 Task: Find connections with filter location Hailun with filter topic #realestateinvesting with filter profile language French with filter current company Bhanzu with filter school Kakatiya Institute of Technology & Science, Yerragattu Hillocks, Bheemaram, Hasanparthy, Warangal with filter industry IT System Installation and Disposal with filter service category Bankruptcy Law with filter keywords title Mason
Action: Mouse moved to (658, 85)
Screenshot: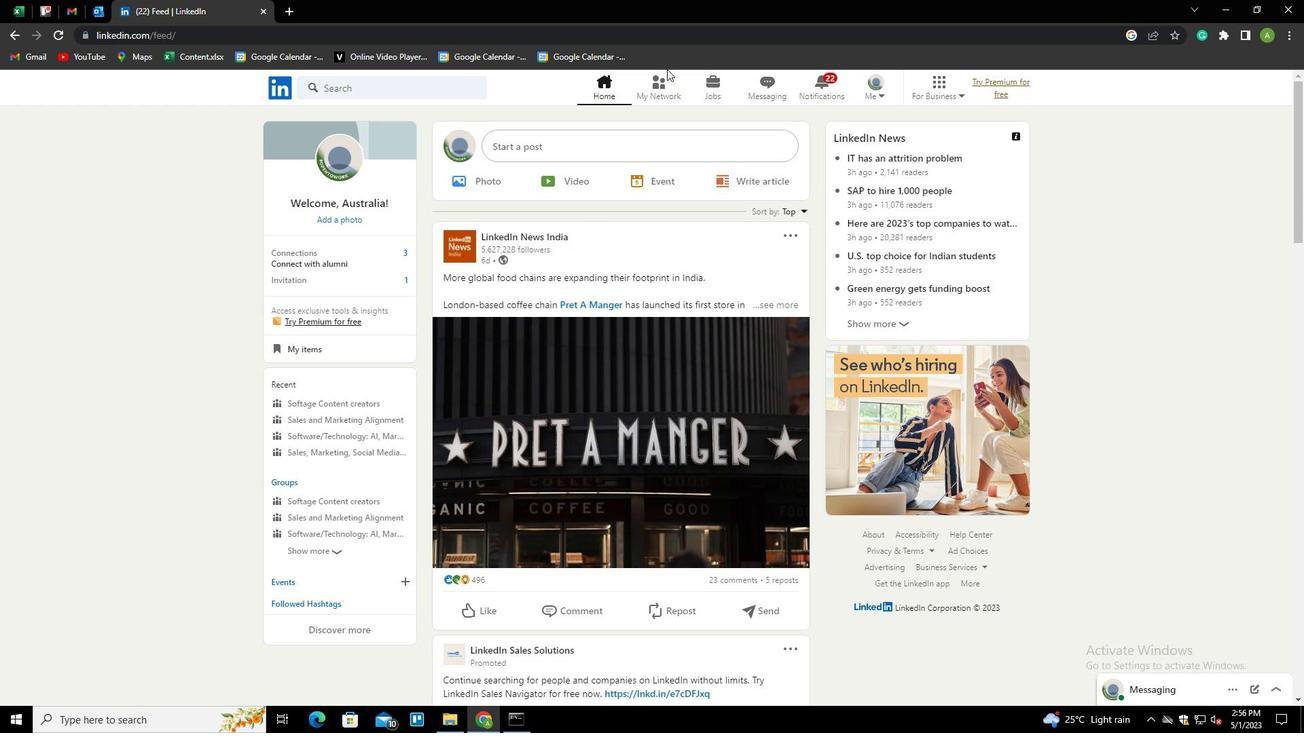 
Action: Mouse pressed left at (658, 85)
Screenshot: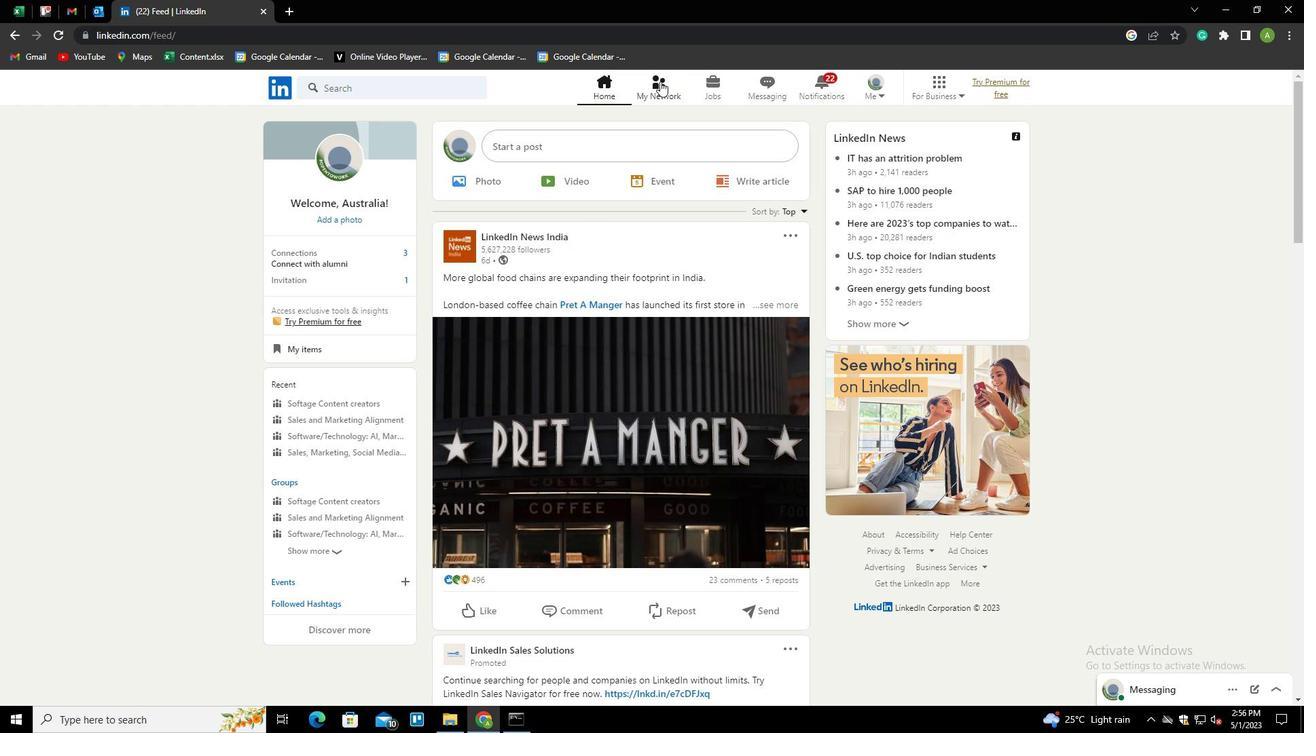 
Action: Mouse moved to (332, 164)
Screenshot: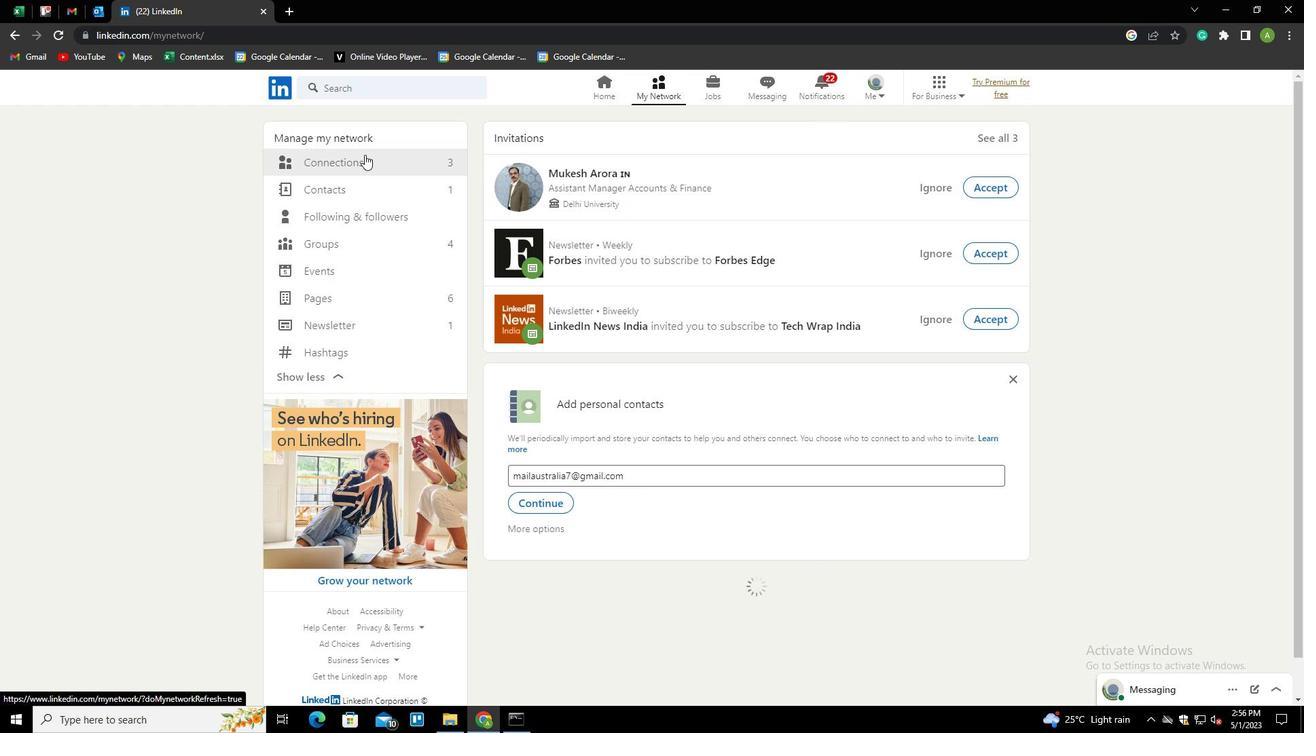 
Action: Mouse pressed left at (332, 164)
Screenshot: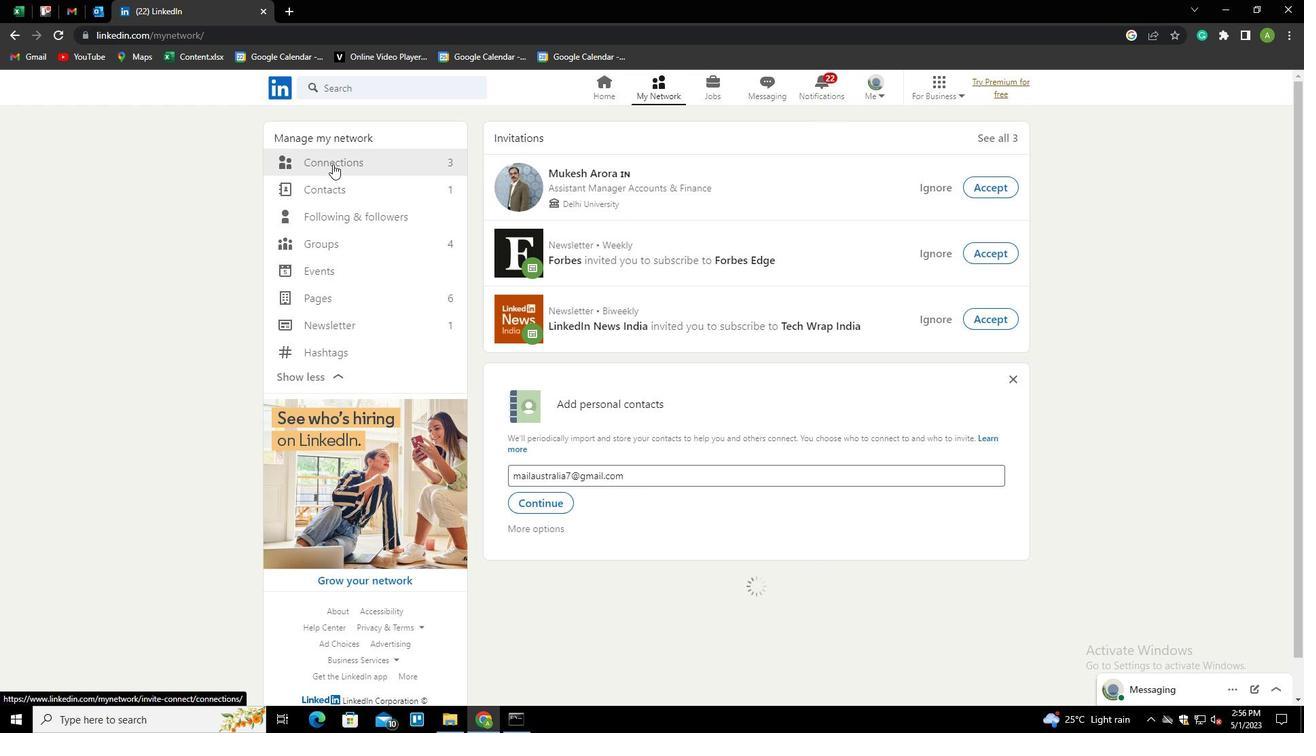 
Action: Mouse moved to (760, 165)
Screenshot: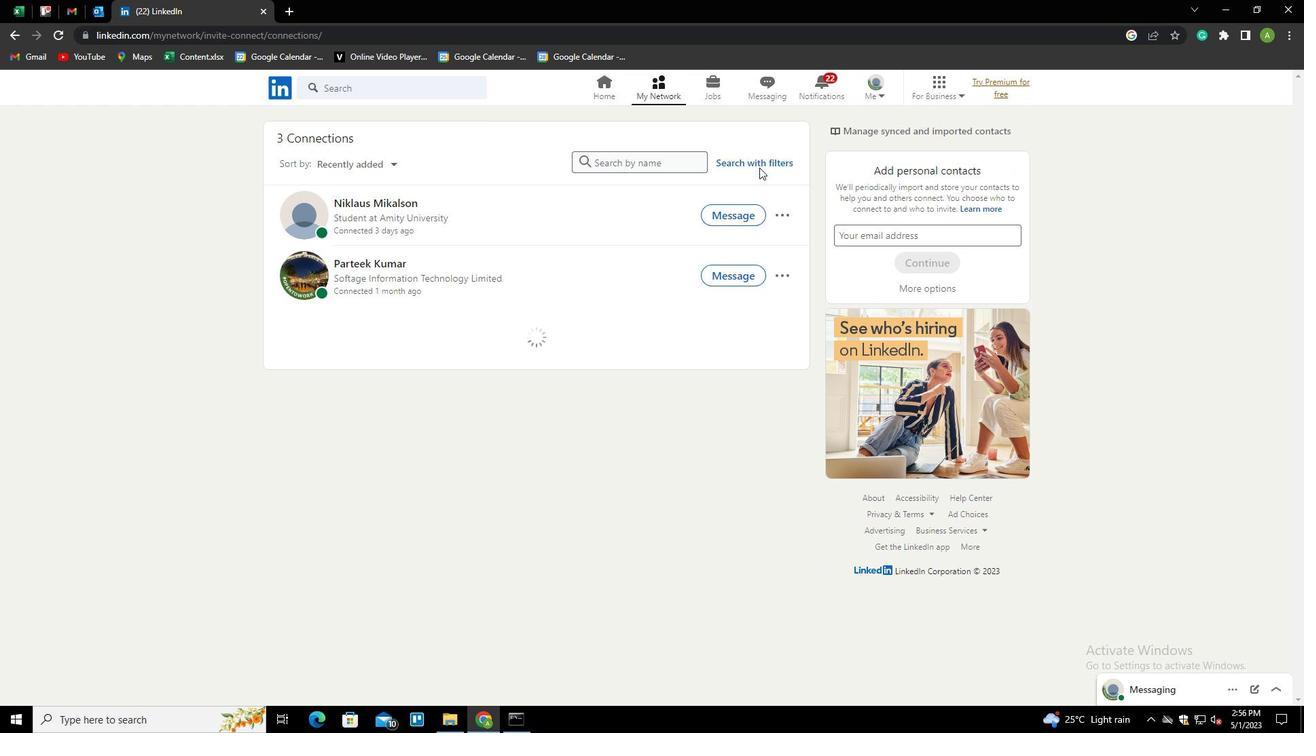 
Action: Mouse pressed left at (760, 165)
Screenshot: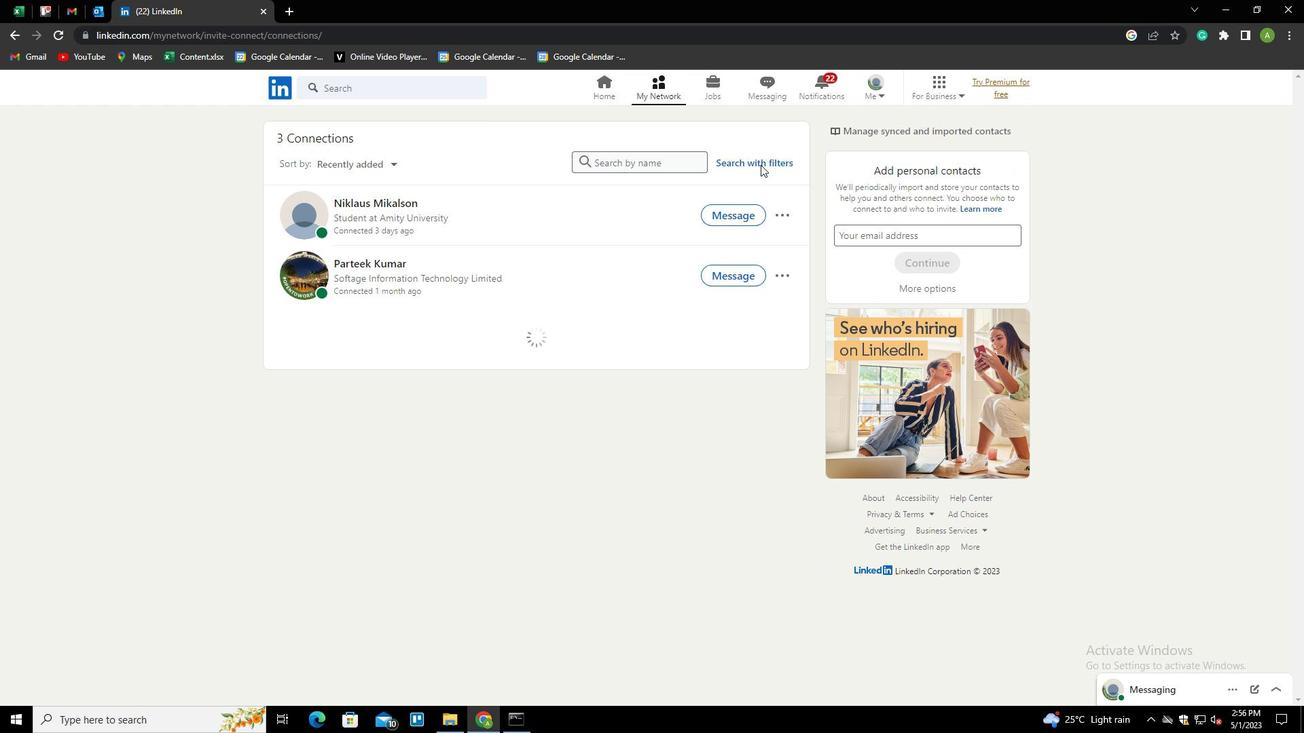 
Action: Mouse moved to (699, 118)
Screenshot: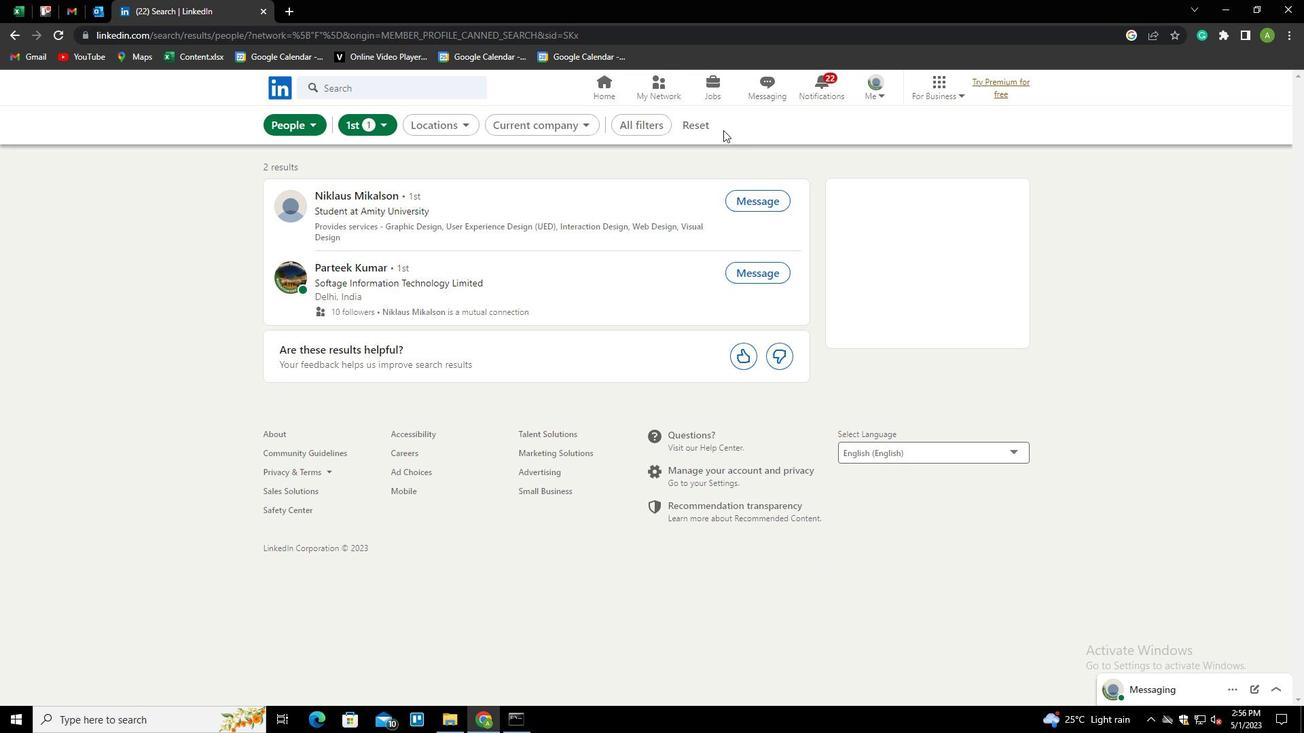 
Action: Mouse pressed left at (699, 118)
Screenshot: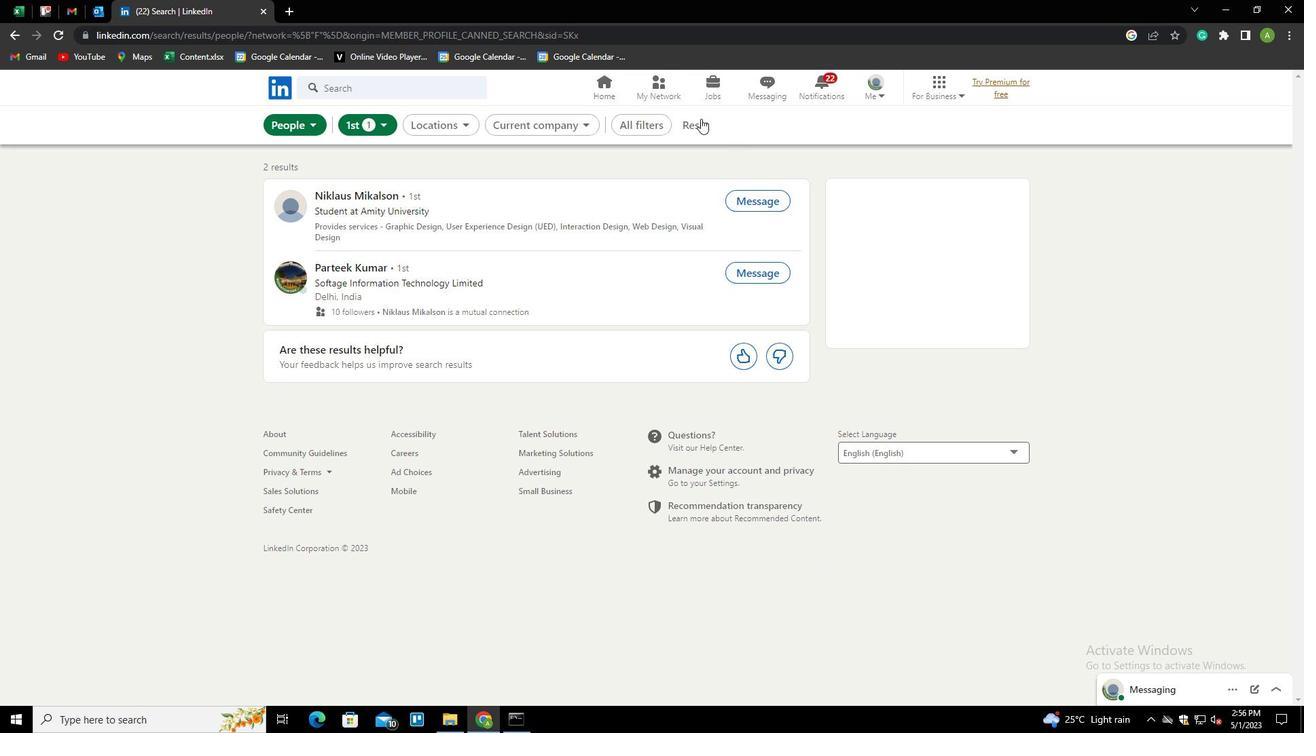 
Action: Mouse moved to (686, 122)
Screenshot: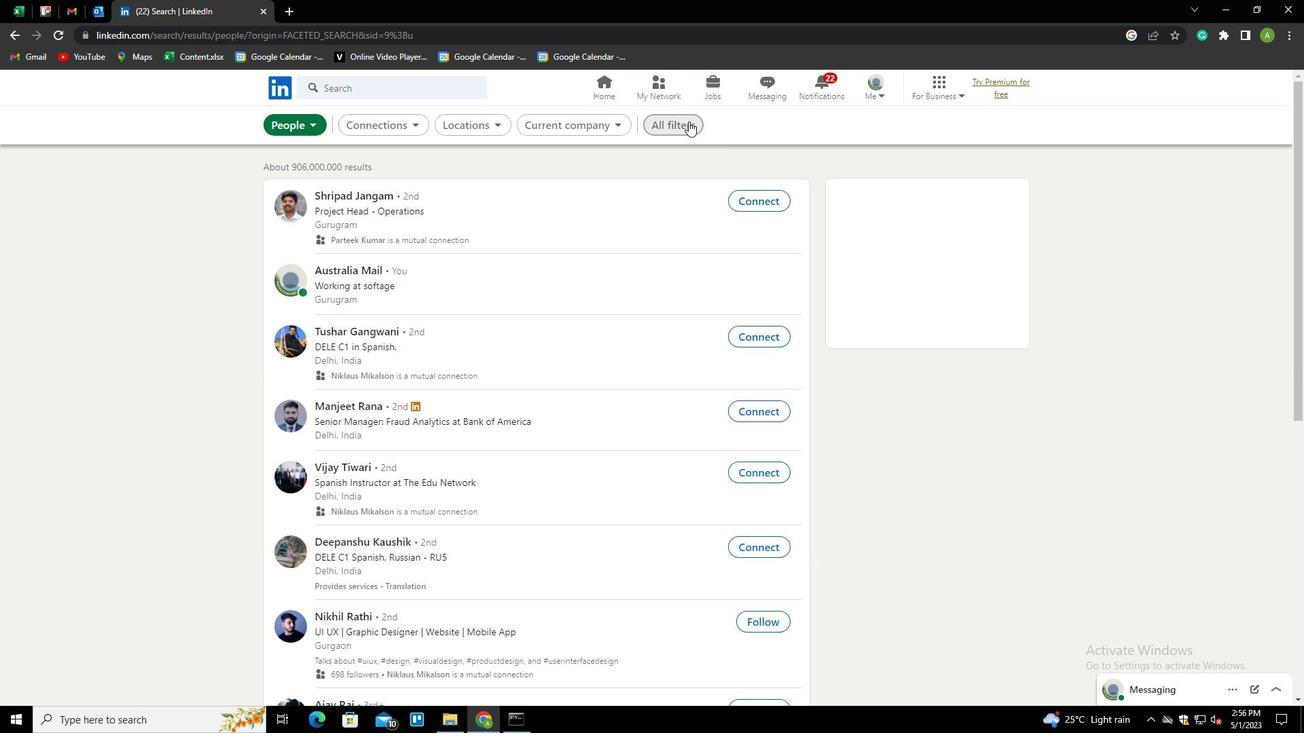 
Action: Mouse pressed left at (686, 122)
Screenshot: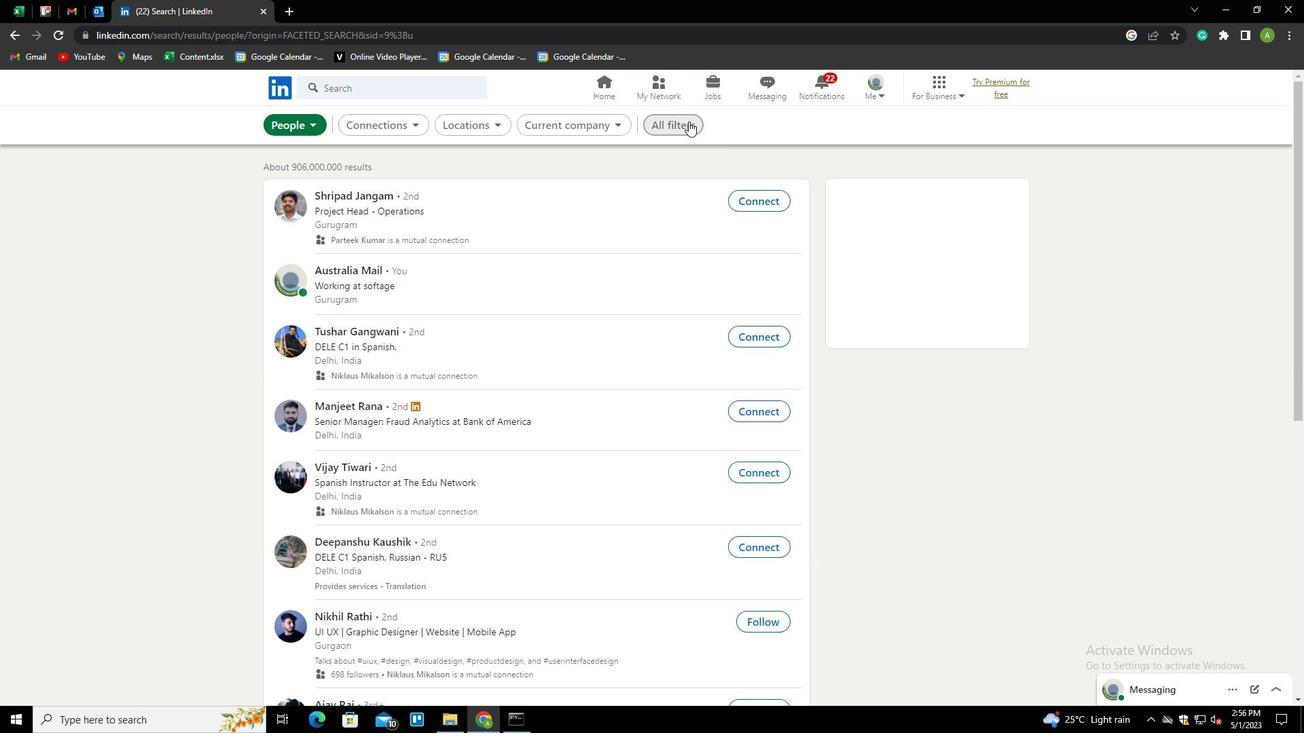 
Action: Mouse moved to (1252, 461)
Screenshot: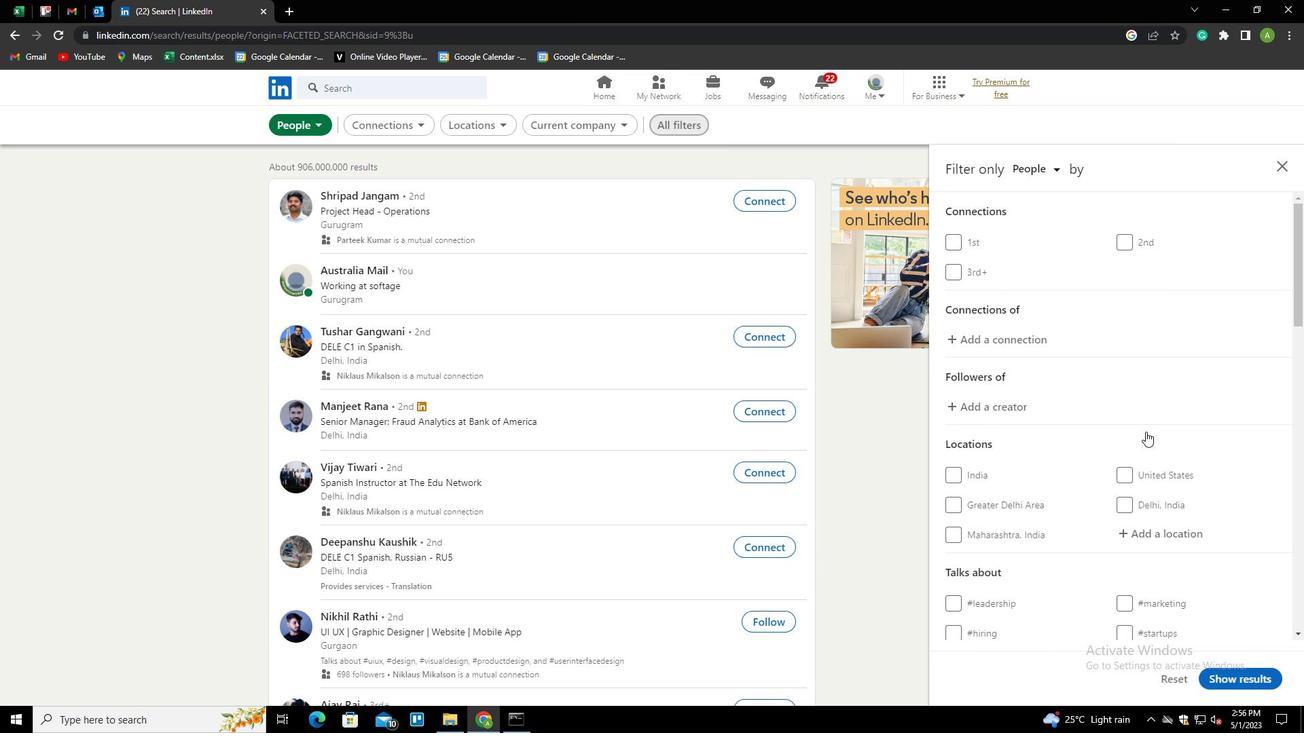 
Action: Mouse scrolled (1252, 461) with delta (0, 0)
Screenshot: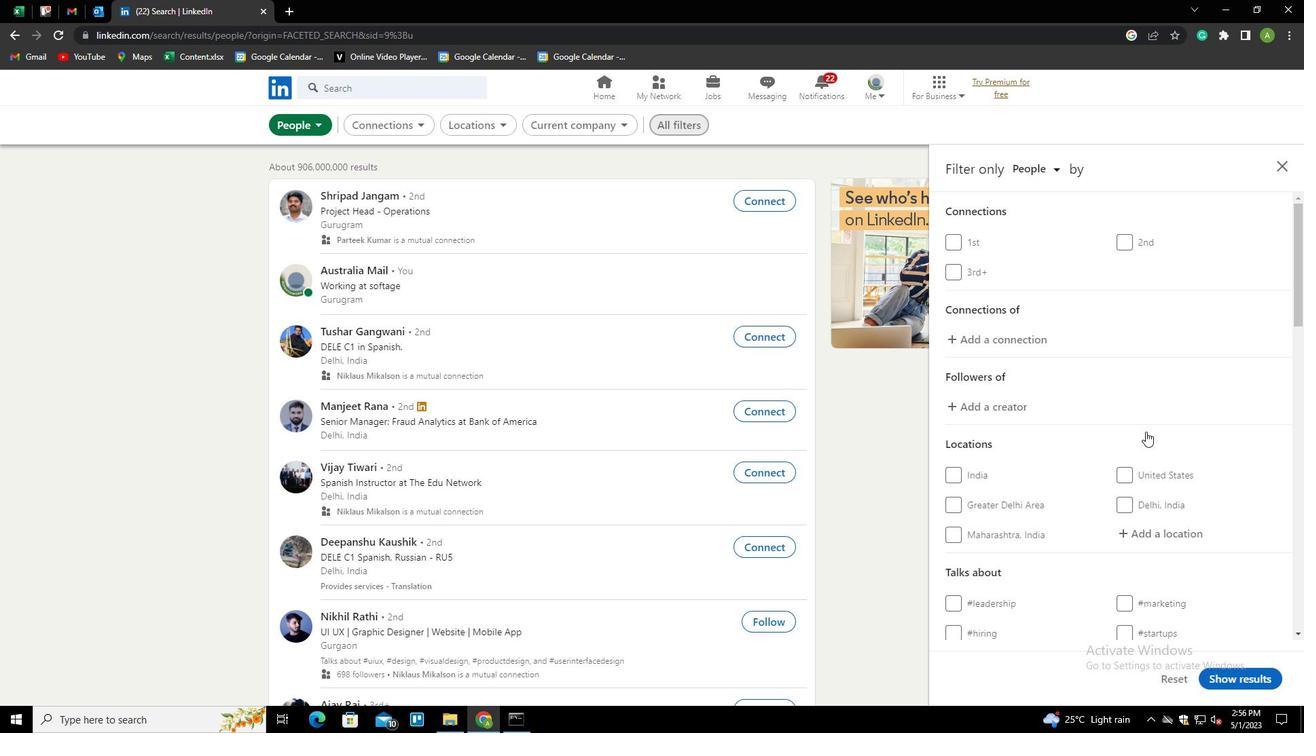 
Action: Mouse scrolled (1252, 461) with delta (0, 0)
Screenshot: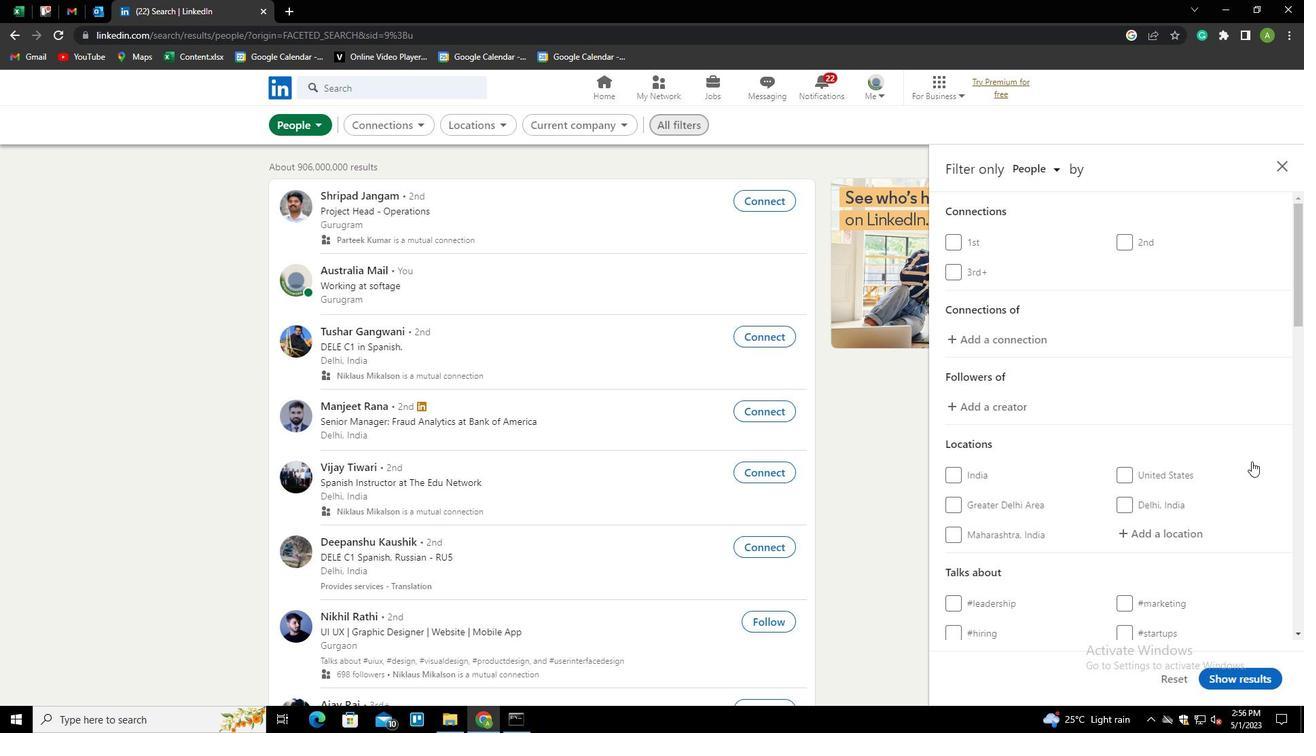 
Action: Mouse moved to (1135, 398)
Screenshot: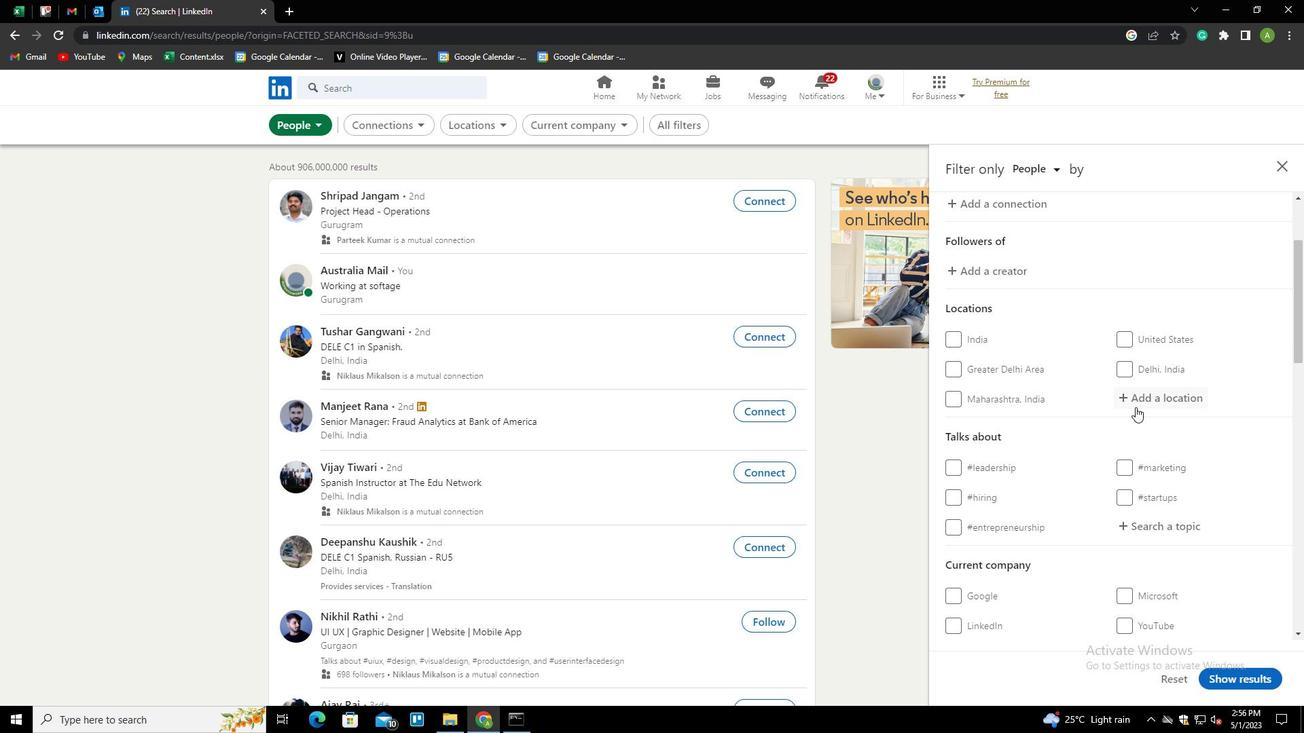 
Action: Mouse pressed left at (1135, 398)
Screenshot: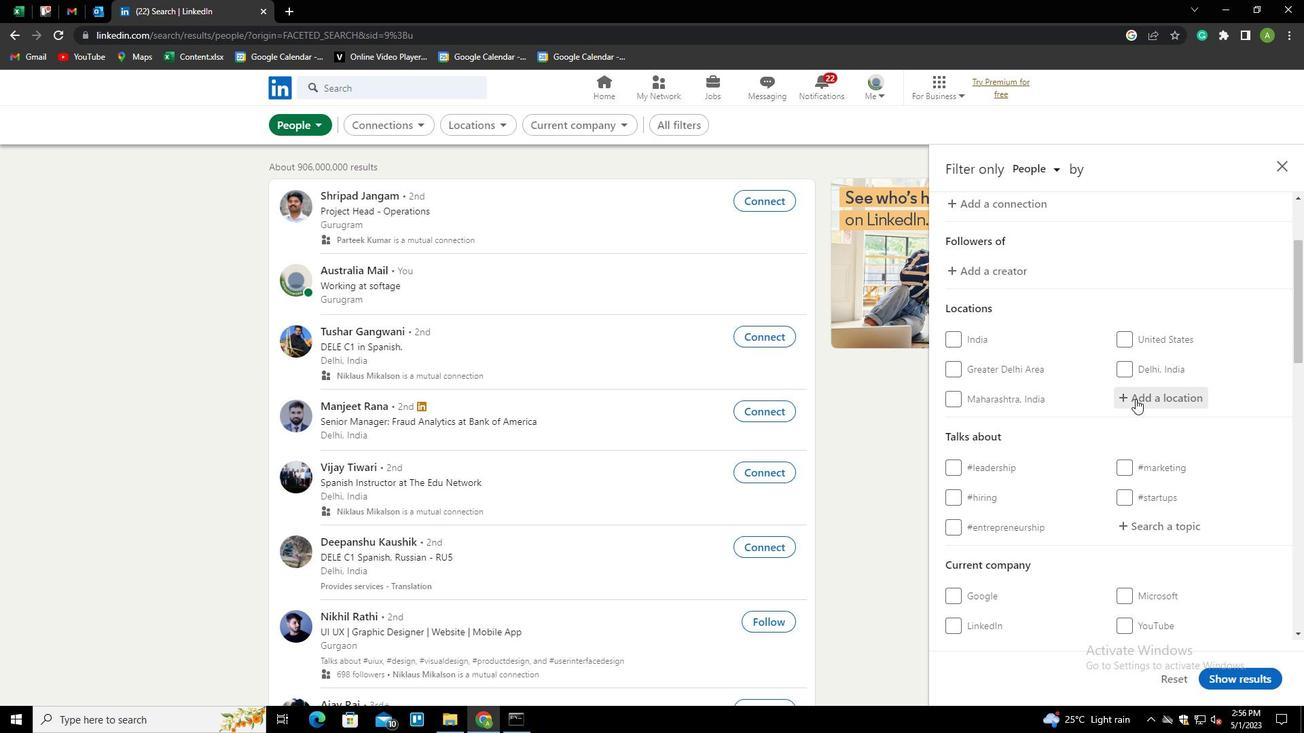 
Action: Mouse moved to (1146, 399)
Screenshot: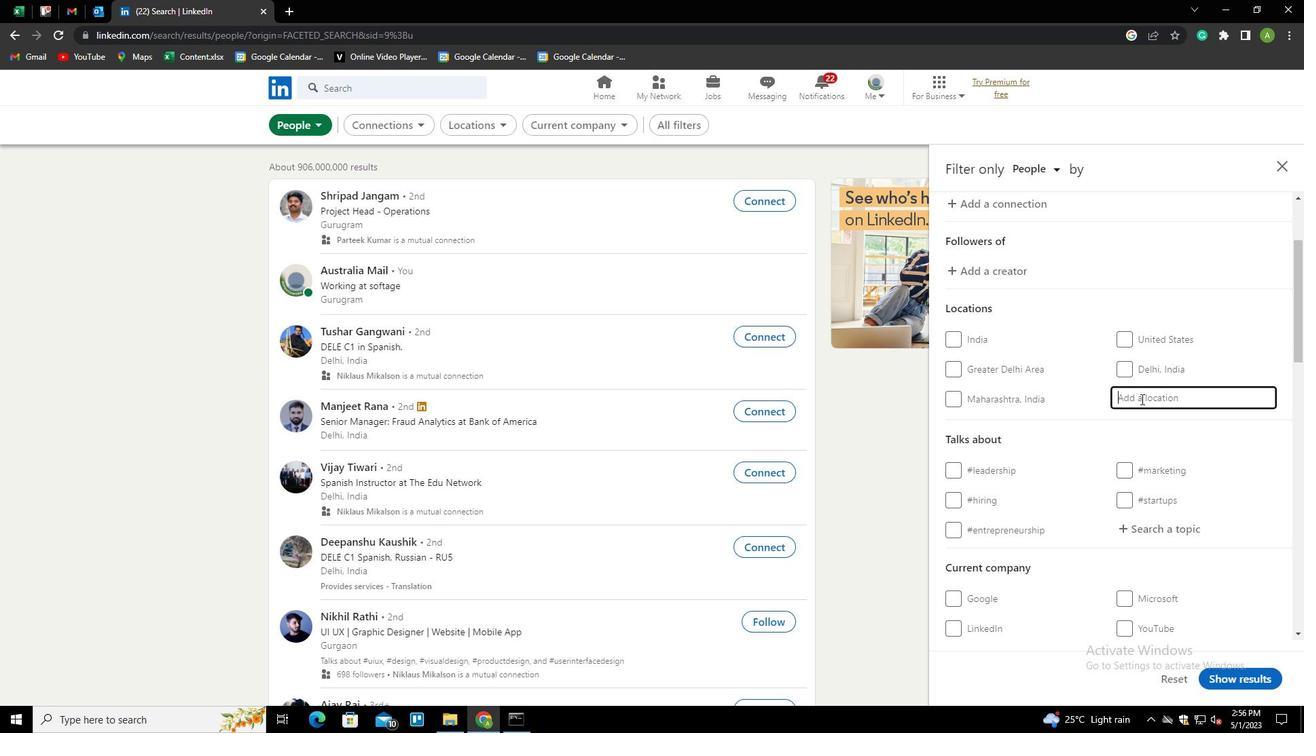 
Action: Mouse pressed left at (1146, 399)
Screenshot: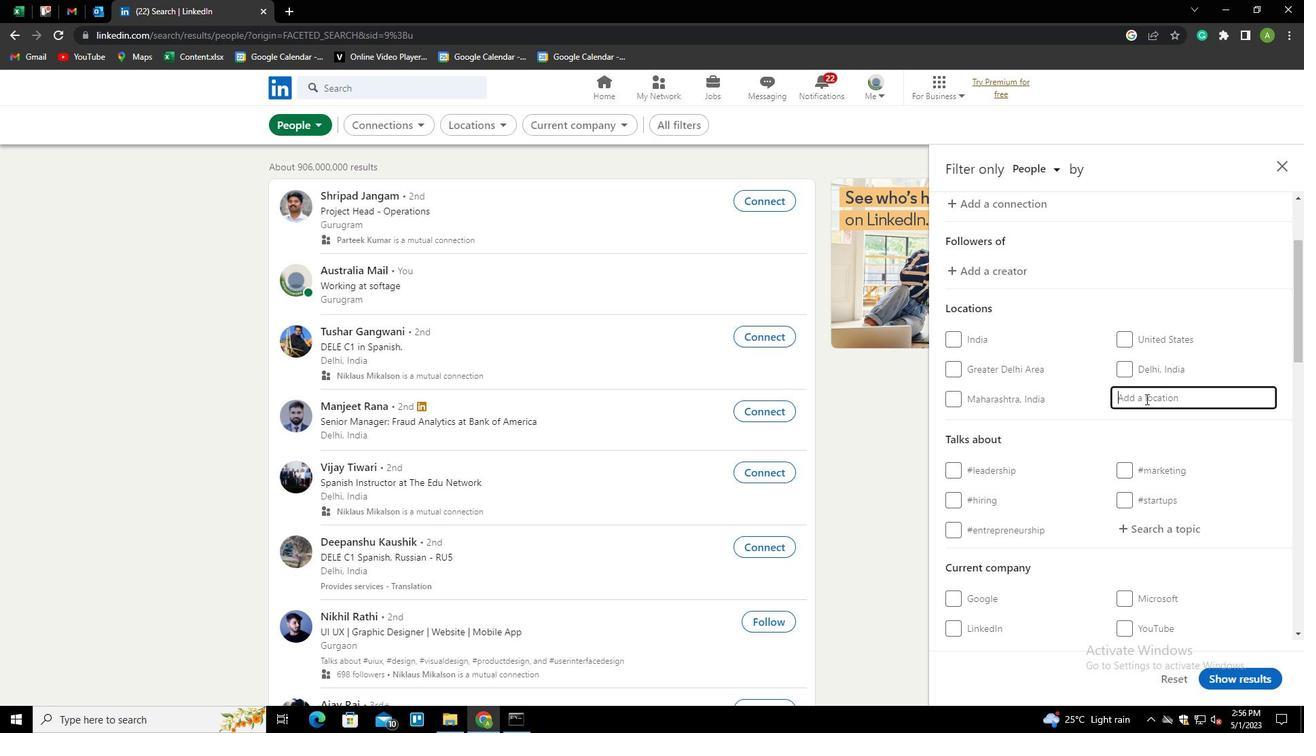 
Action: Key pressed <Key.shift>HAILUN<Key.down>
Screenshot: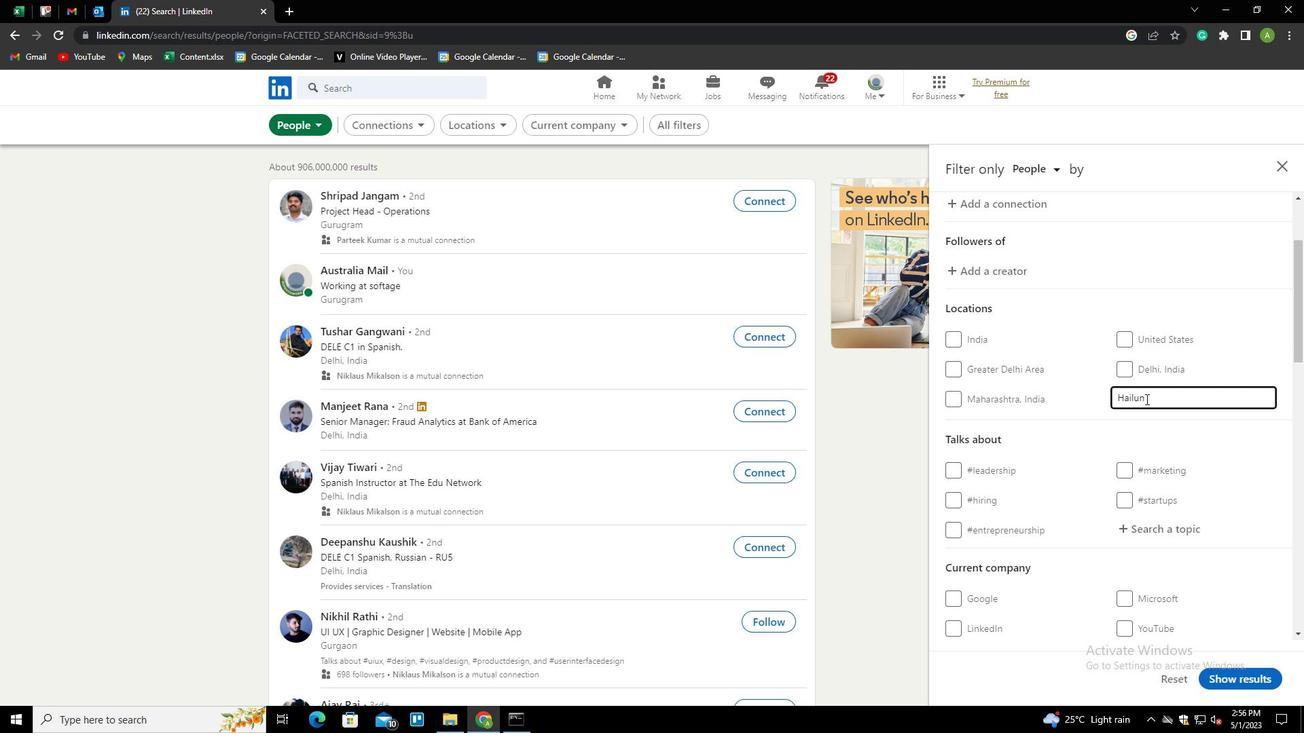 
Action: Mouse moved to (1199, 428)
Screenshot: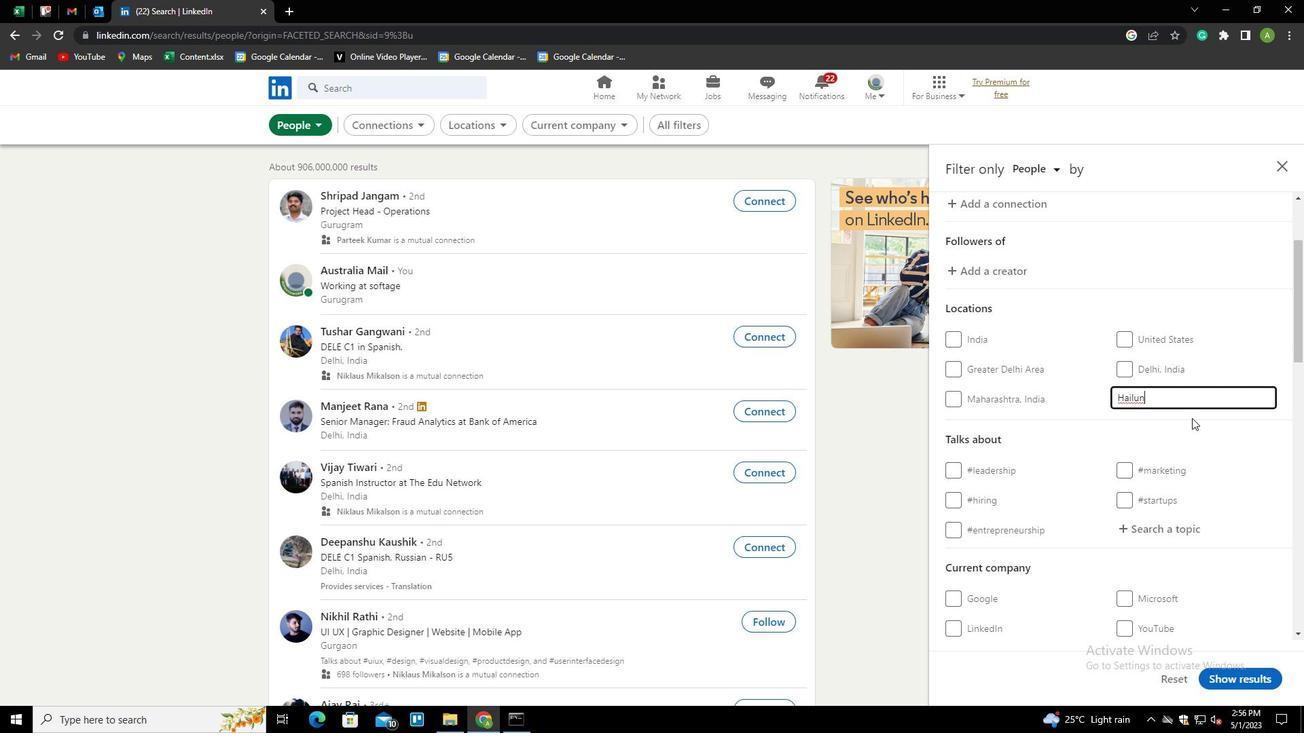 
Action: Mouse pressed left at (1199, 428)
Screenshot: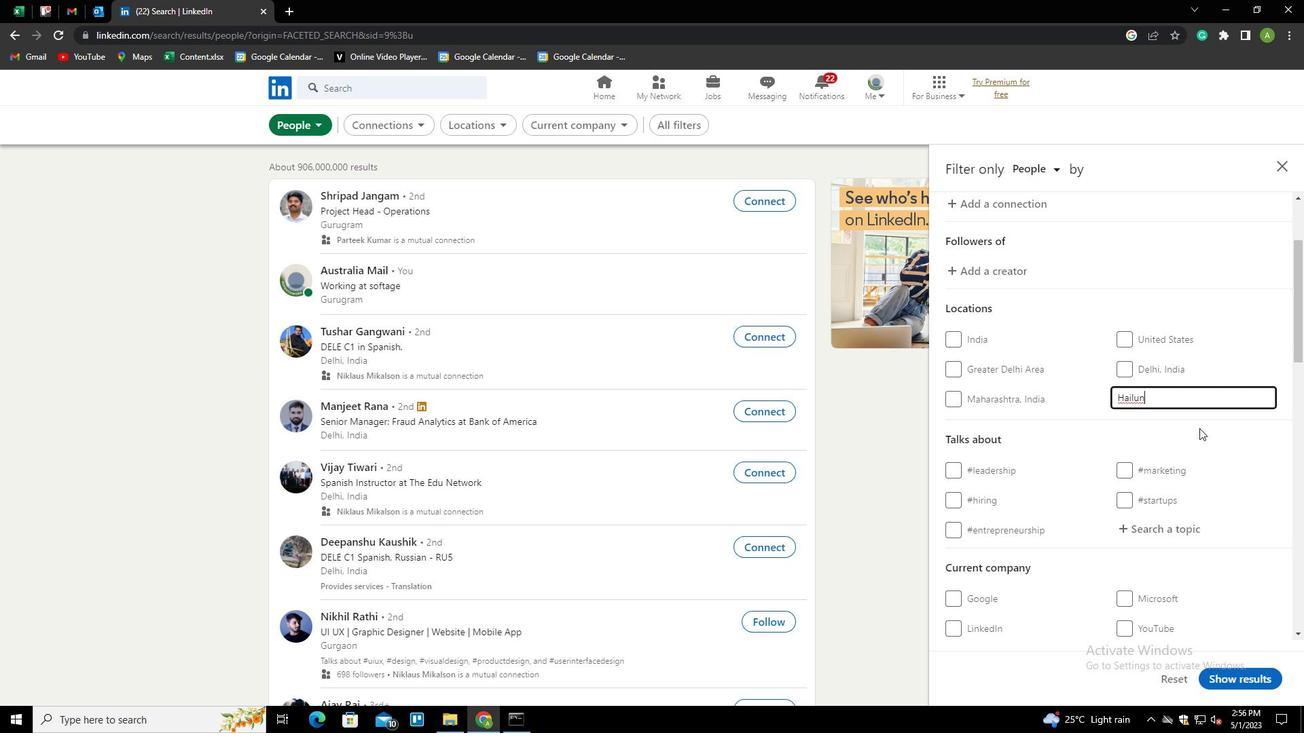 
Action: Mouse scrolled (1199, 427) with delta (0, 0)
Screenshot: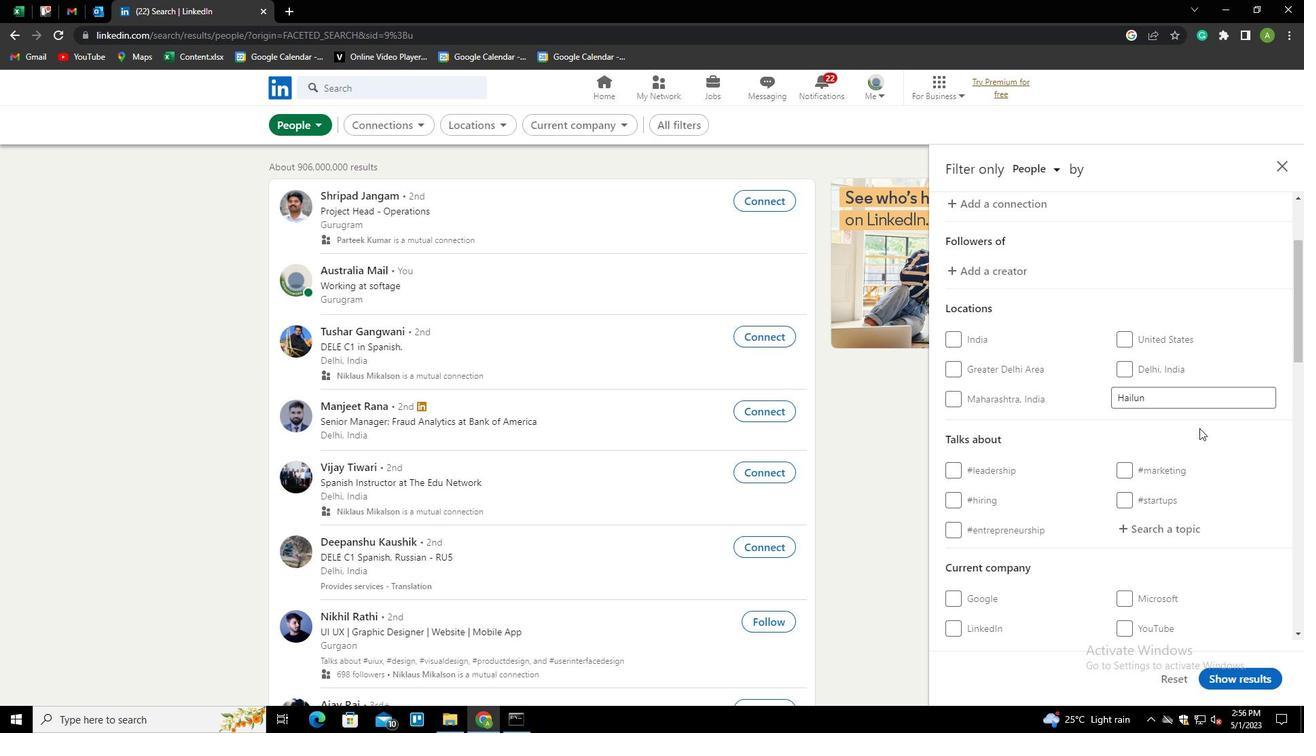 
Action: Mouse moved to (1133, 463)
Screenshot: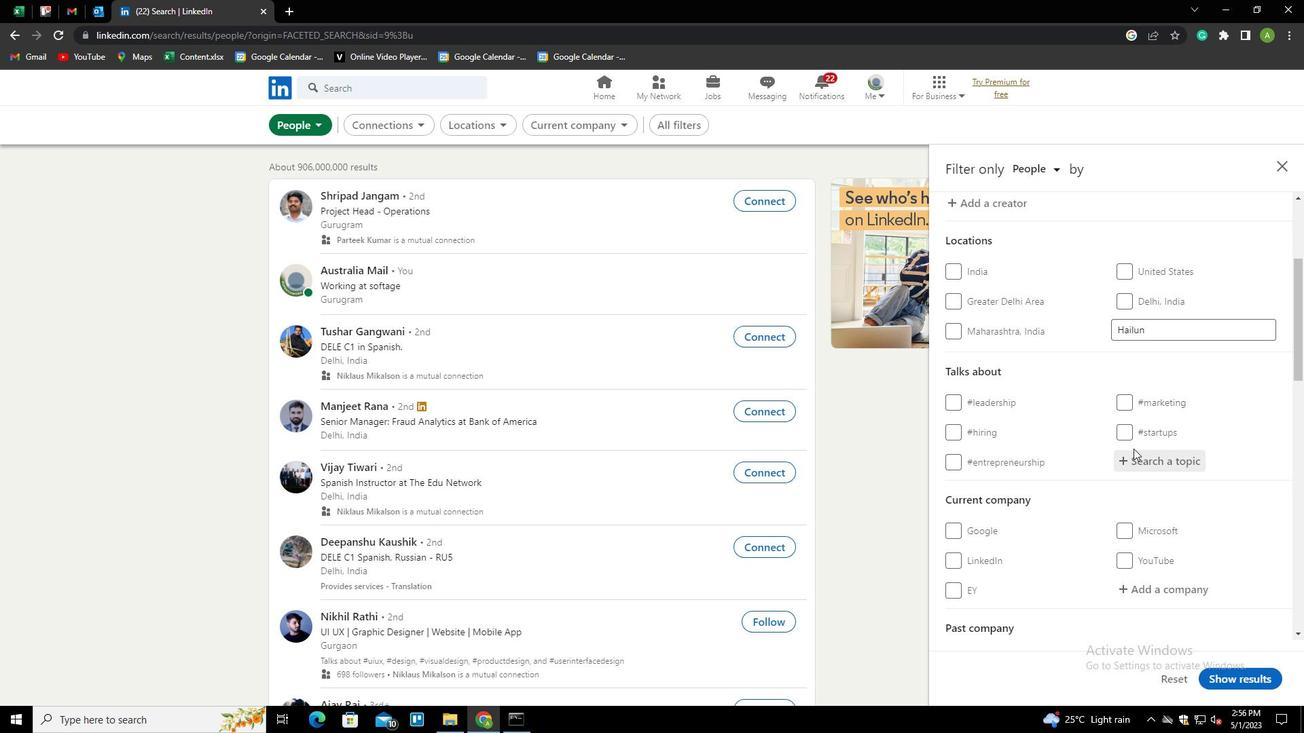 
Action: Mouse pressed left at (1133, 463)
Screenshot: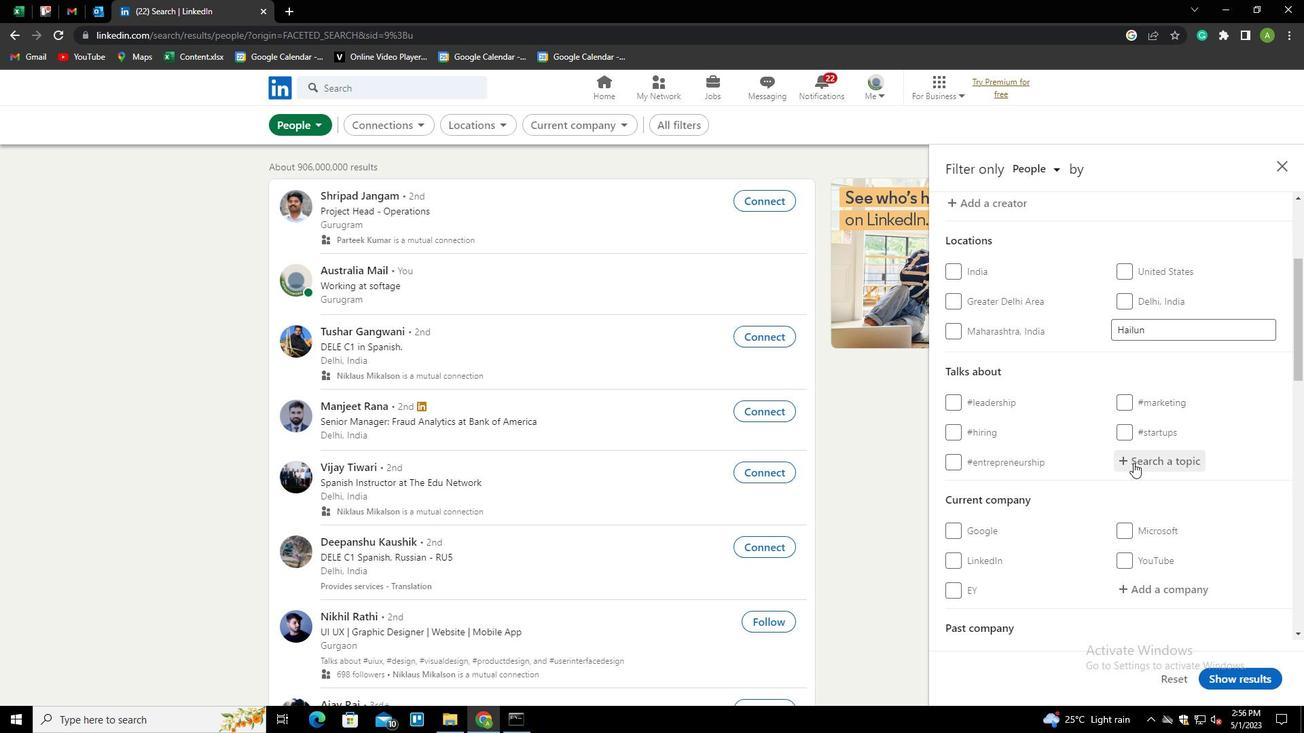 
Action: Mouse moved to (1133, 462)
Screenshot: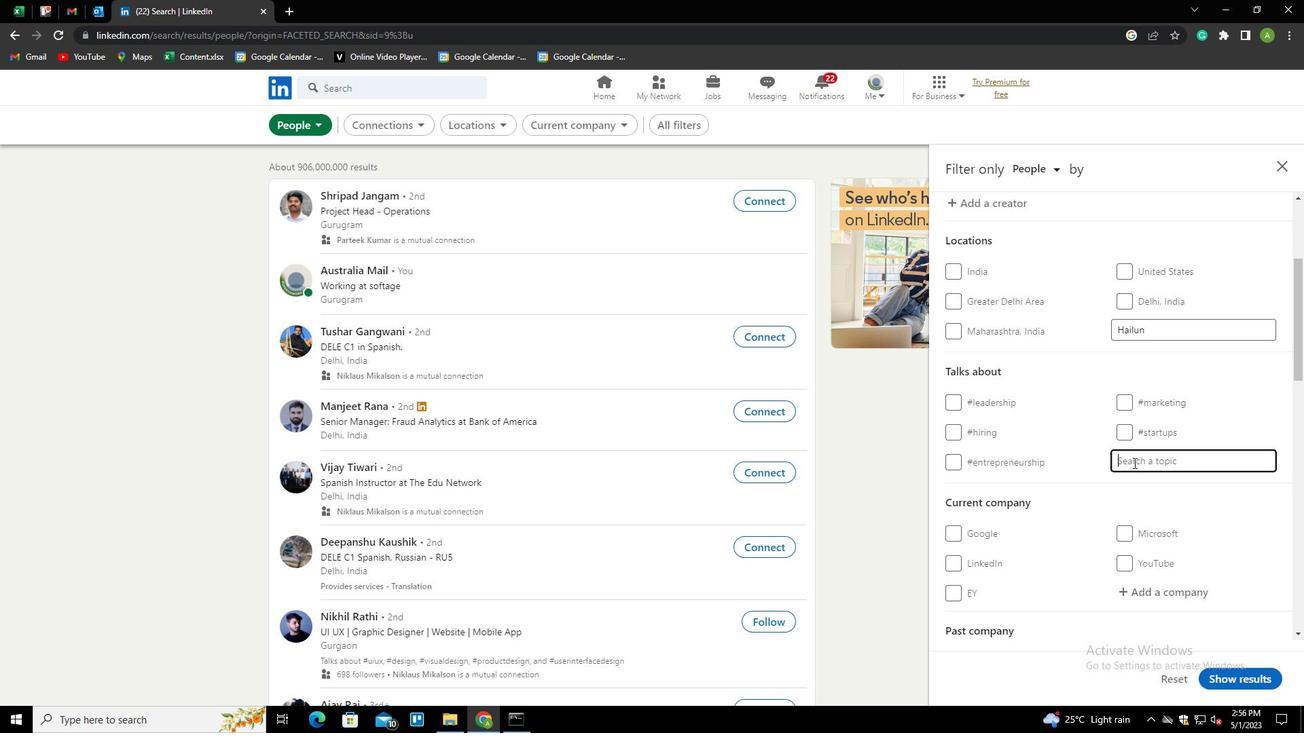 
Action: Key pressed REALESTATEIN<Key.down><Key.down><Key.down><Key.up><Key.enter>
Screenshot: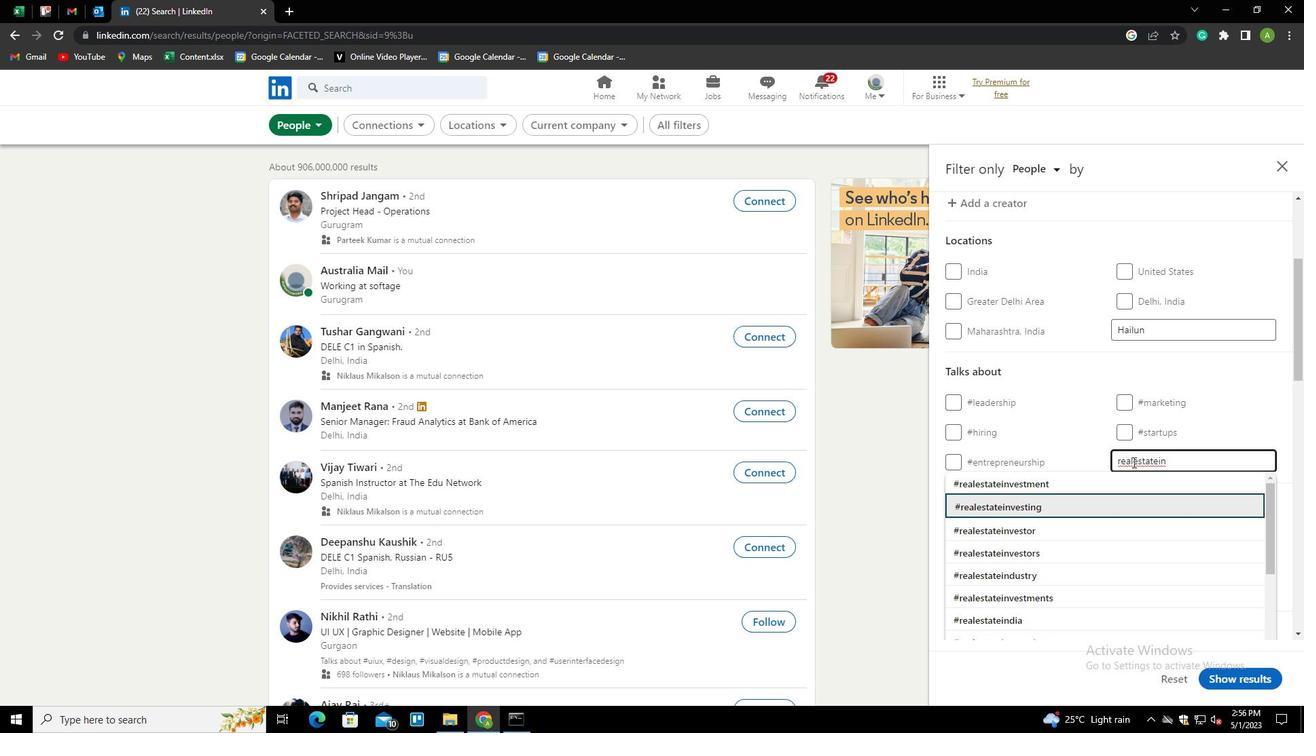 
Action: Mouse moved to (1123, 465)
Screenshot: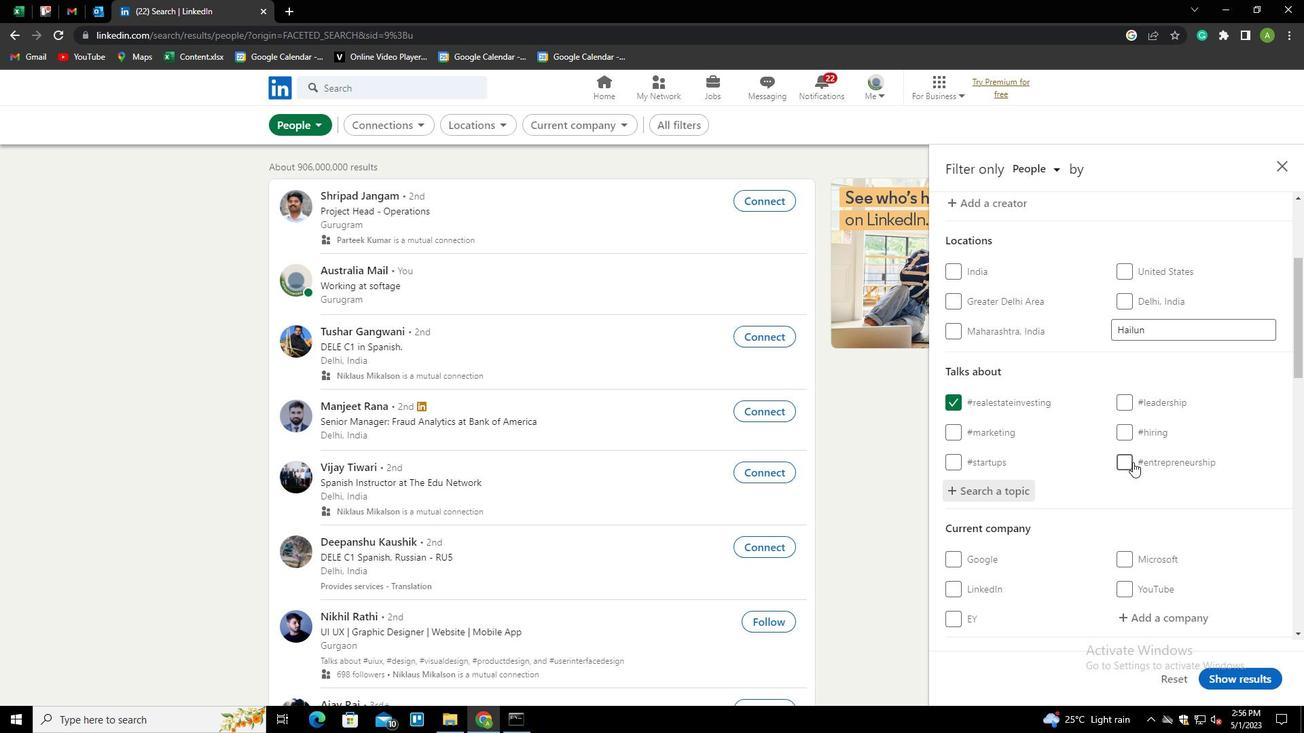 
Action: Mouse scrolled (1123, 464) with delta (0, 0)
Screenshot: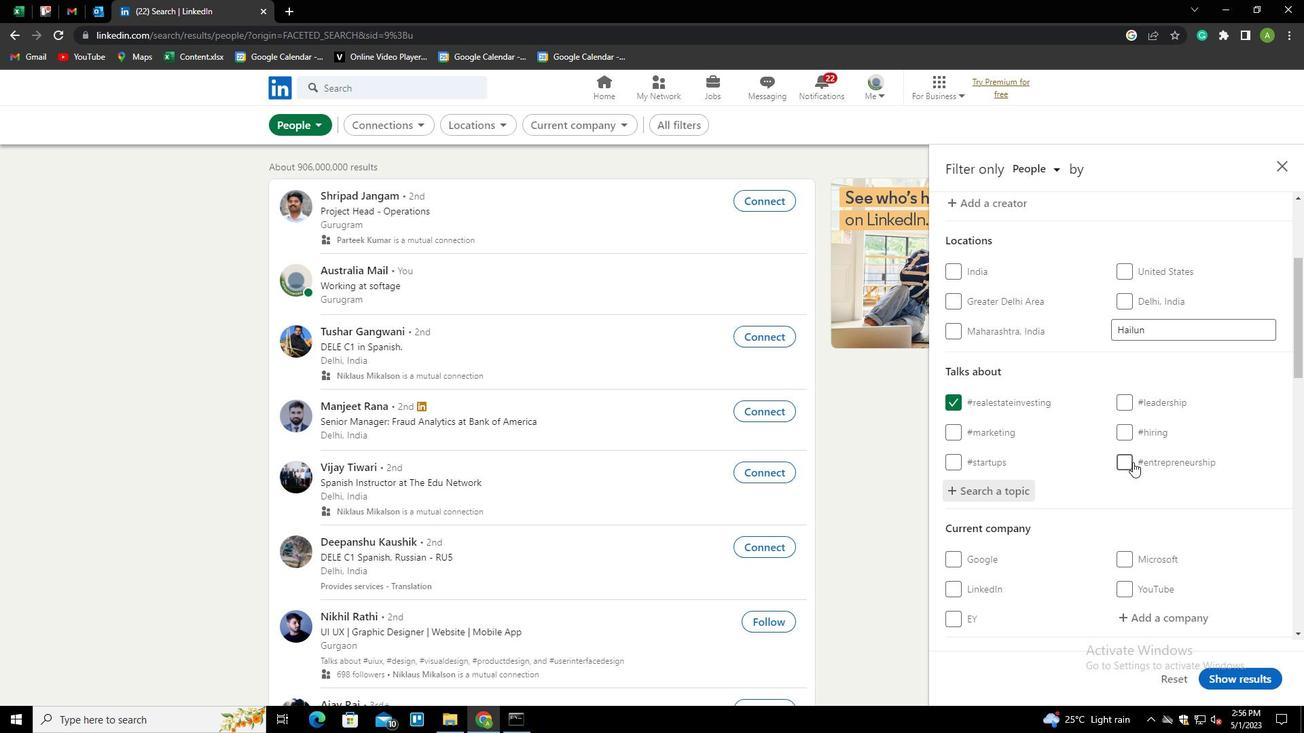 
Action: Mouse scrolled (1123, 464) with delta (0, 0)
Screenshot: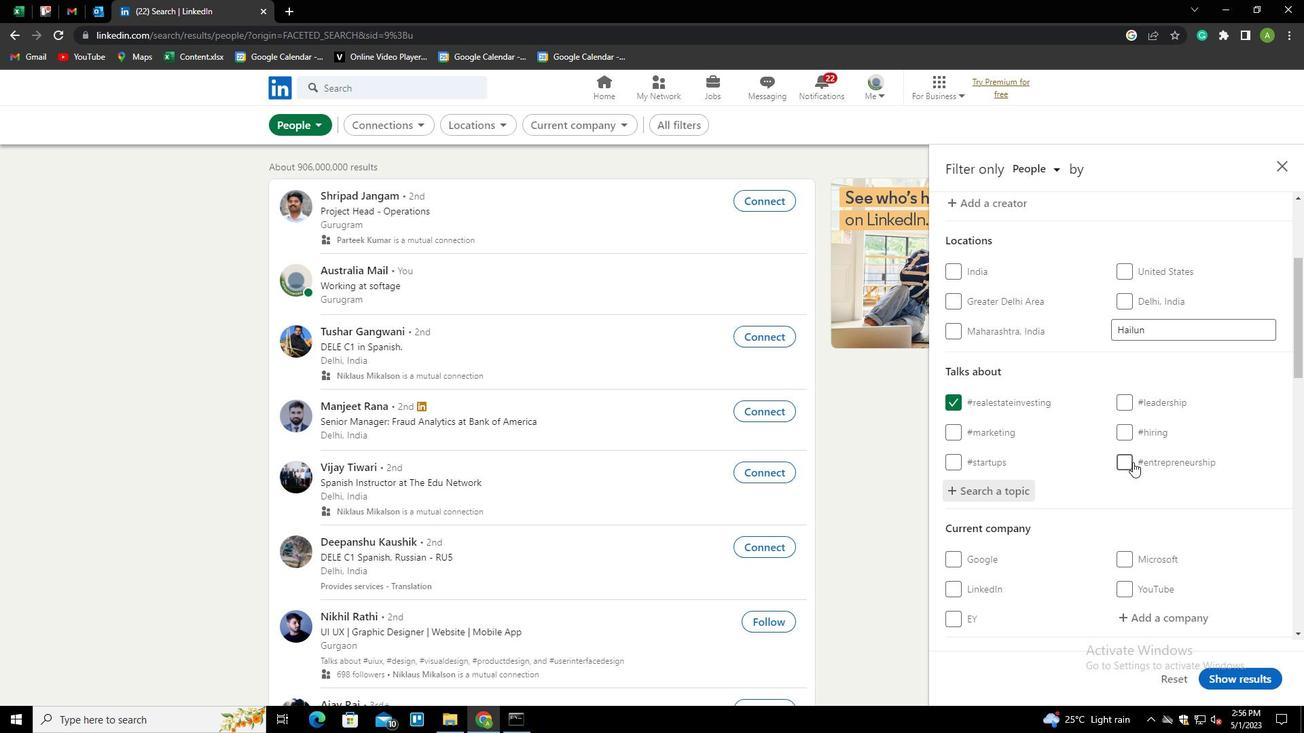 
Action: Mouse scrolled (1123, 464) with delta (0, 0)
Screenshot: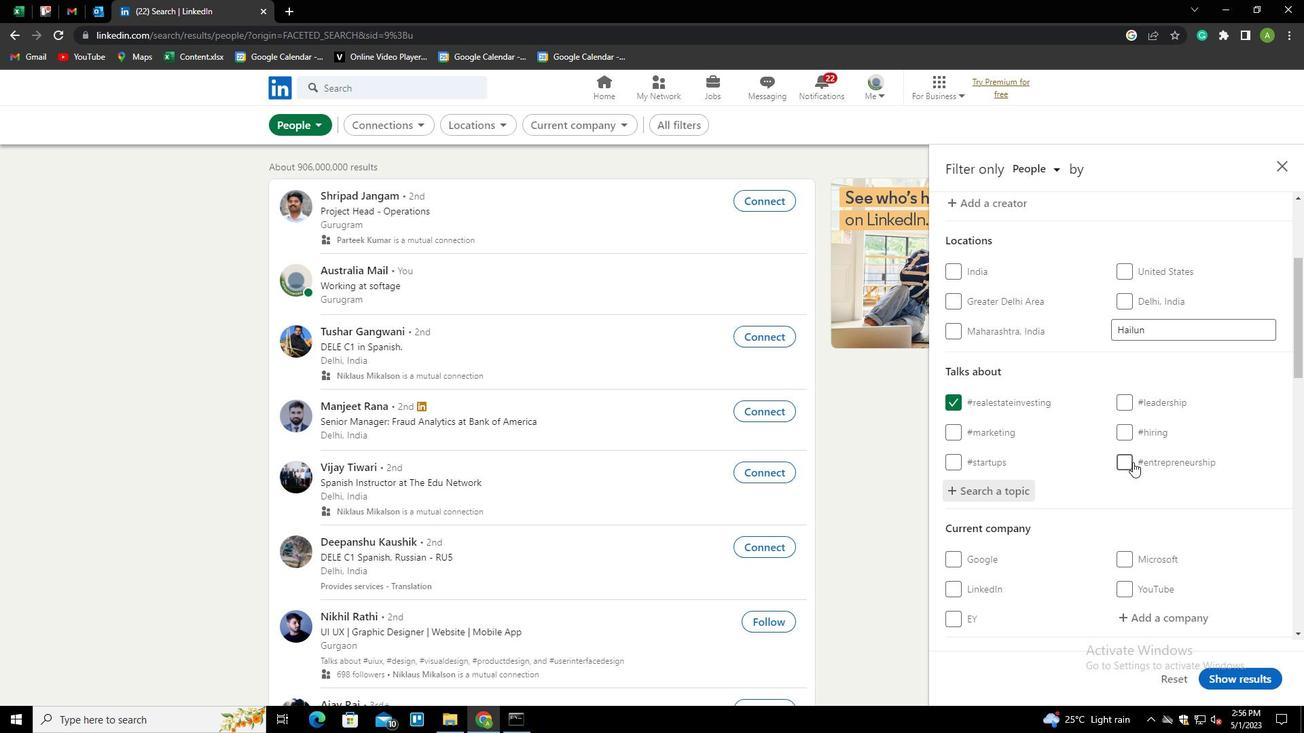 
Action: Mouse scrolled (1123, 464) with delta (0, 0)
Screenshot: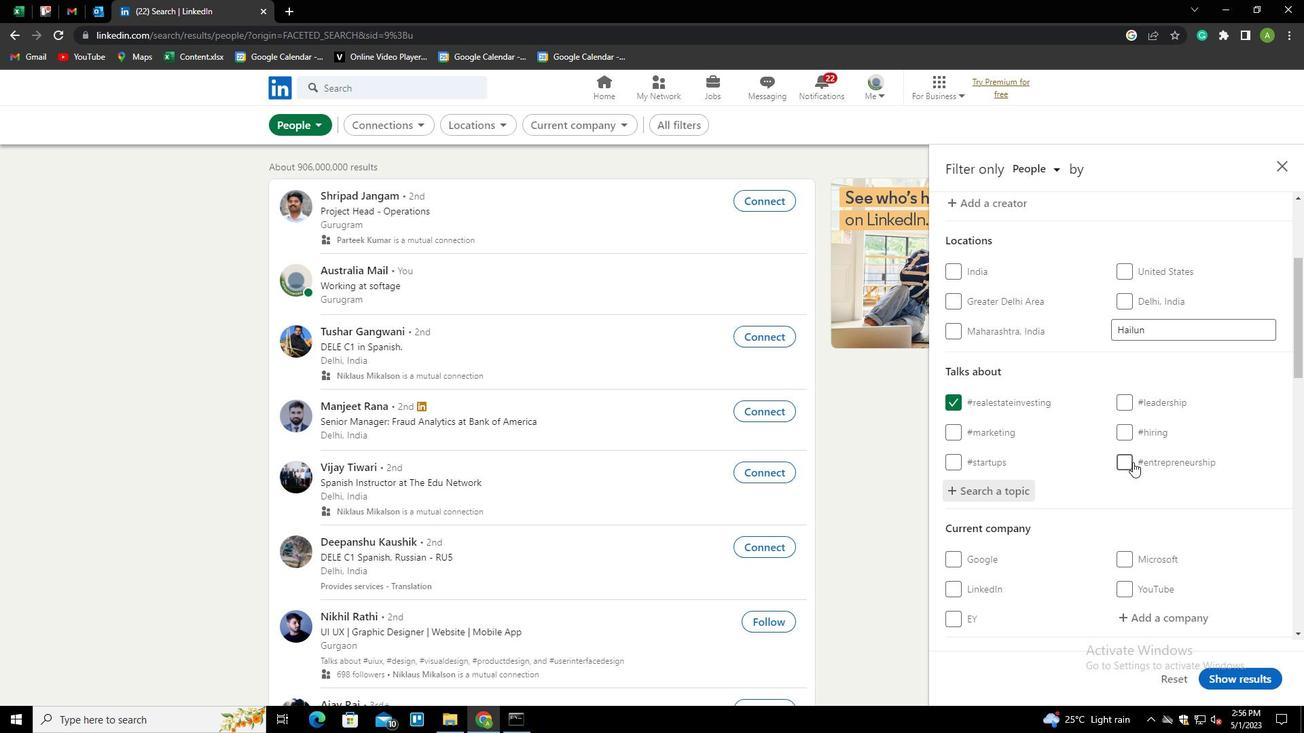 
Action: Mouse scrolled (1123, 464) with delta (0, 0)
Screenshot: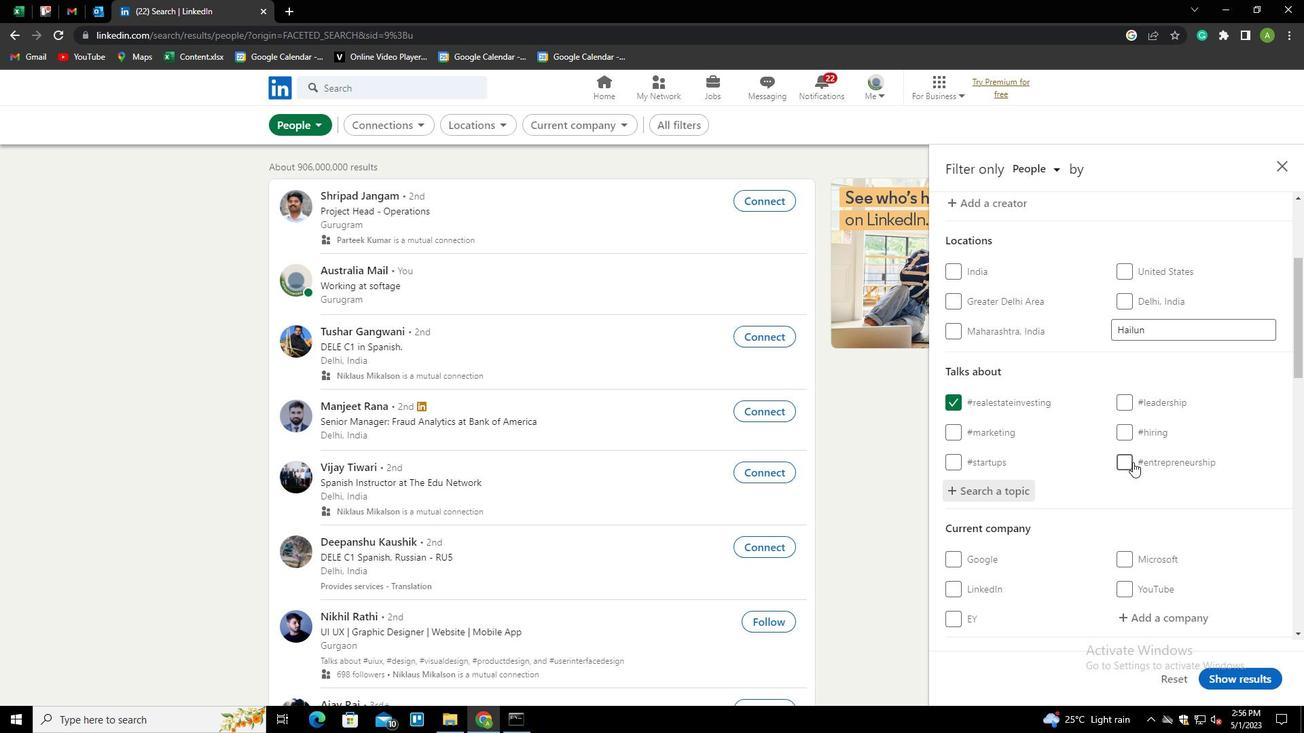 
Action: Mouse moved to (1141, 363)
Screenshot: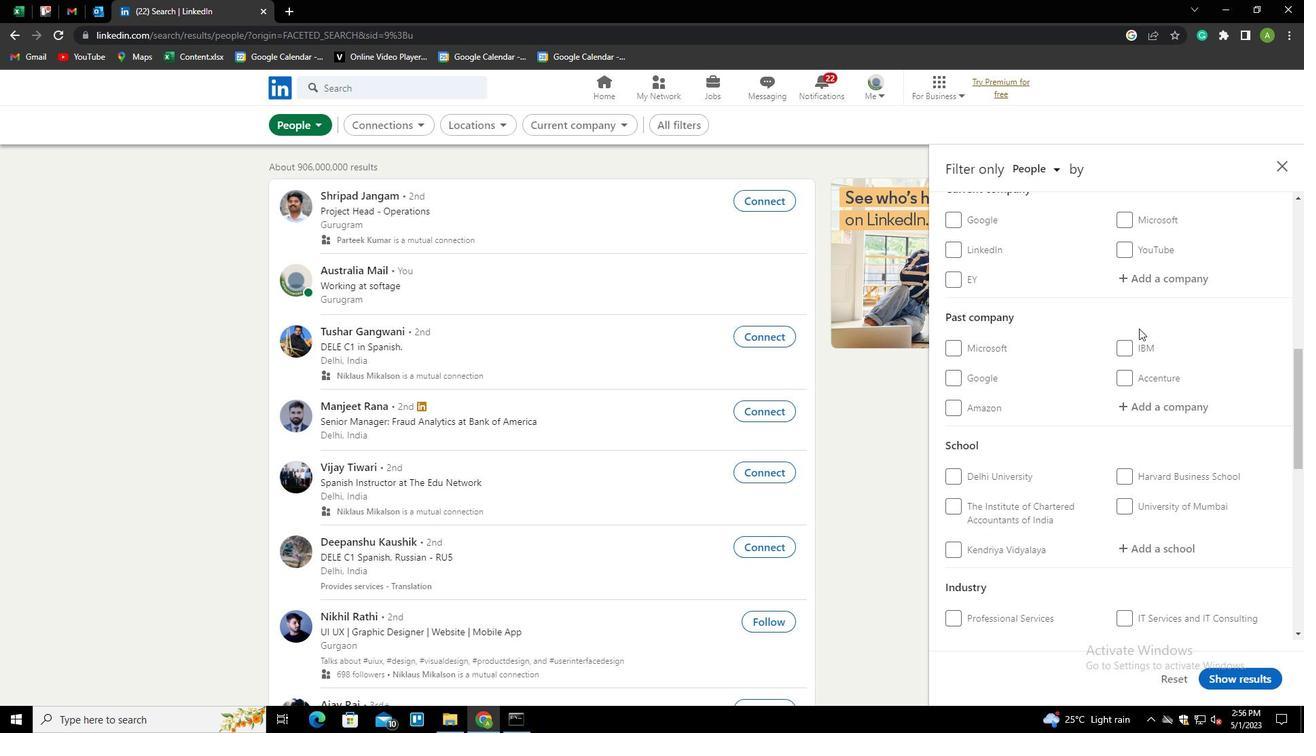 
Action: Mouse scrolled (1141, 362) with delta (0, 0)
Screenshot: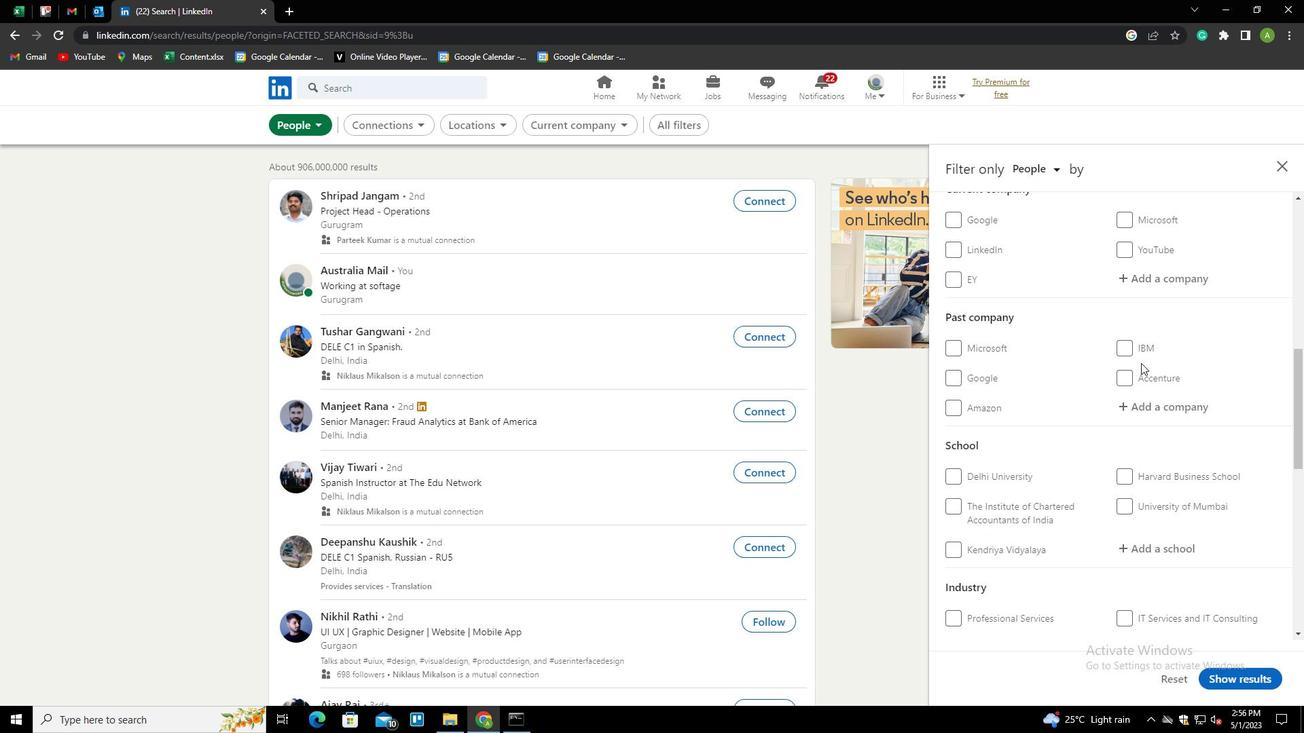 
Action: Mouse scrolled (1141, 362) with delta (0, 0)
Screenshot: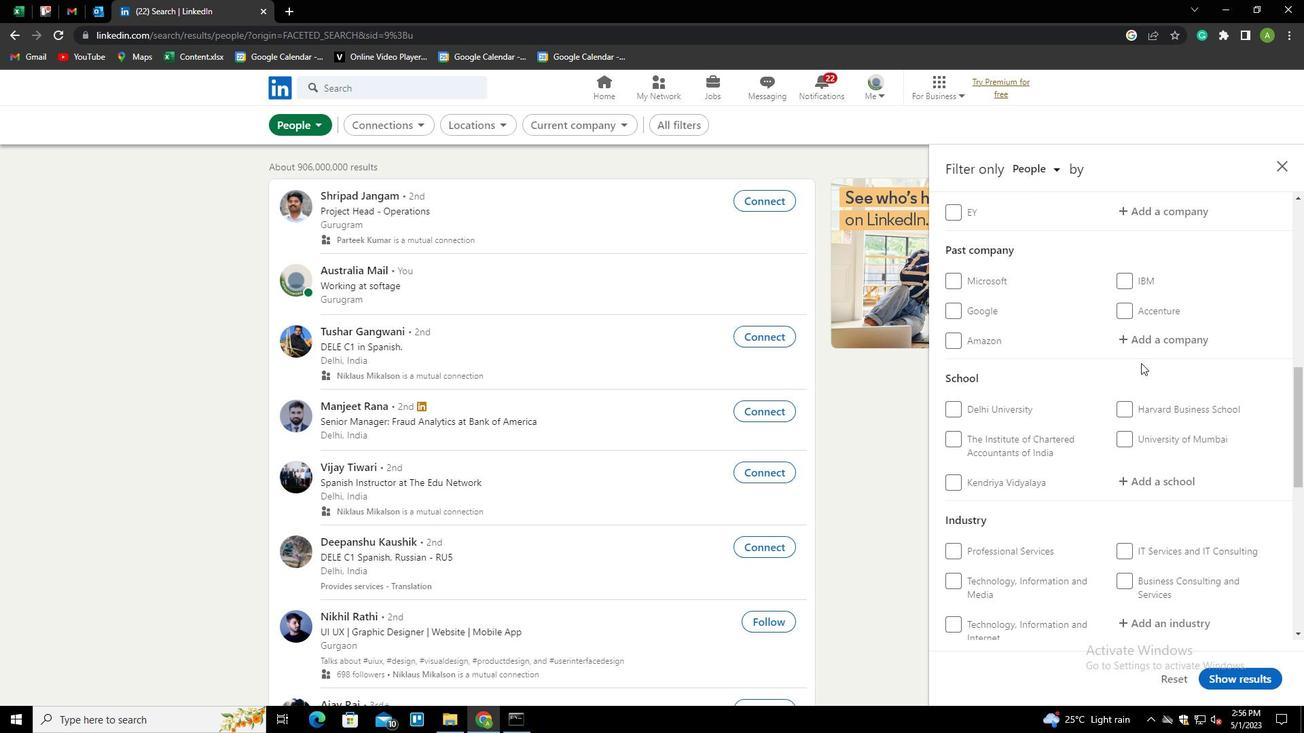 
Action: Mouse scrolled (1141, 362) with delta (0, 0)
Screenshot: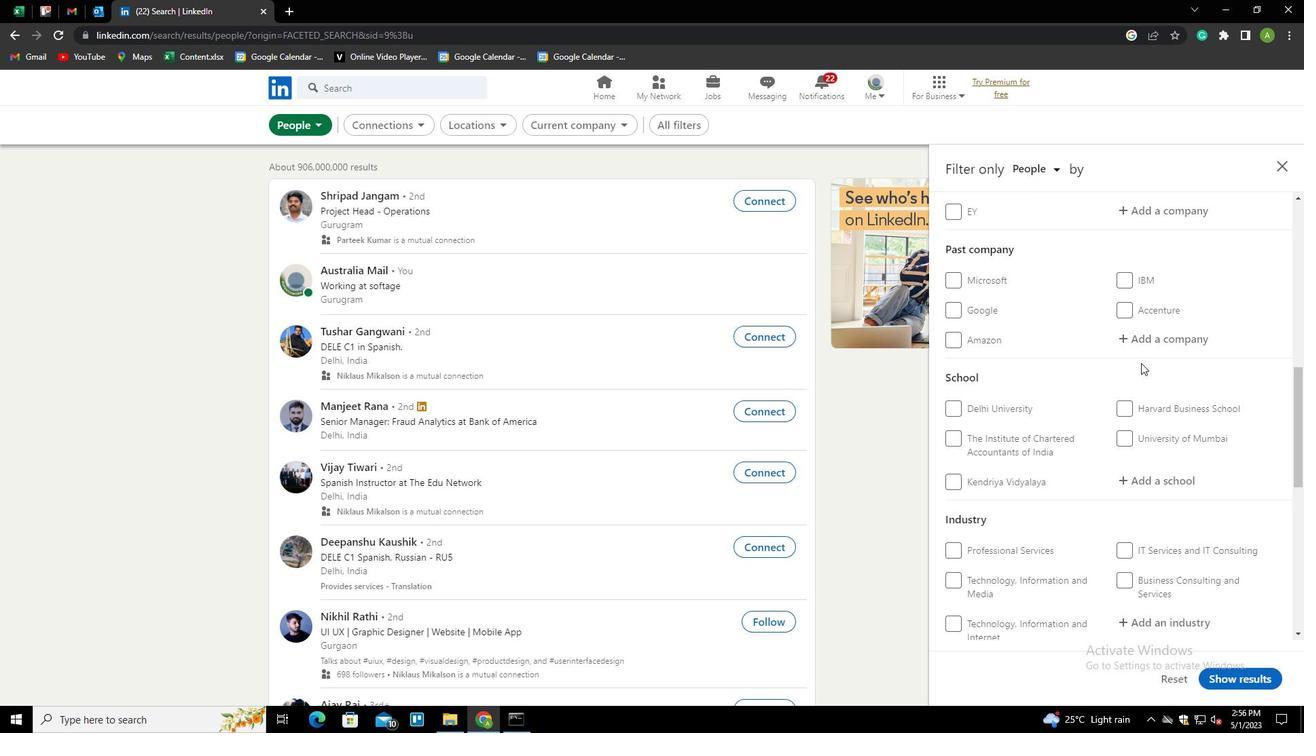 
Action: Mouse scrolled (1141, 362) with delta (0, 0)
Screenshot: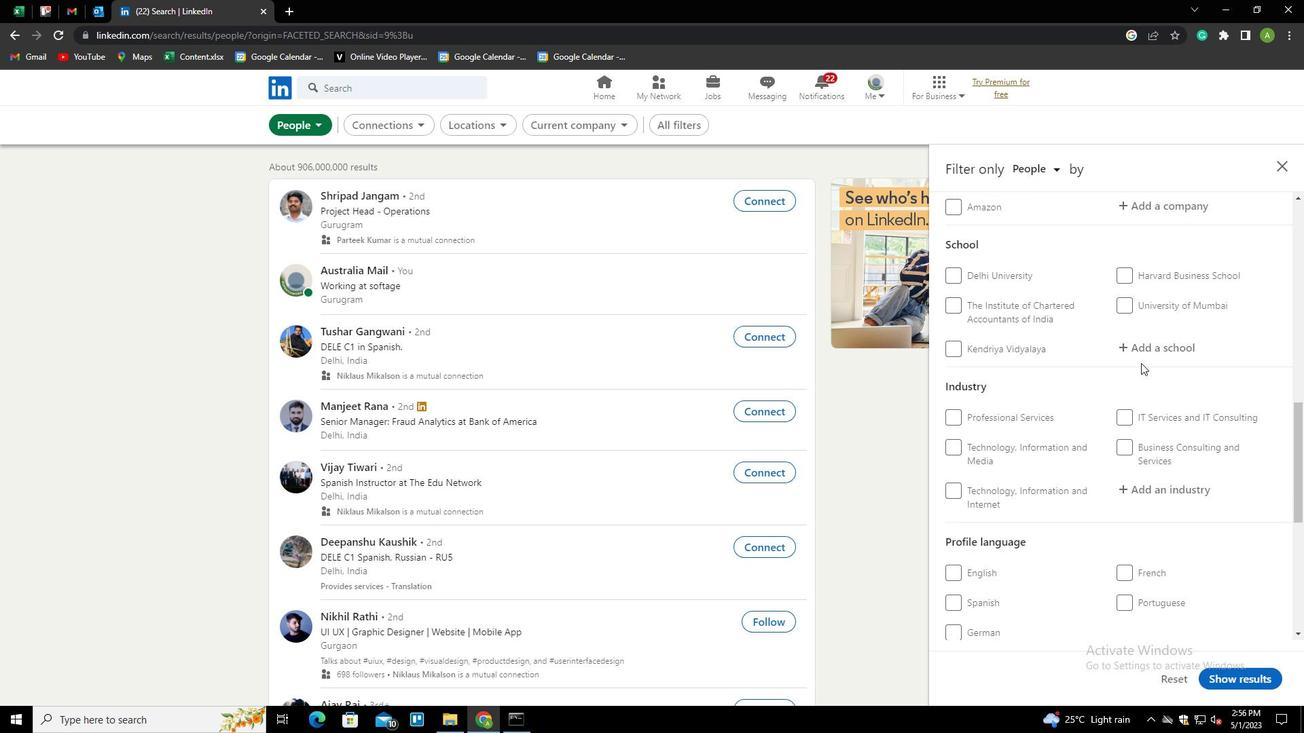 
Action: Mouse scrolled (1141, 362) with delta (0, 0)
Screenshot: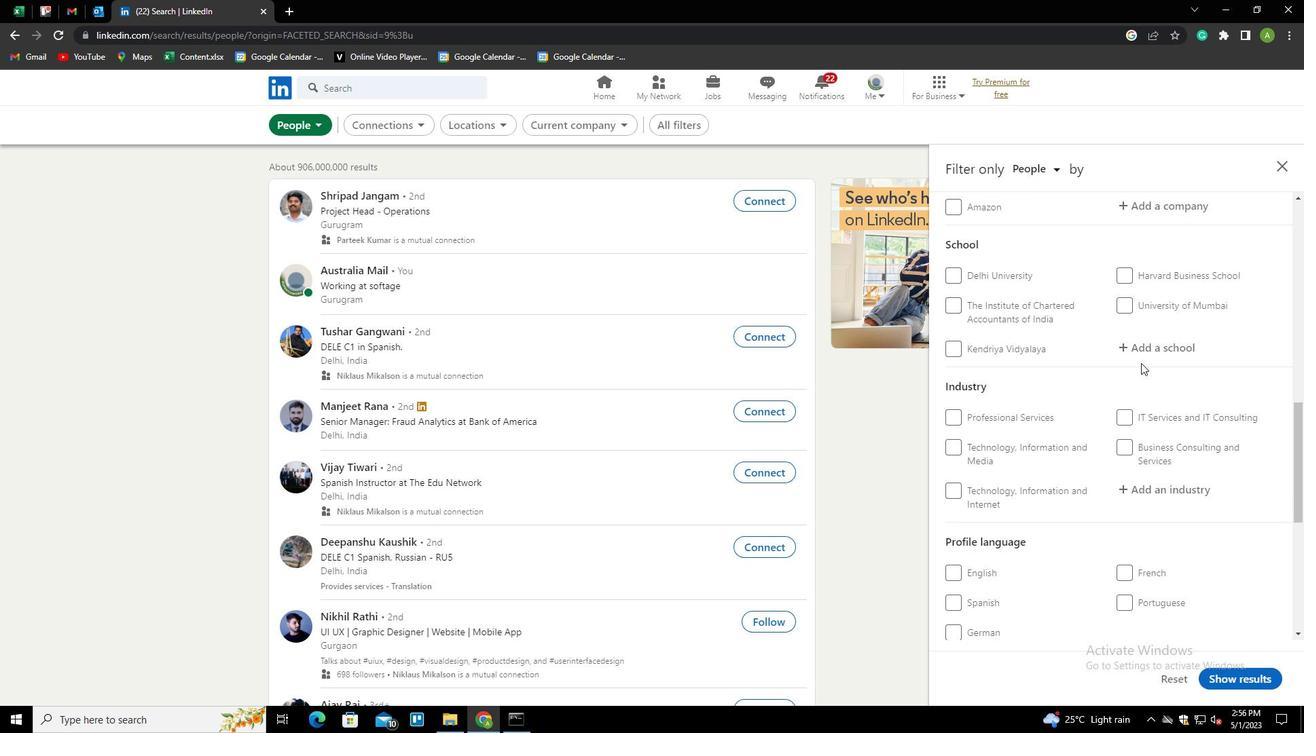 
Action: Mouse scrolled (1141, 362) with delta (0, 0)
Screenshot: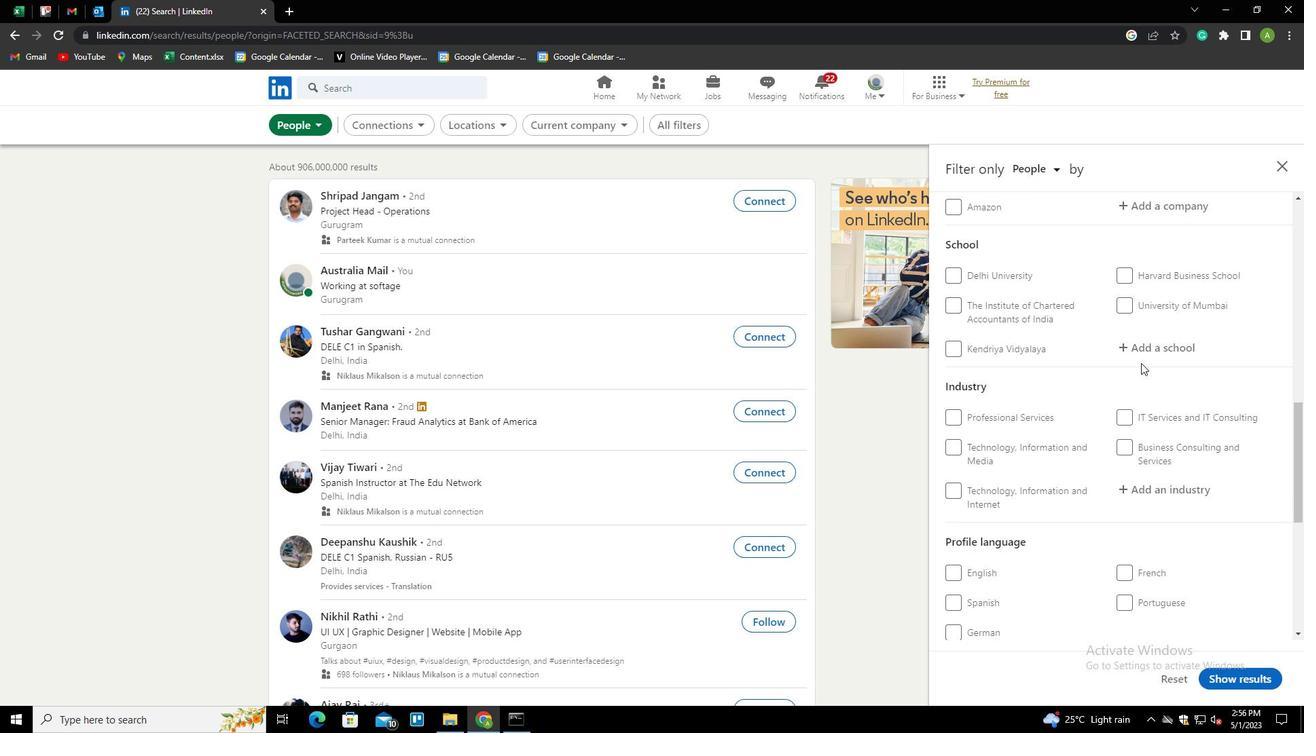 
Action: Mouse scrolled (1141, 362) with delta (0, 0)
Screenshot: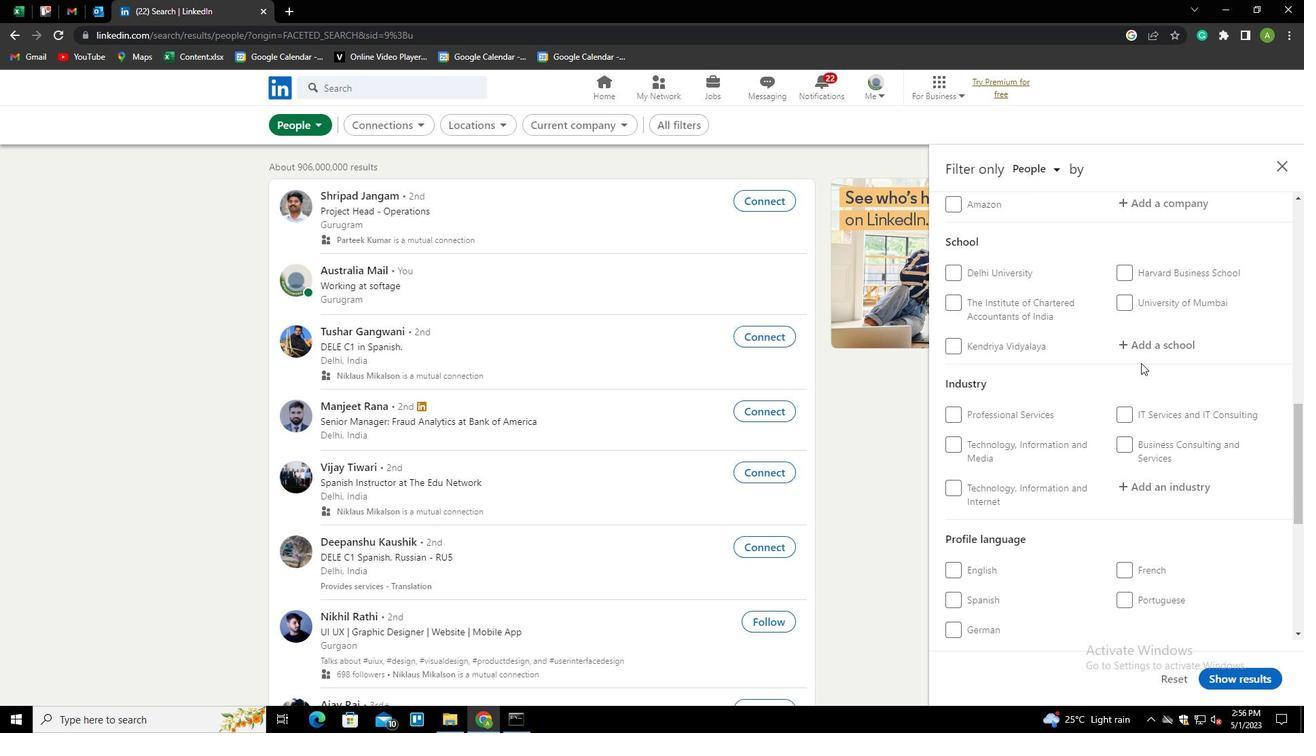 
Action: Mouse moved to (1125, 302)
Screenshot: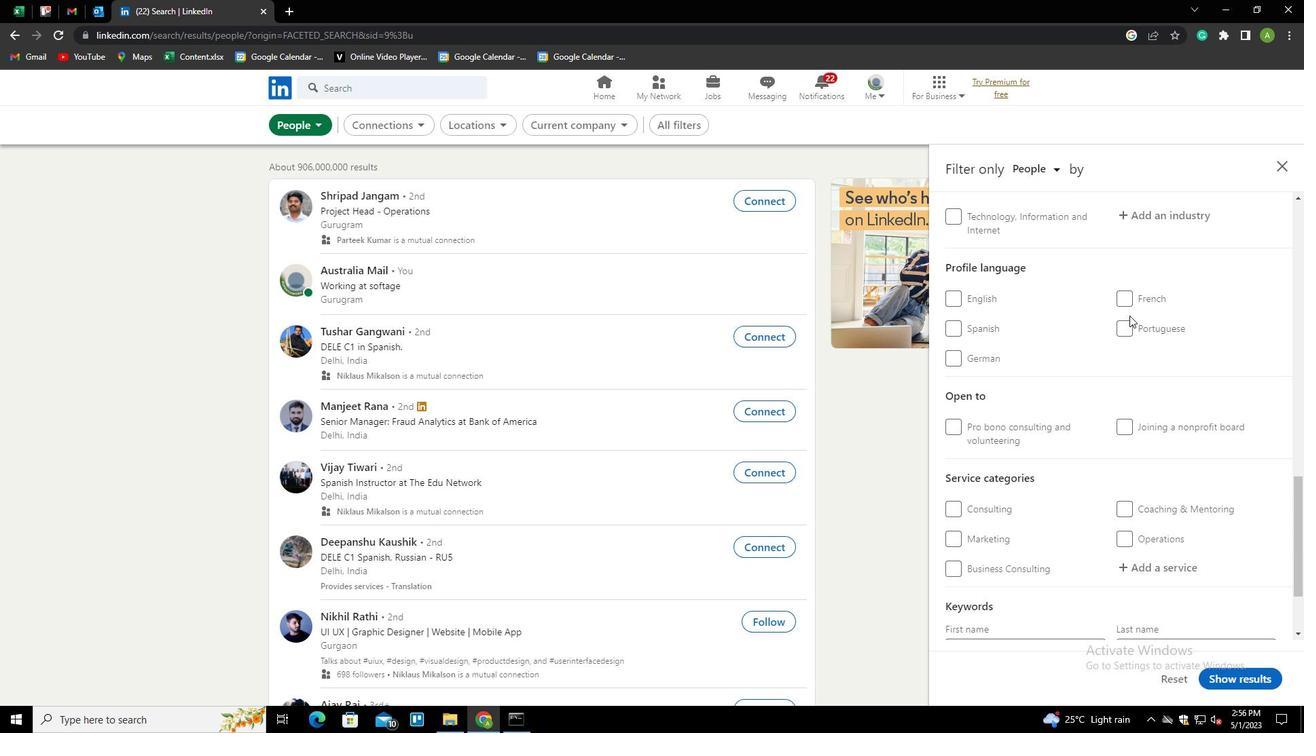 
Action: Mouse pressed left at (1125, 302)
Screenshot: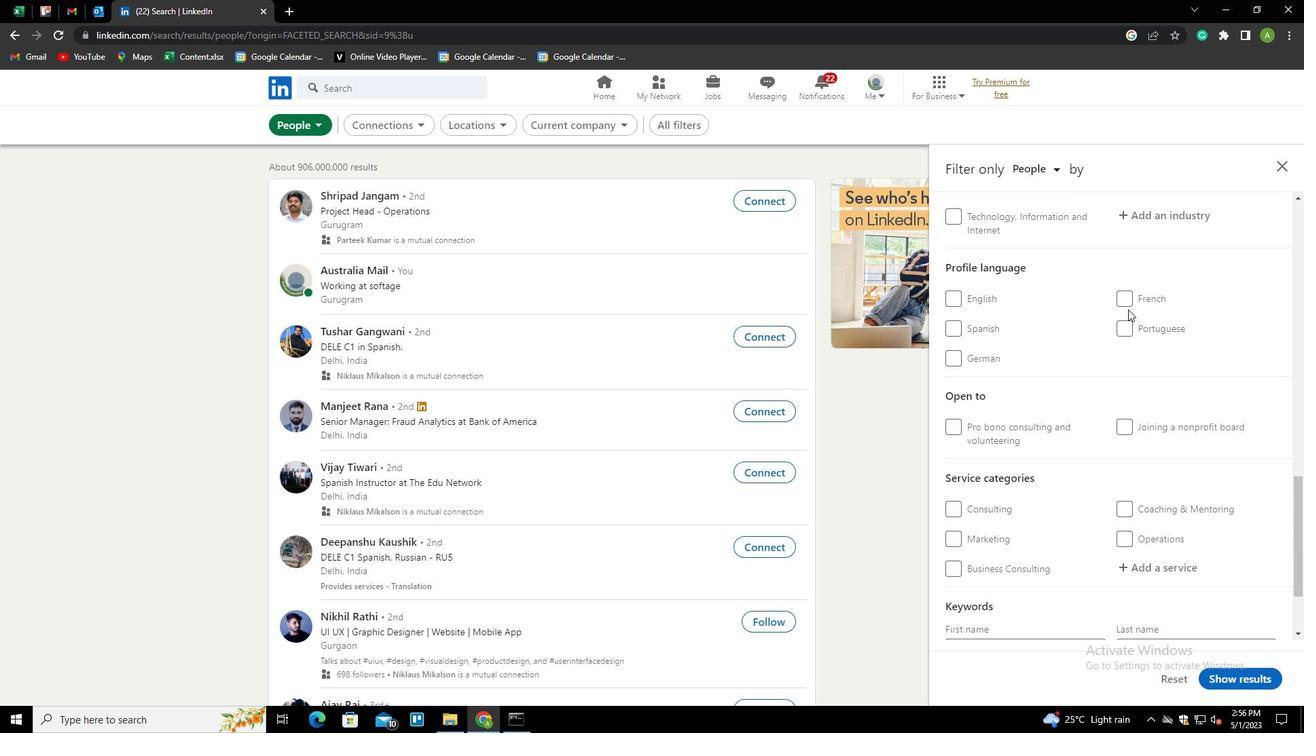 
Action: Mouse moved to (1174, 431)
Screenshot: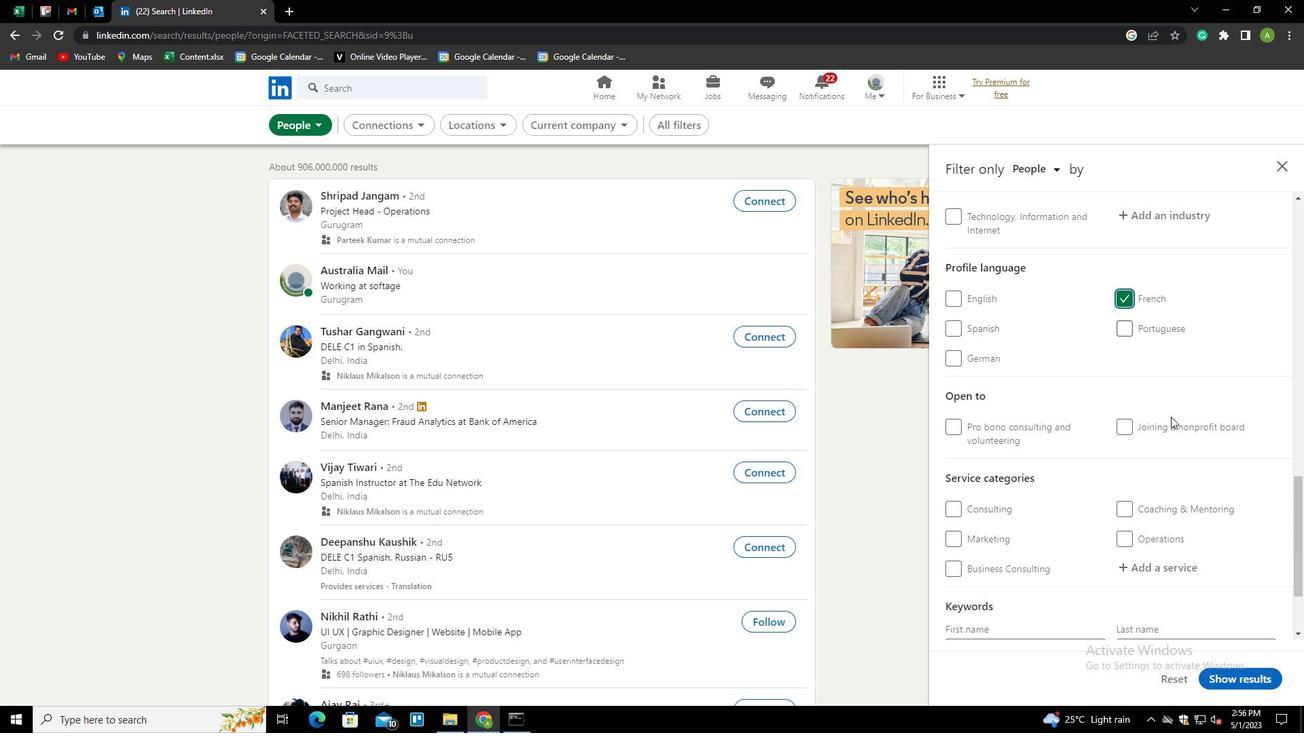 
Action: Mouse scrolled (1174, 432) with delta (0, 0)
Screenshot: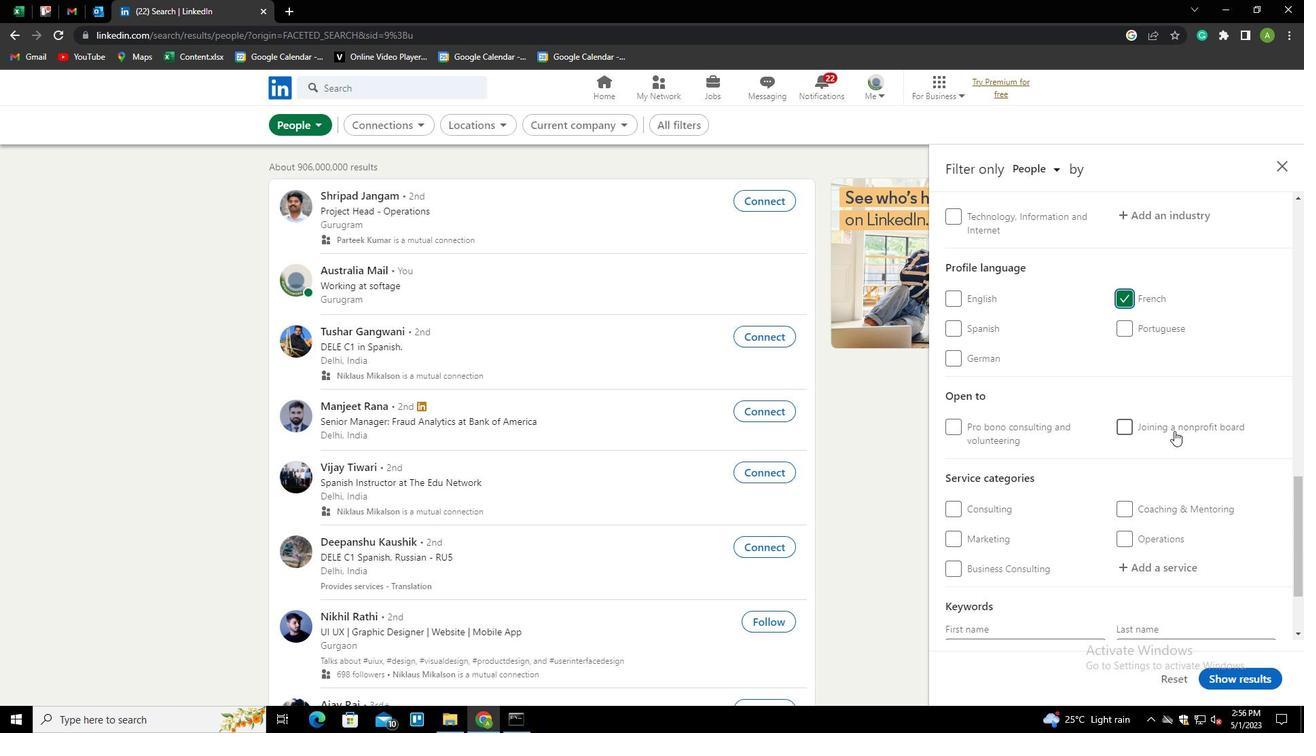 
Action: Mouse scrolled (1174, 432) with delta (0, 0)
Screenshot: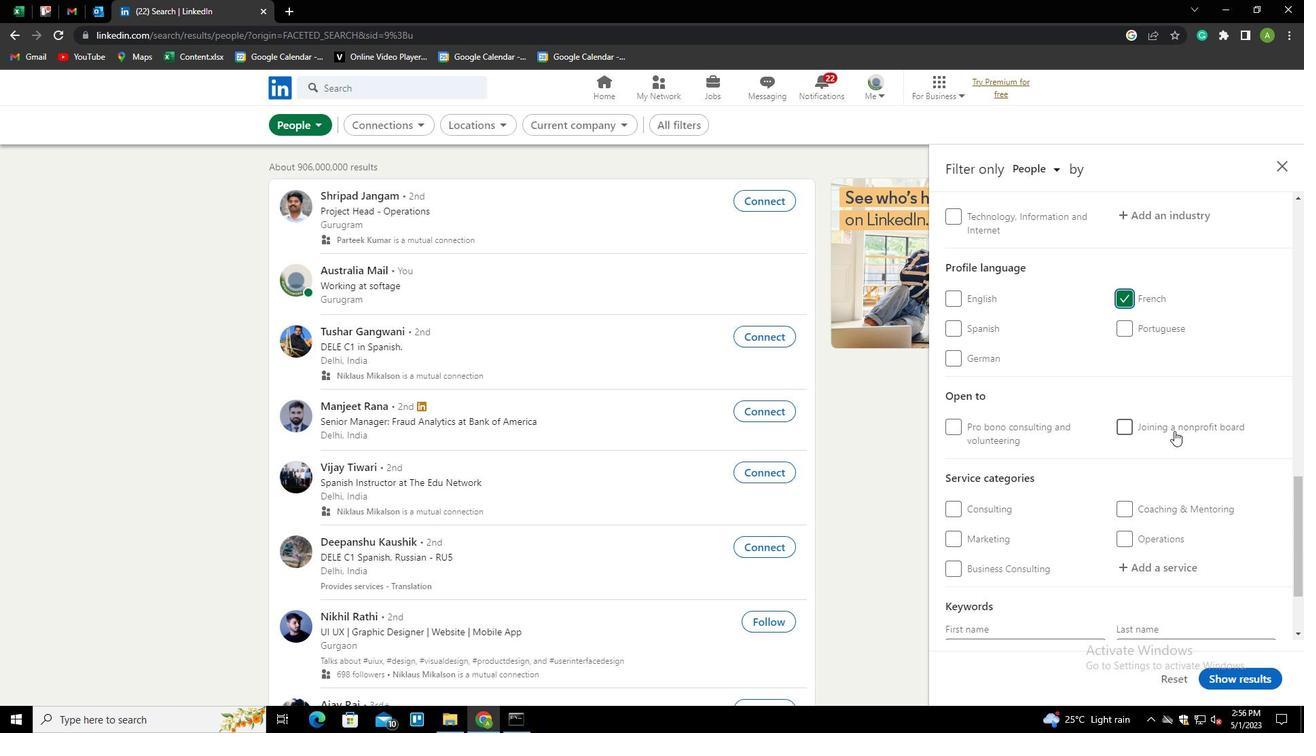 
Action: Mouse scrolled (1174, 432) with delta (0, 0)
Screenshot: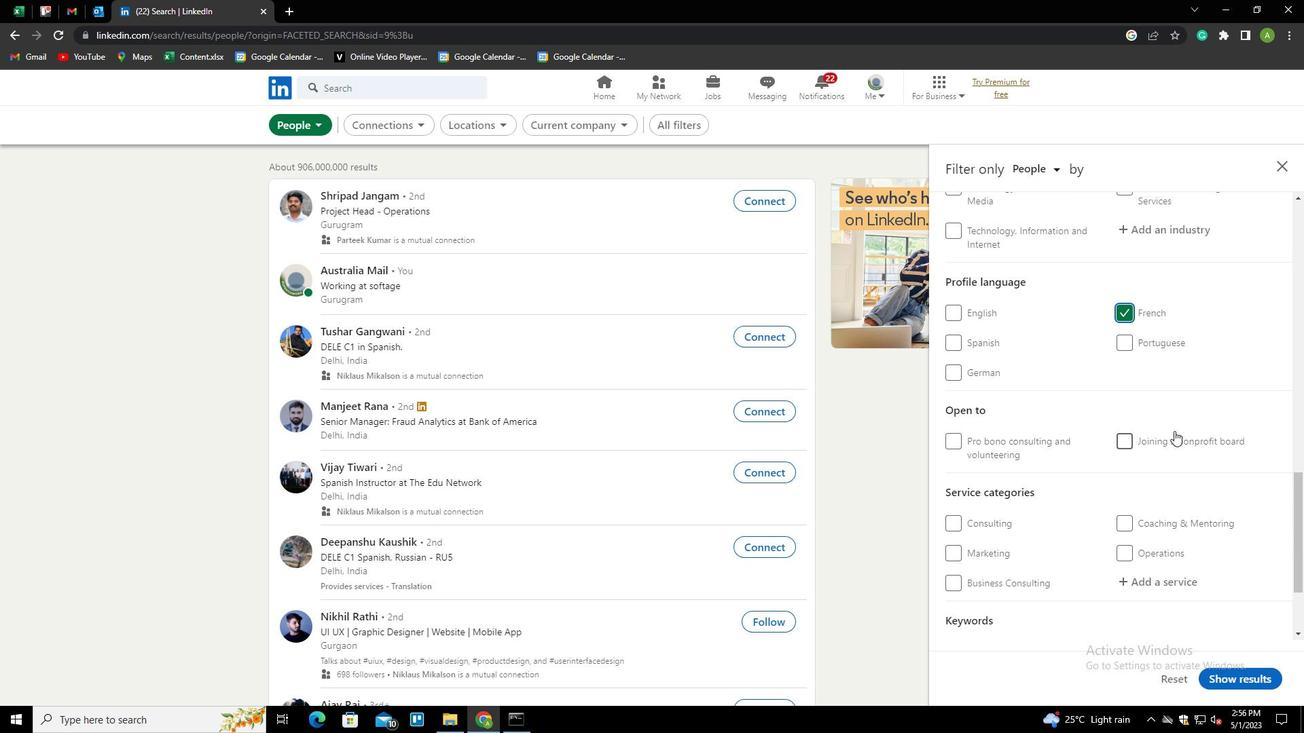 
Action: Mouse scrolled (1174, 432) with delta (0, 0)
Screenshot: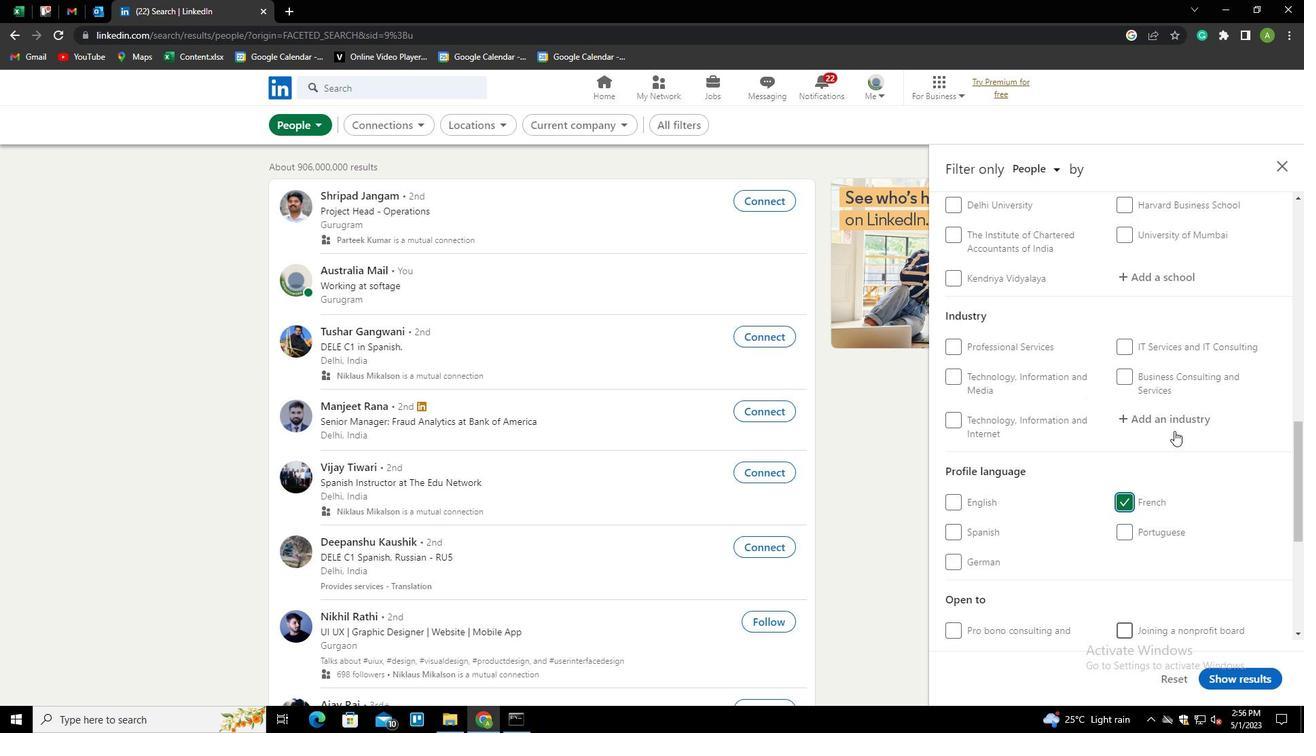 
Action: Mouse scrolled (1174, 432) with delta (0, 0)
Screenshot: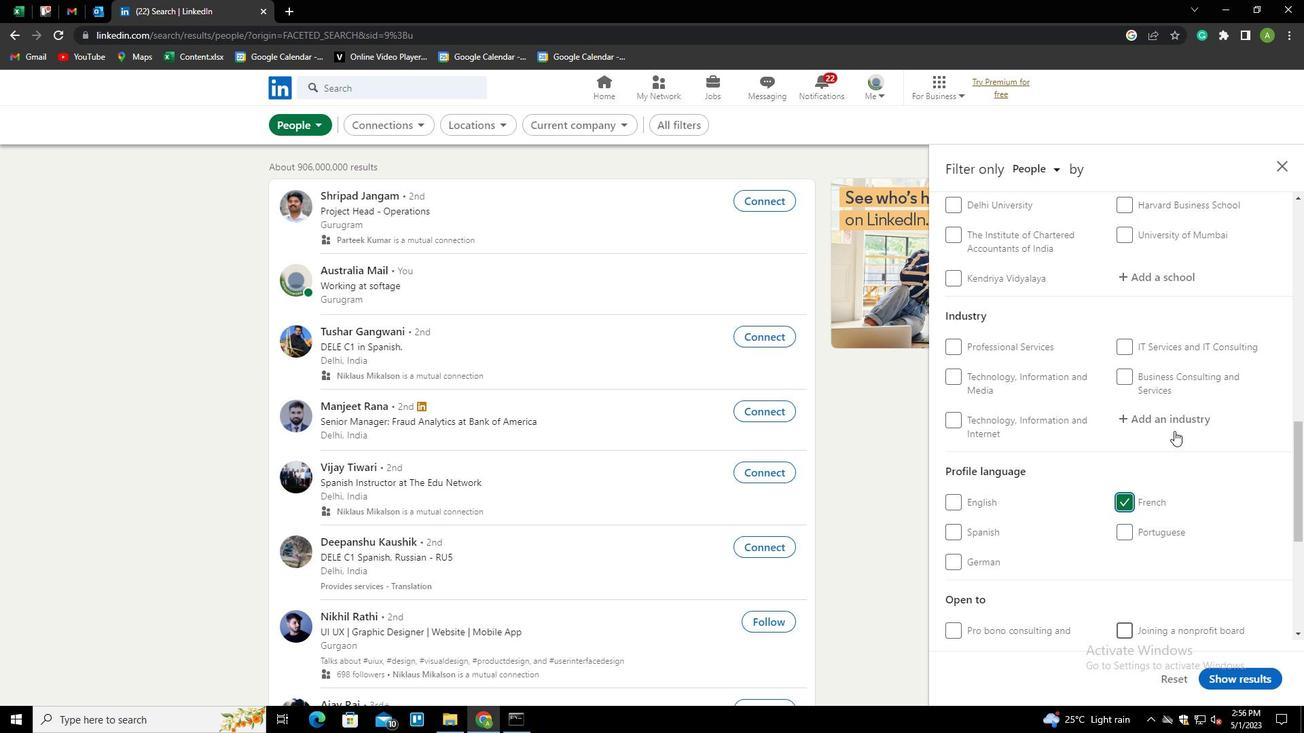 
Action: Mouse scrolled (1174, 432) with delta (0, 0)
Screenshot: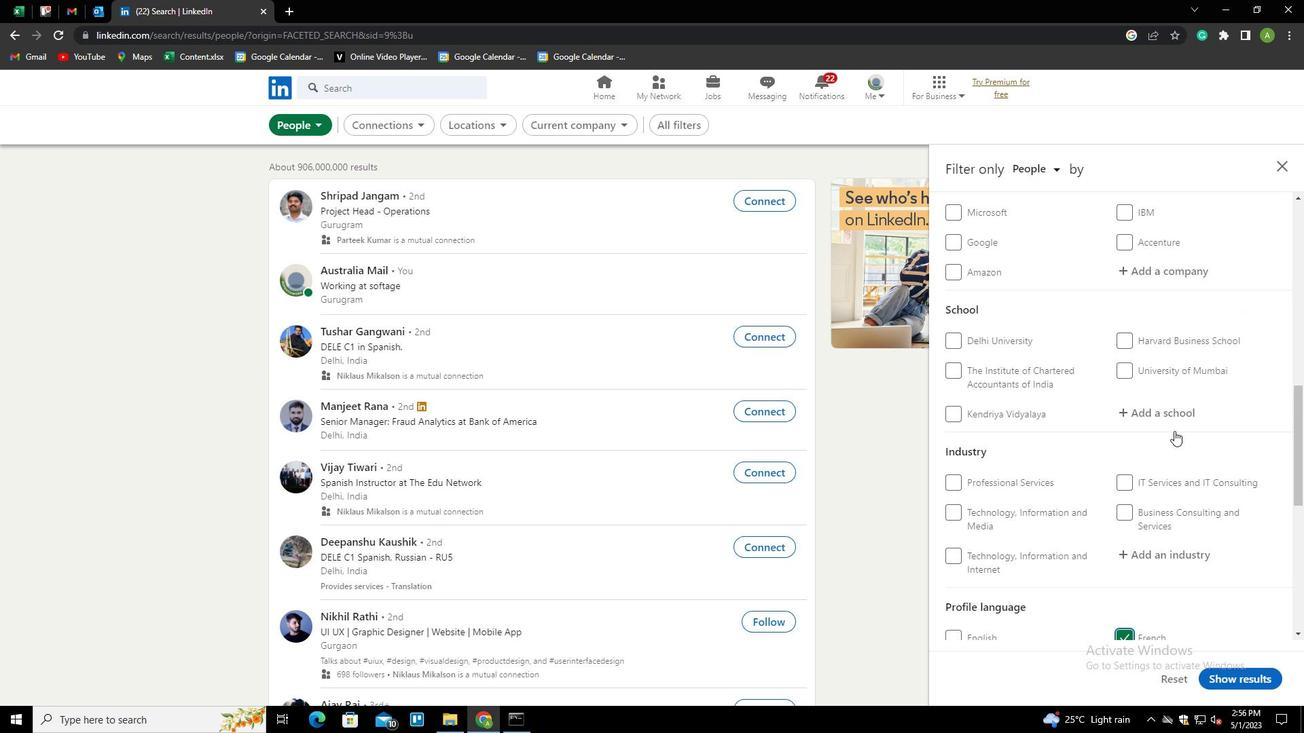 
Action: Mouse scrolled (1174, 432) with delta (0, 0)
Screenshot: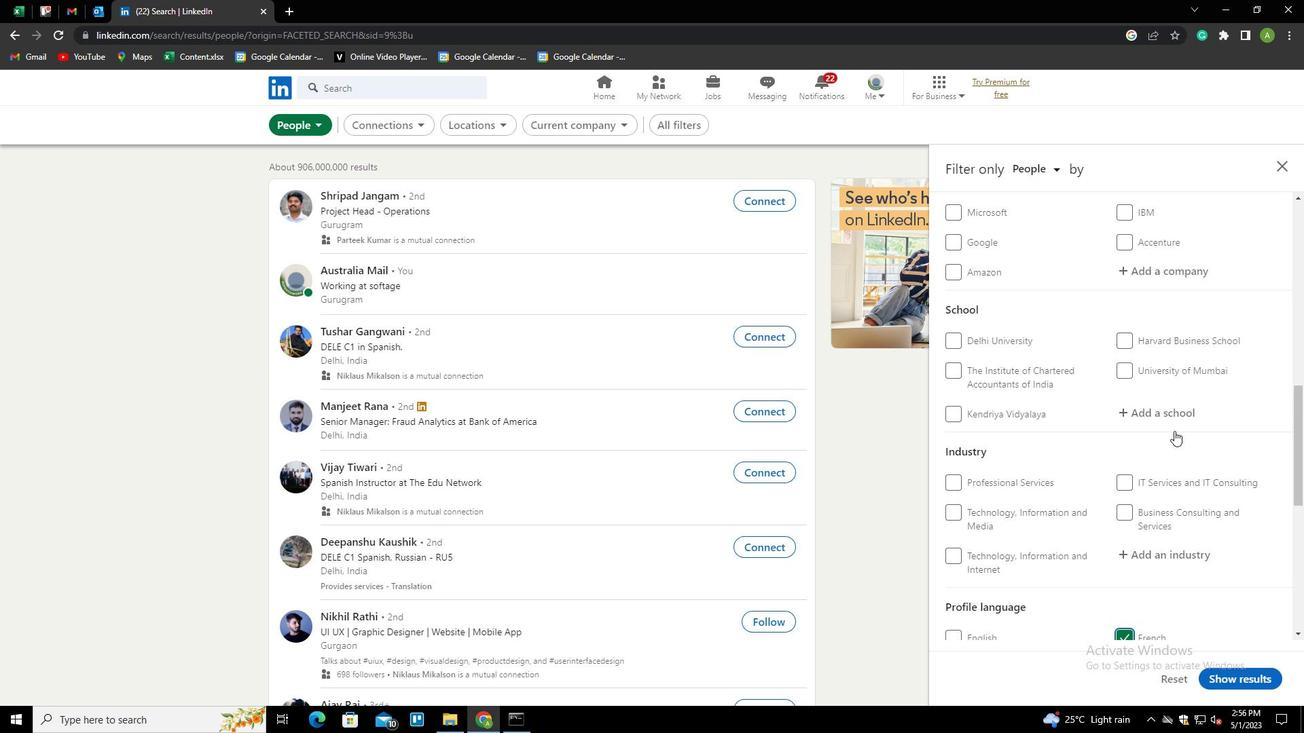 
Action: Mouse scrolled (1174, 432) with delta (0, 0)
Screenshot: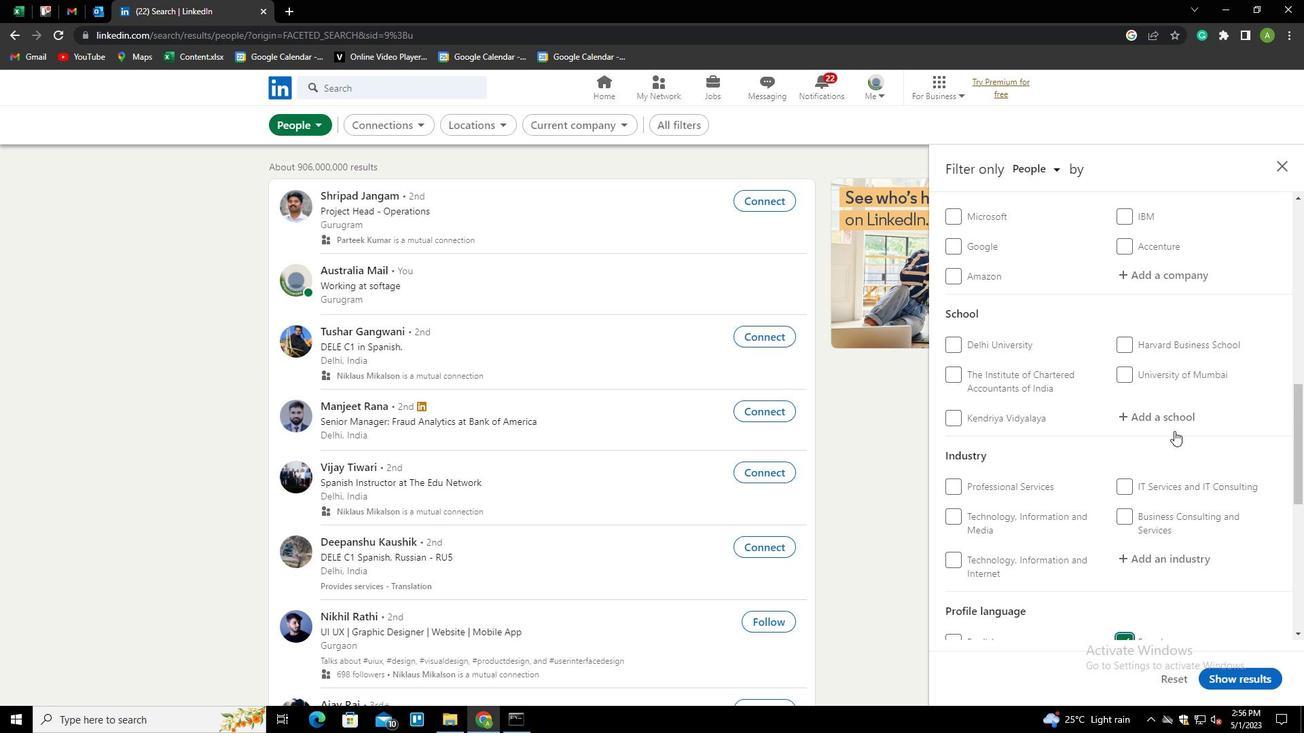 
Action: Mouse moved to (1148, 360)
Screenshot: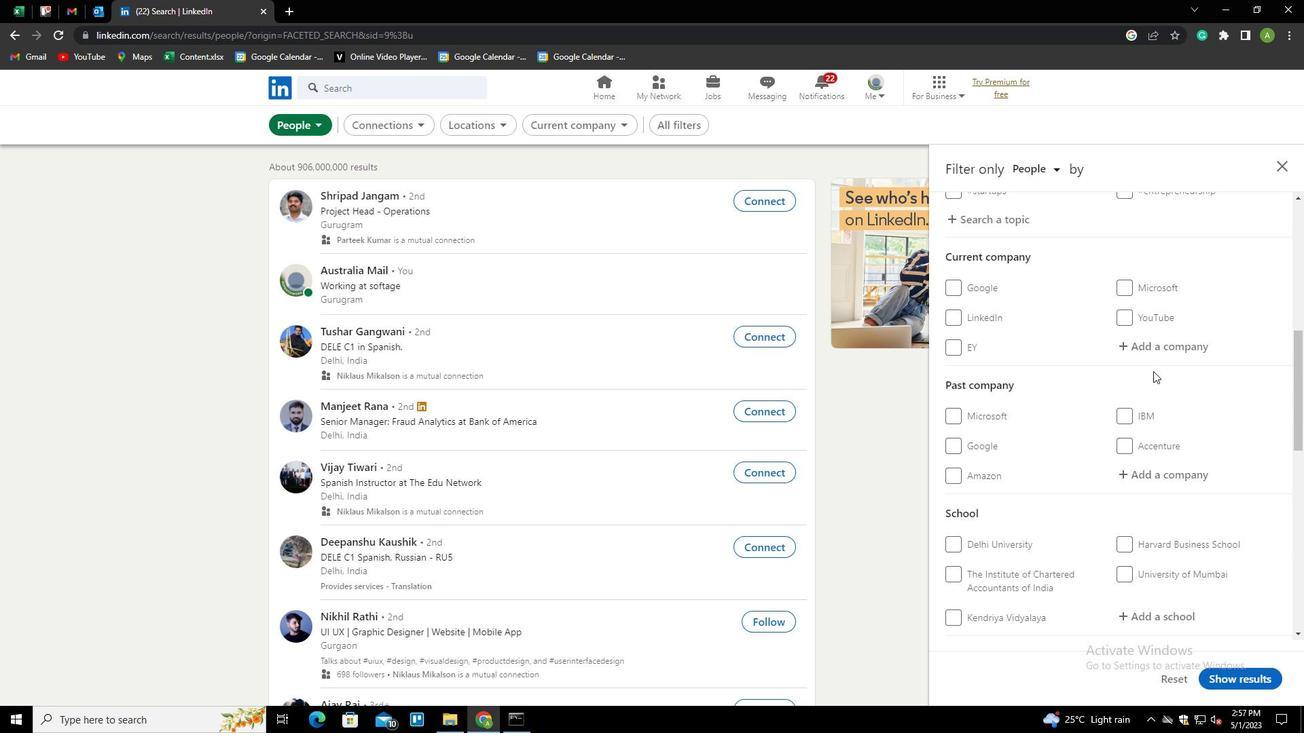 
Action: Mouse pressed left at (1148, 360)
Screenshot: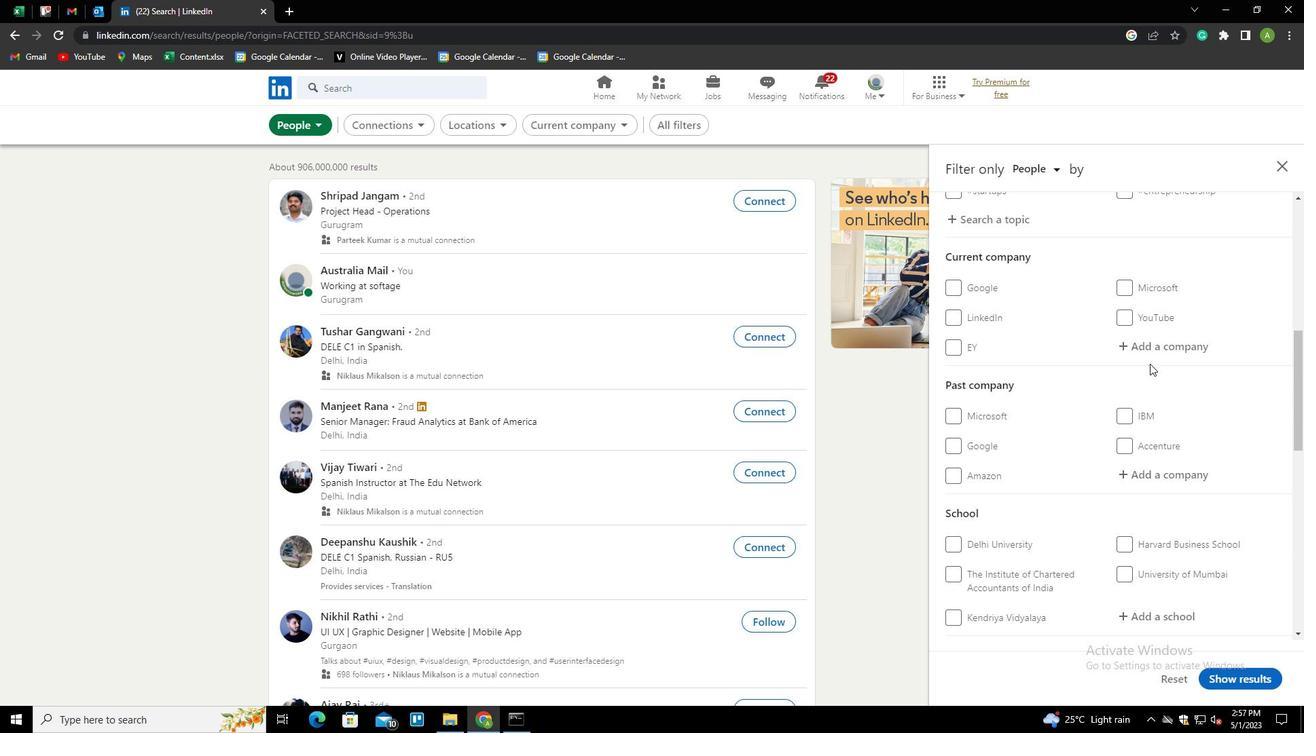 
Action: Mouse moved to (1148, 346)
Screenshot: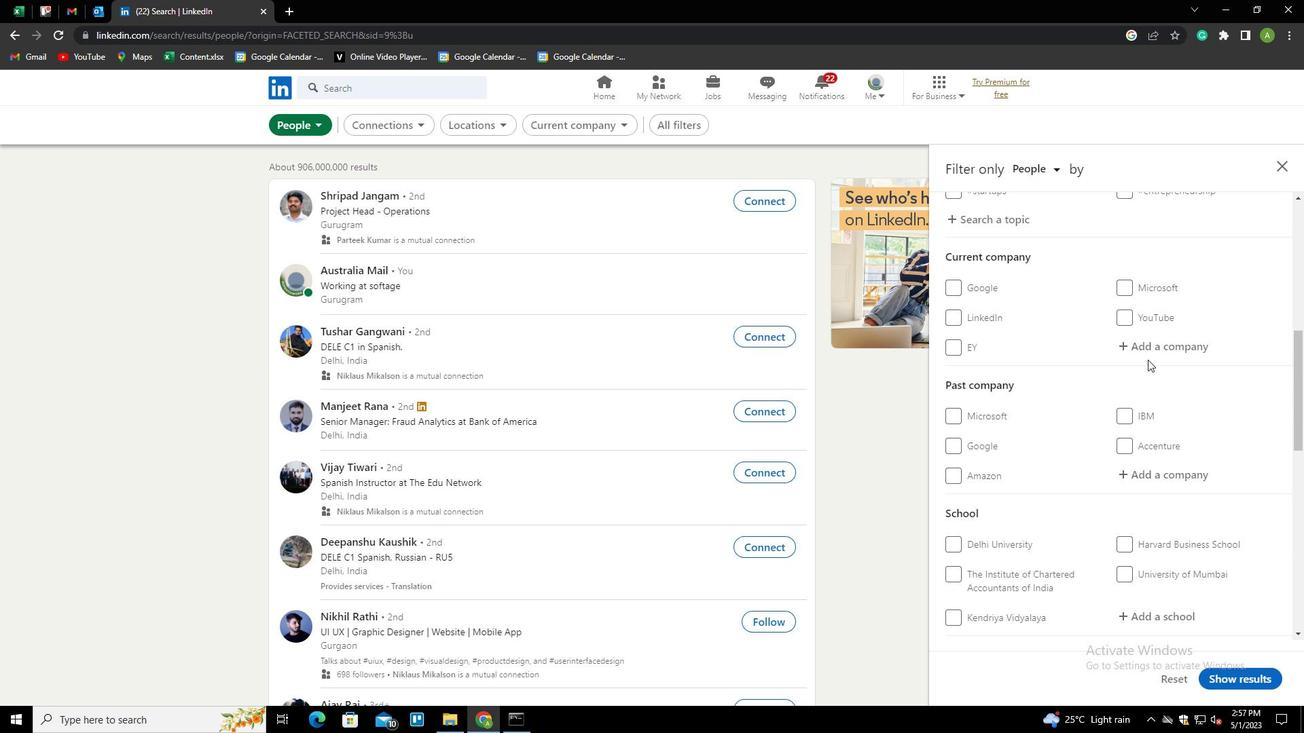 
Action: Mouse pressed left at (1148, 346)
Screenshot: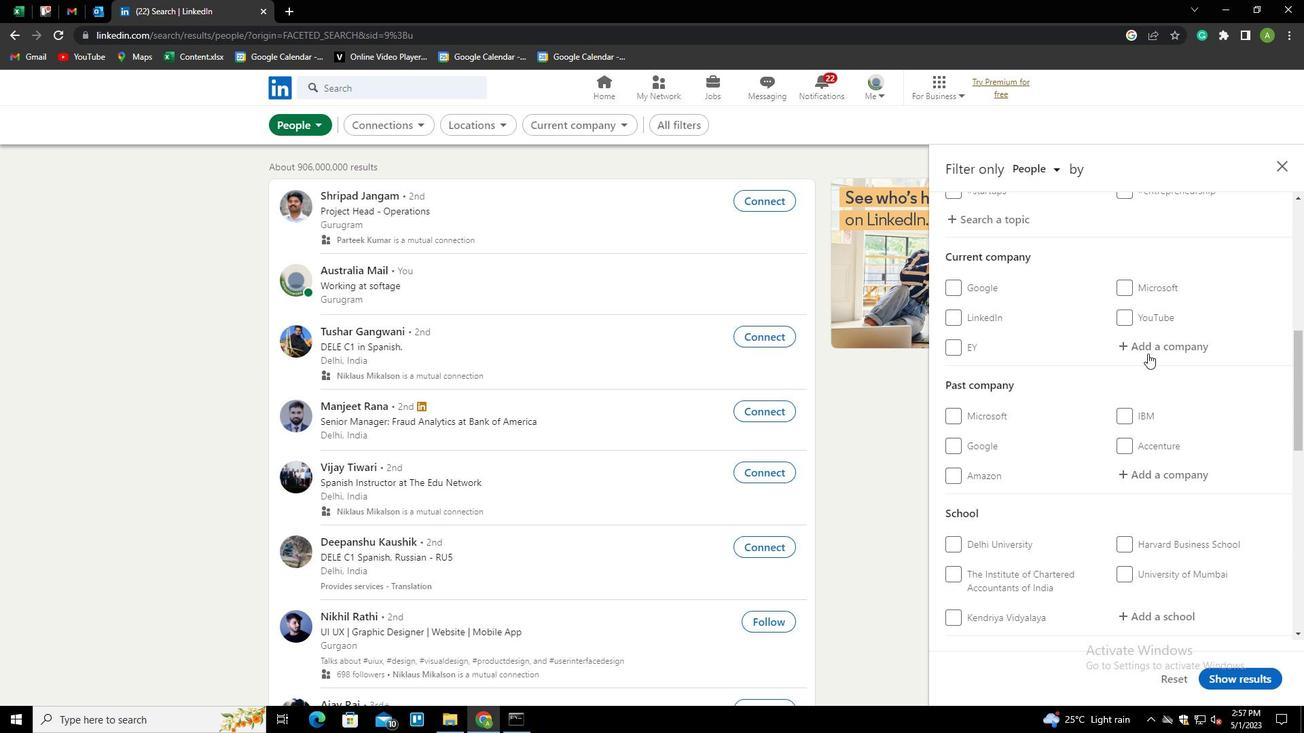 
Action: Mouse moved to (1149, 346)
Screenshot: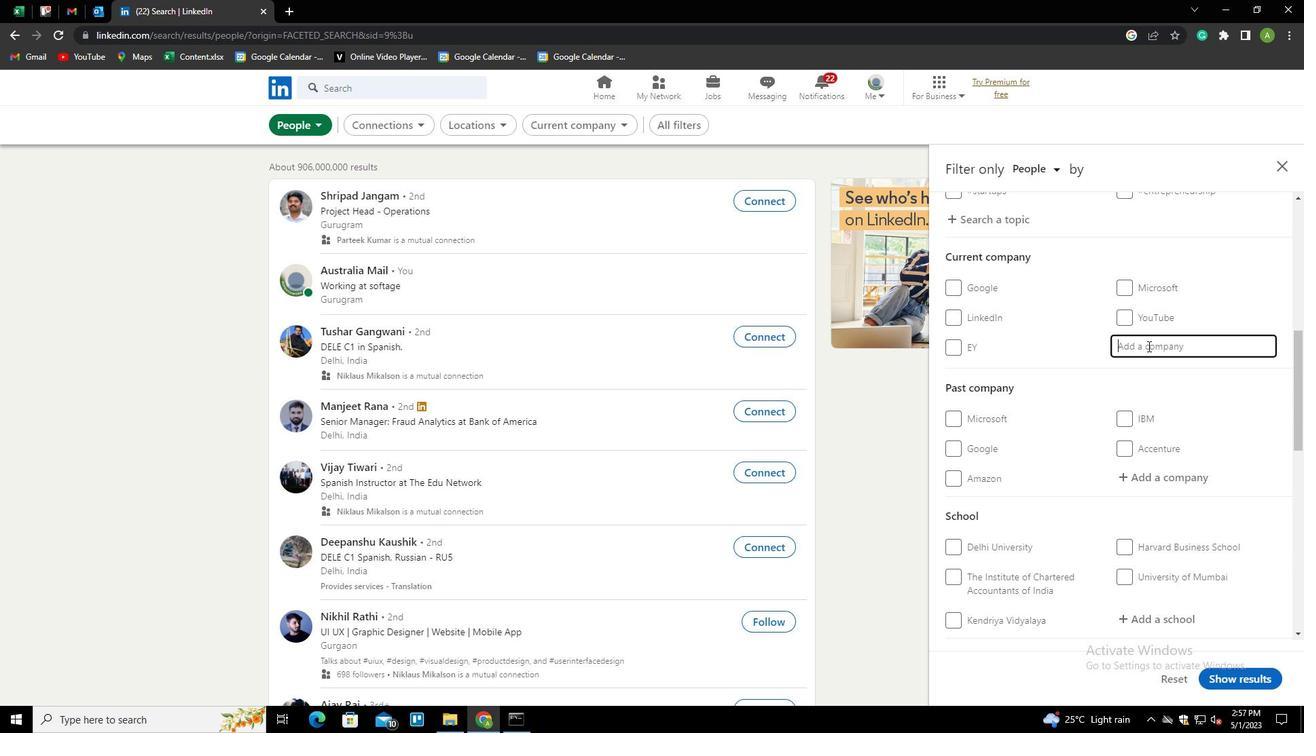 
Action: Mouse pressed left at (1149, 346)
Screenshot: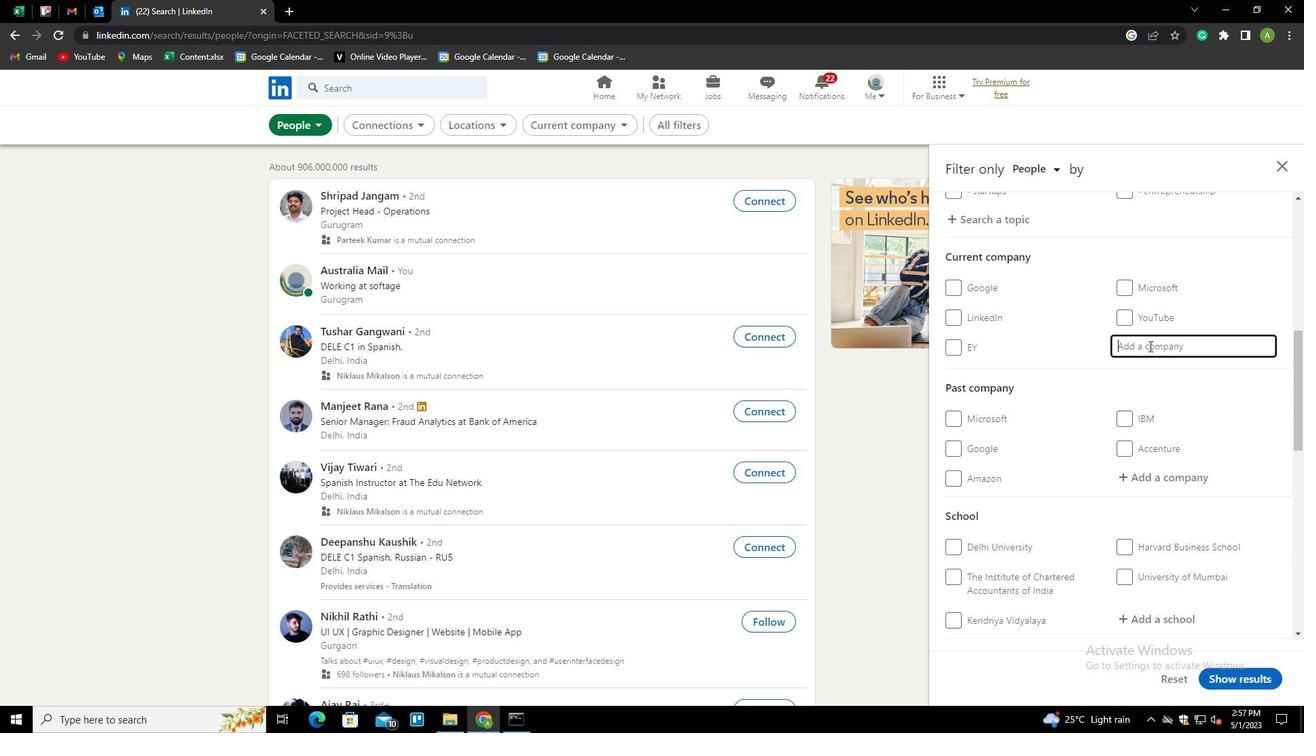 
Action: Key pressed <Key.shift>BHAN<Key.shift><Key.down><Key.enter>
Screenshot: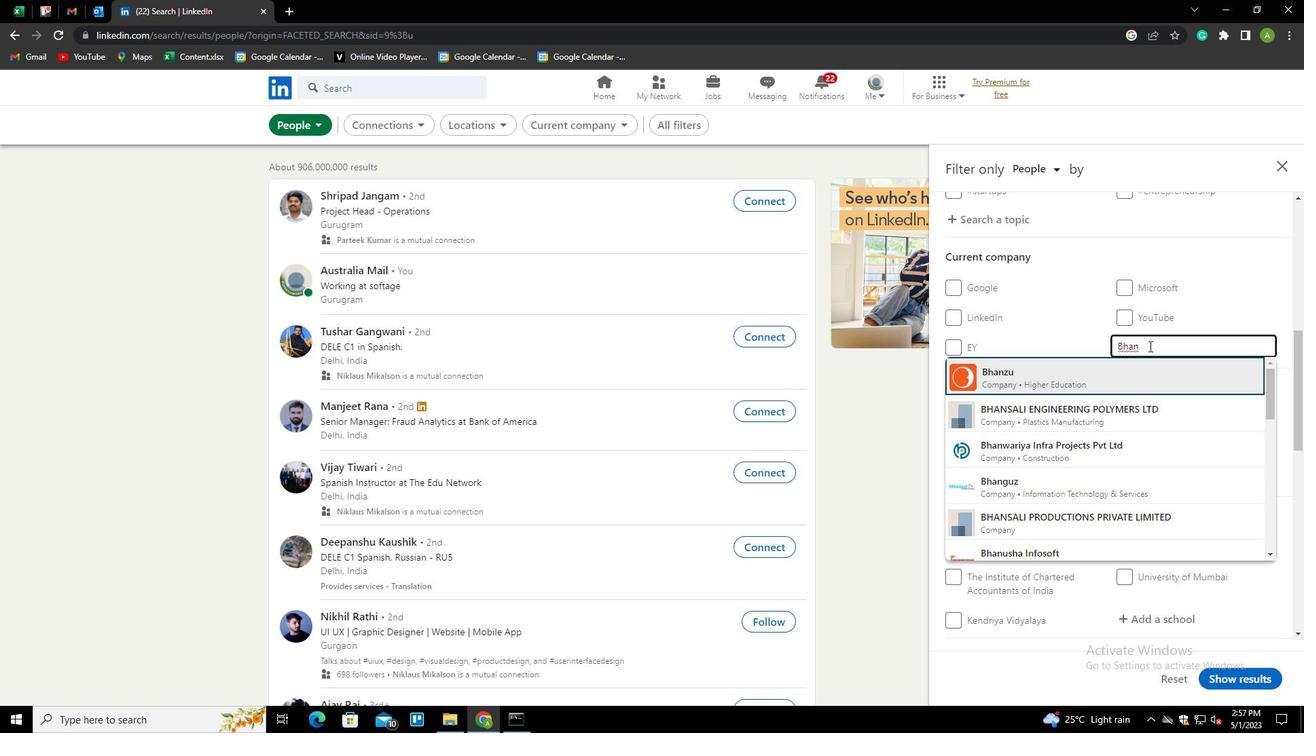 
Action: Mouse scrolled (1149, 345) with delta (0, 0)
Screenshot: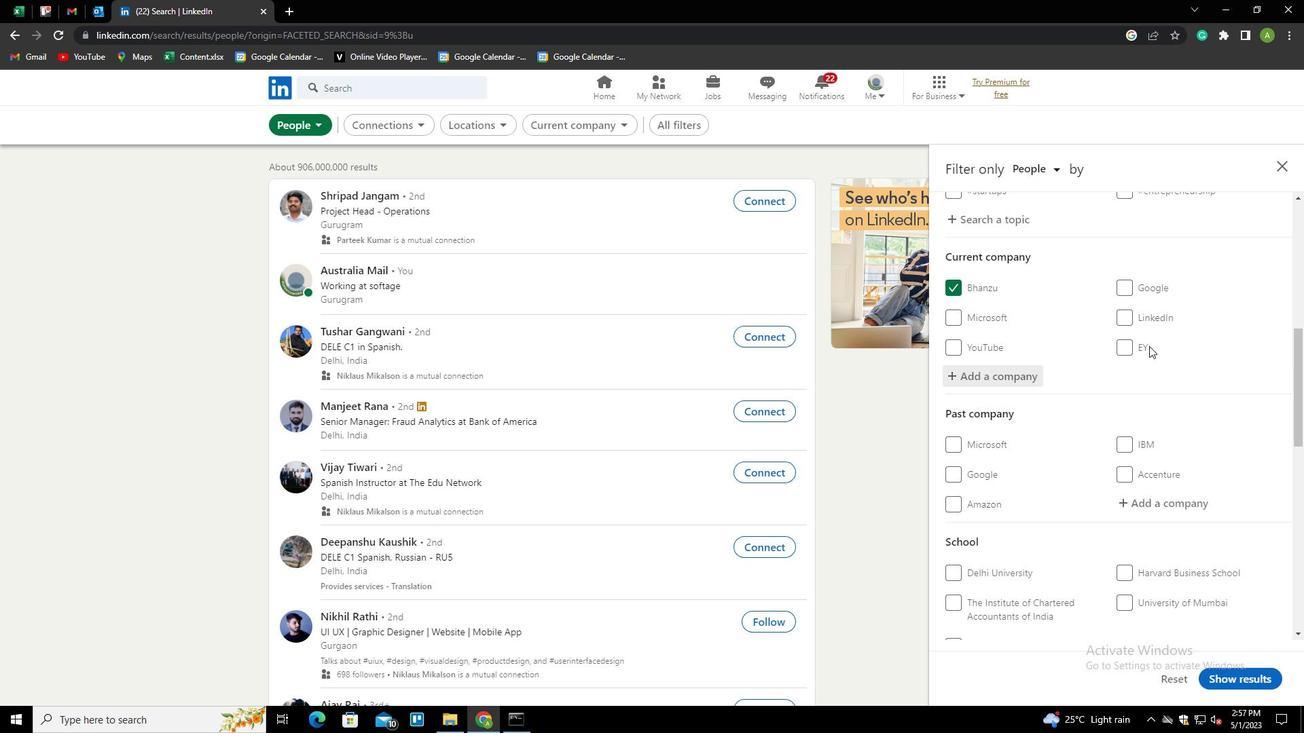 
Action: Mouse scrolled (1149, 345) with delta (0, 0)
Screenshot: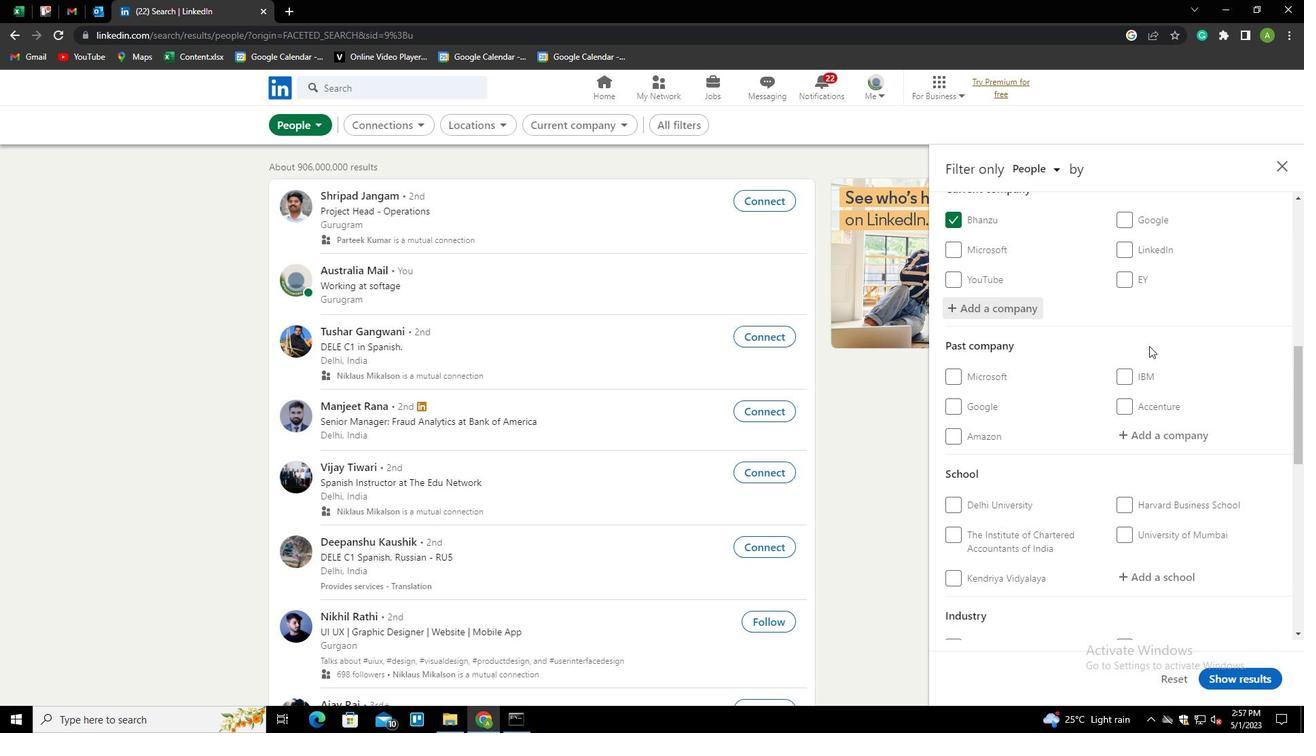 
Action: Mouse scrolled (1149, 345) with delta (0, 0)
Screenshot: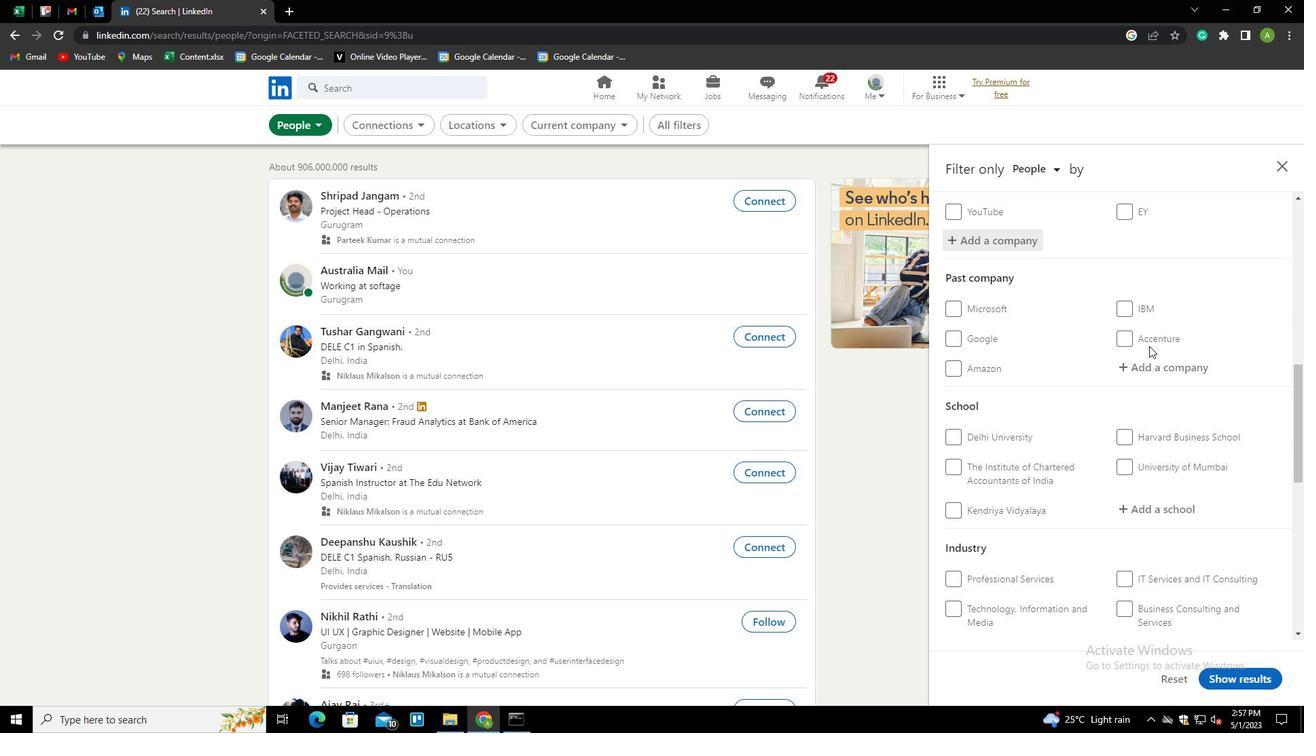 
Action: Mouse scrolled (1149, 345) with delta (0, 0)
Screenshot: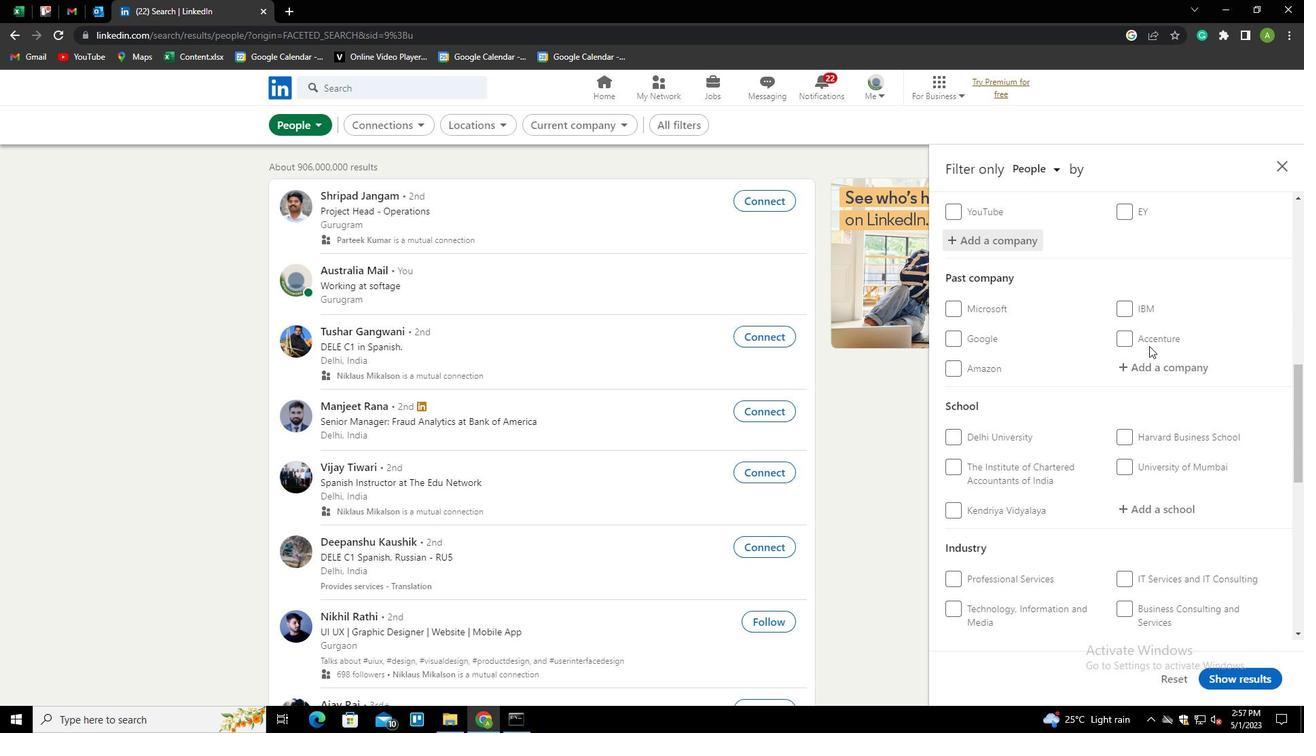 
Action: Mouse moved to (1150, 373)
Screenshot: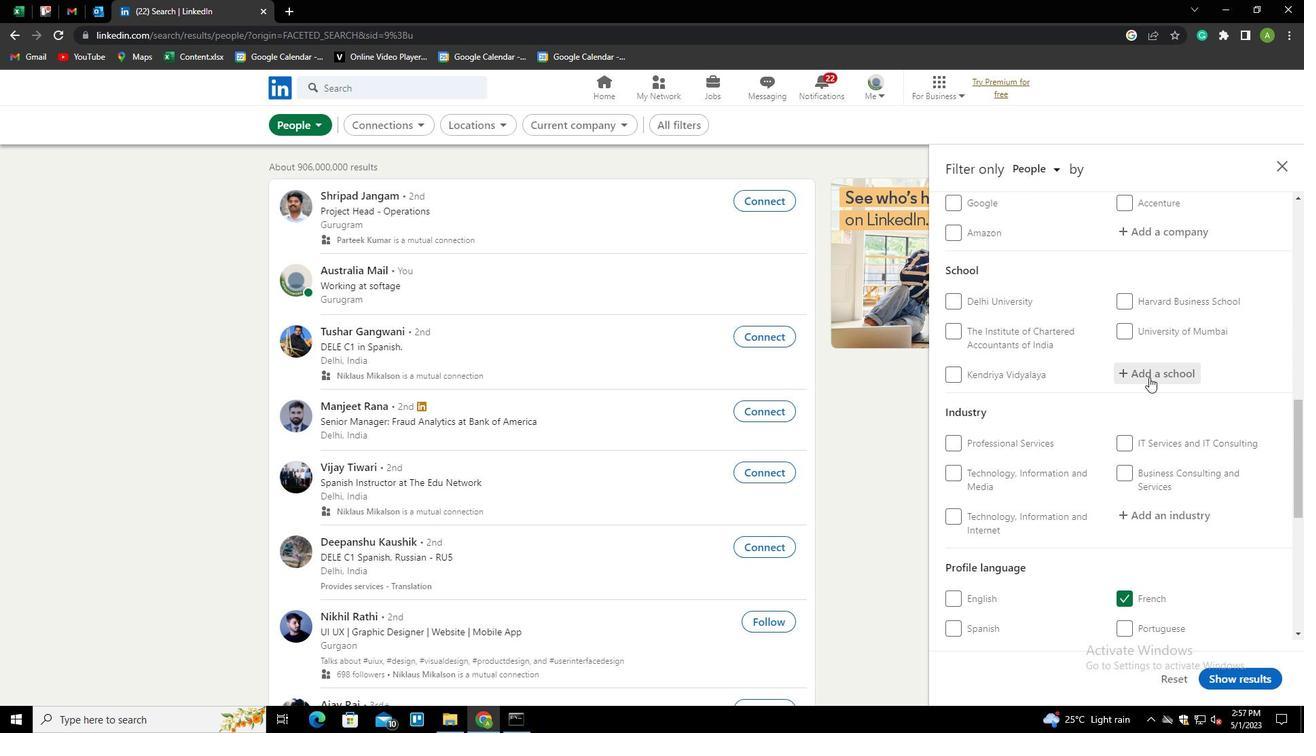 
Action: Mouse pressed left at (1150, 373)
Screenshot: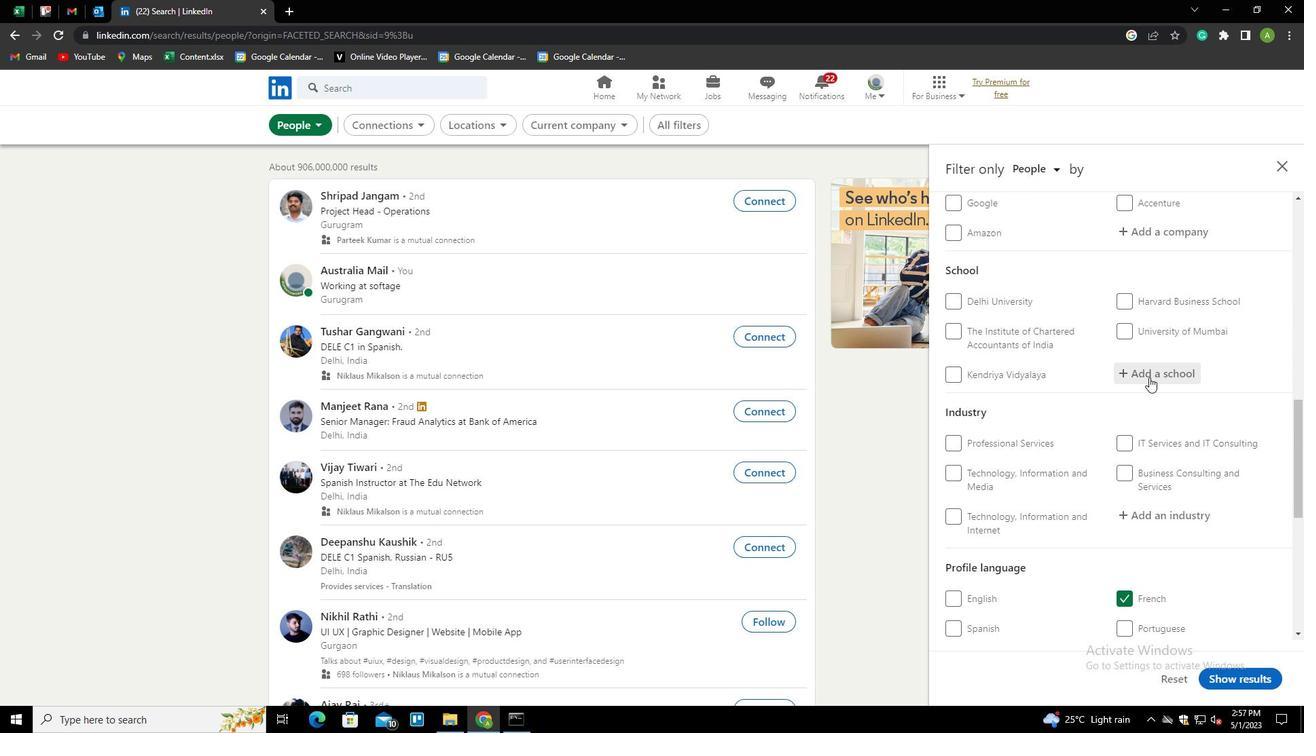 
Action: Key pressed <Key.shift>KAKATIYA<Key.down><Key.down><Key.down><Key.enter>
Screenshot: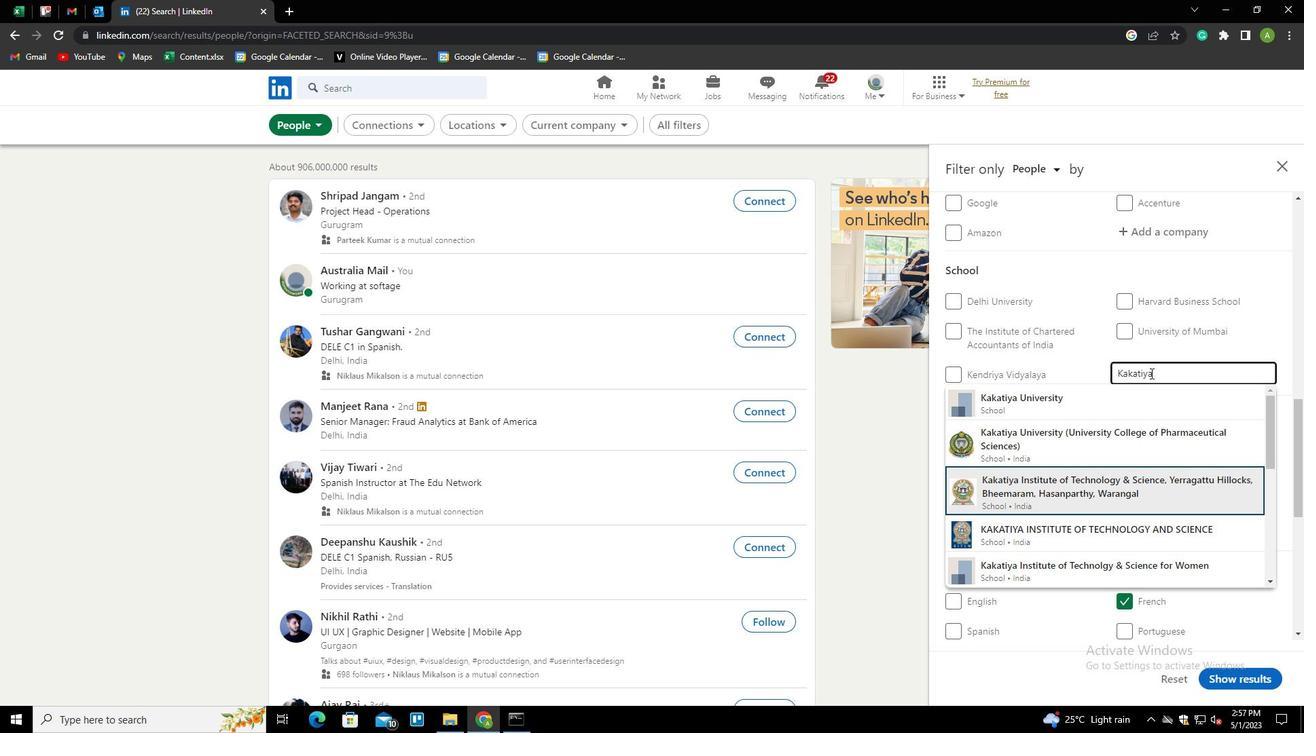 
Action: Mouse scrolled (1150, 372) with delta (0, 0)
Screenshot: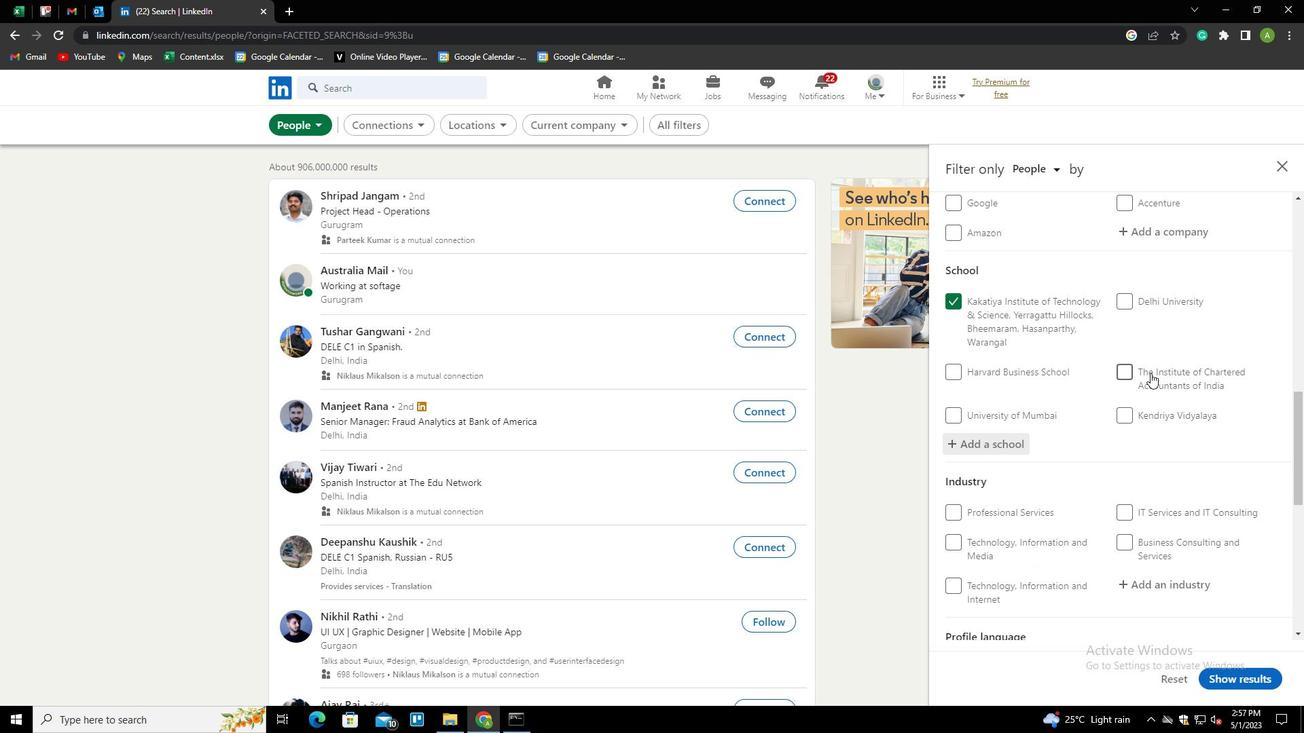 
Action: Mouse scrolled (1150, 372) with delta (0, 0)
Screenshot: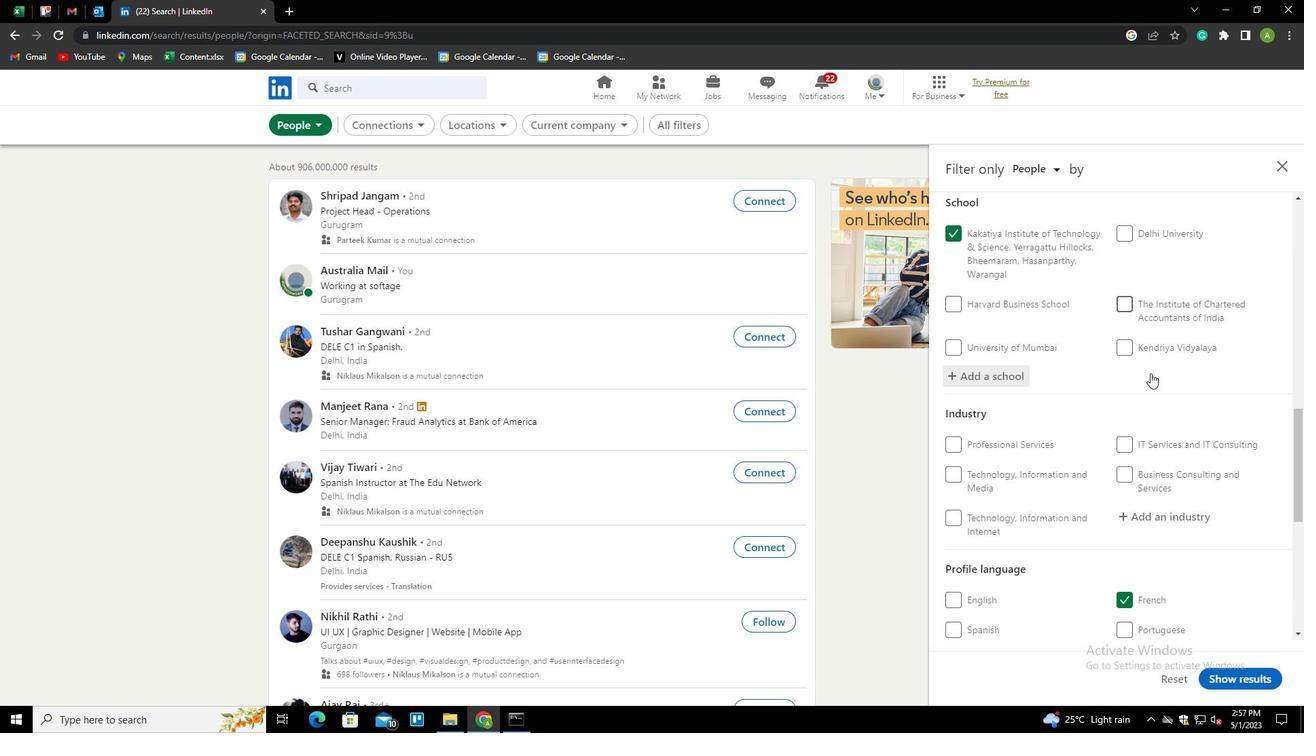 
Action: Mouse scrolled (1150, 372) with delta (0, 0)
Screenshot: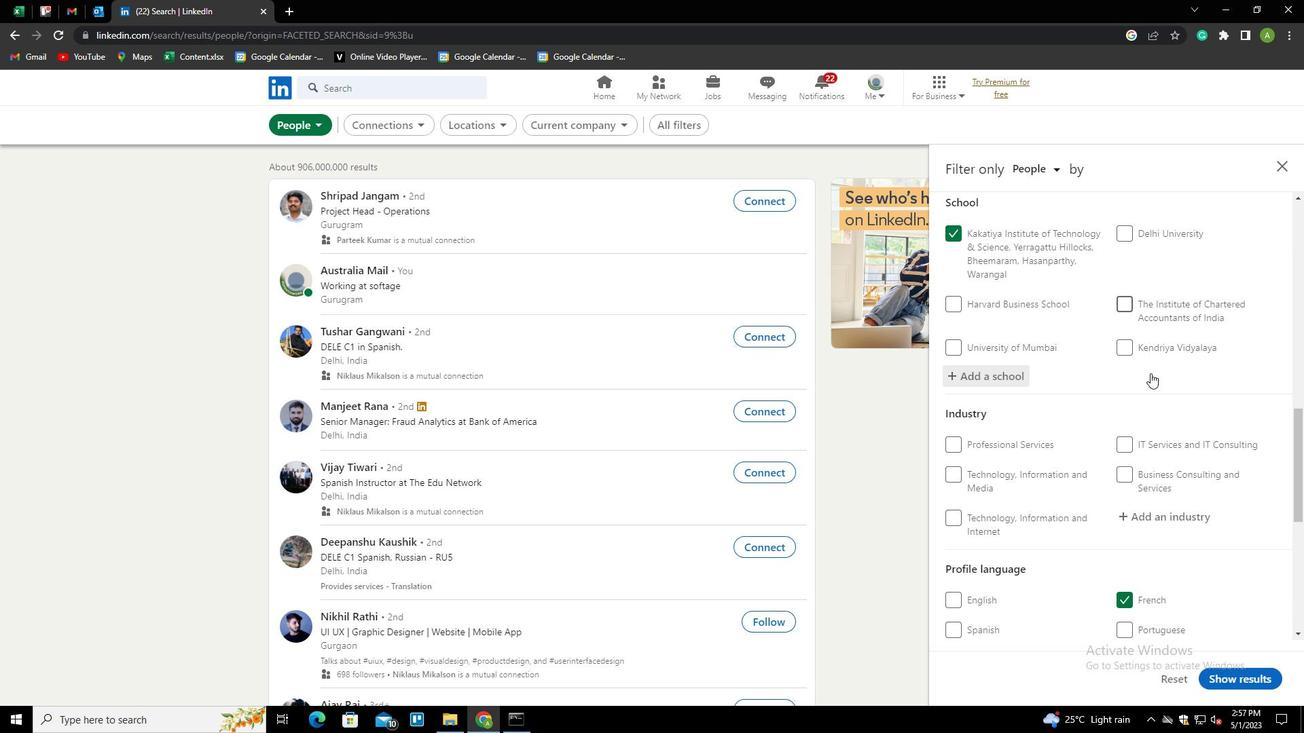 
Action: Mouse moved to (1152, 378)
Screenshot: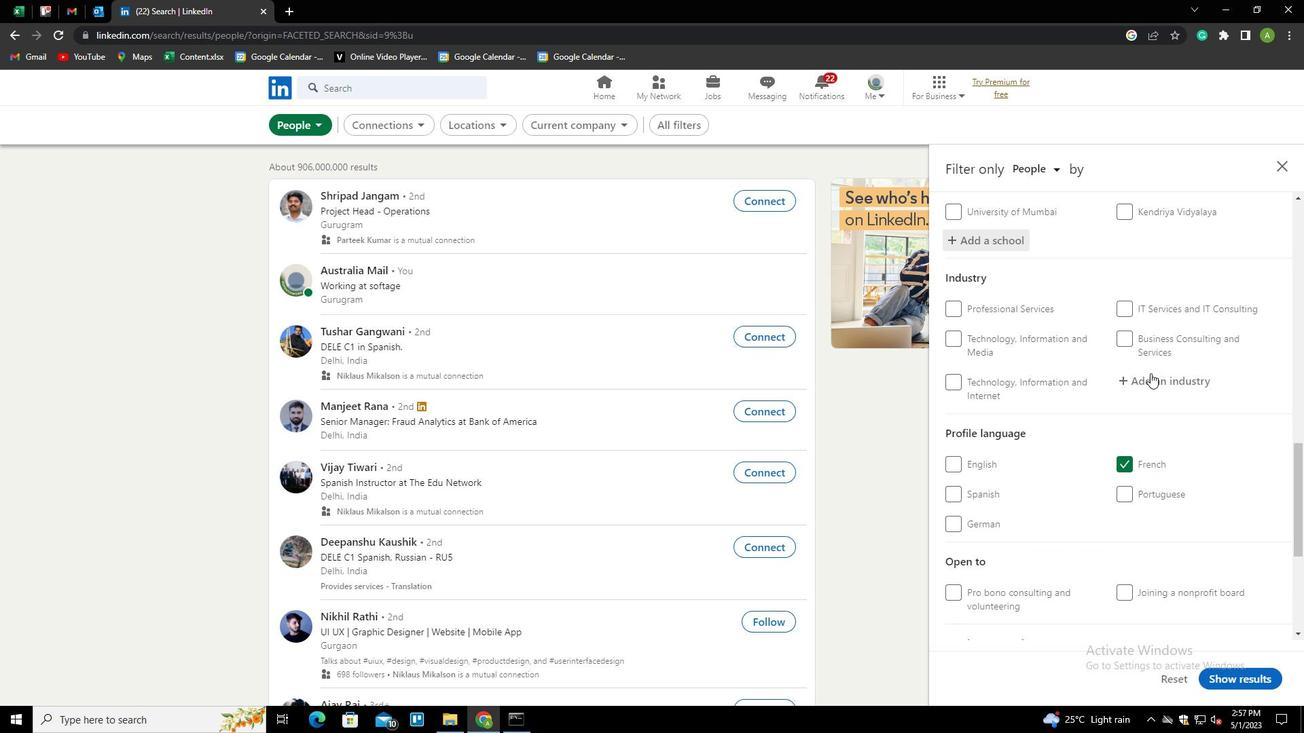 
Action: Mouse pressed left at (1152, 378)
Screenshot: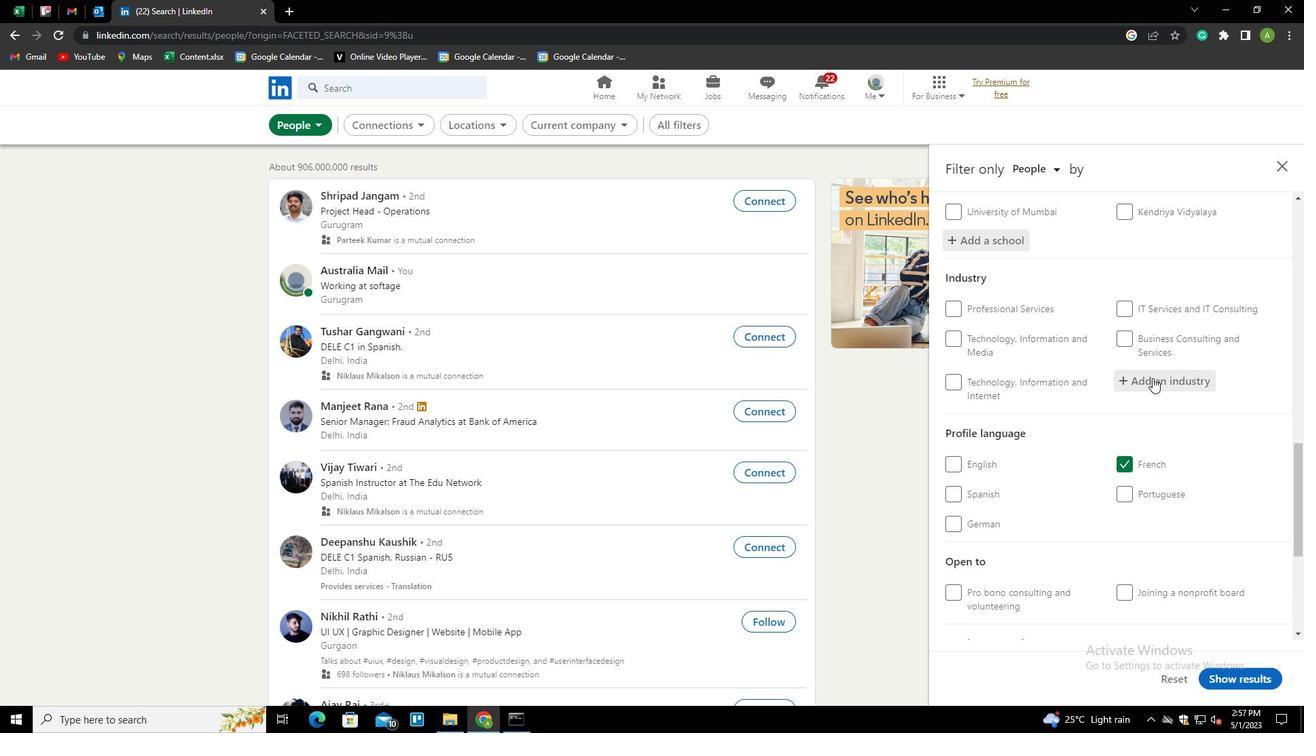 
Action: Key pressed <Key.shift>IT<Key.space>SYSTEM<Key.down><Key.down><Key.down><Key.down><Key.enter>
Screenshot: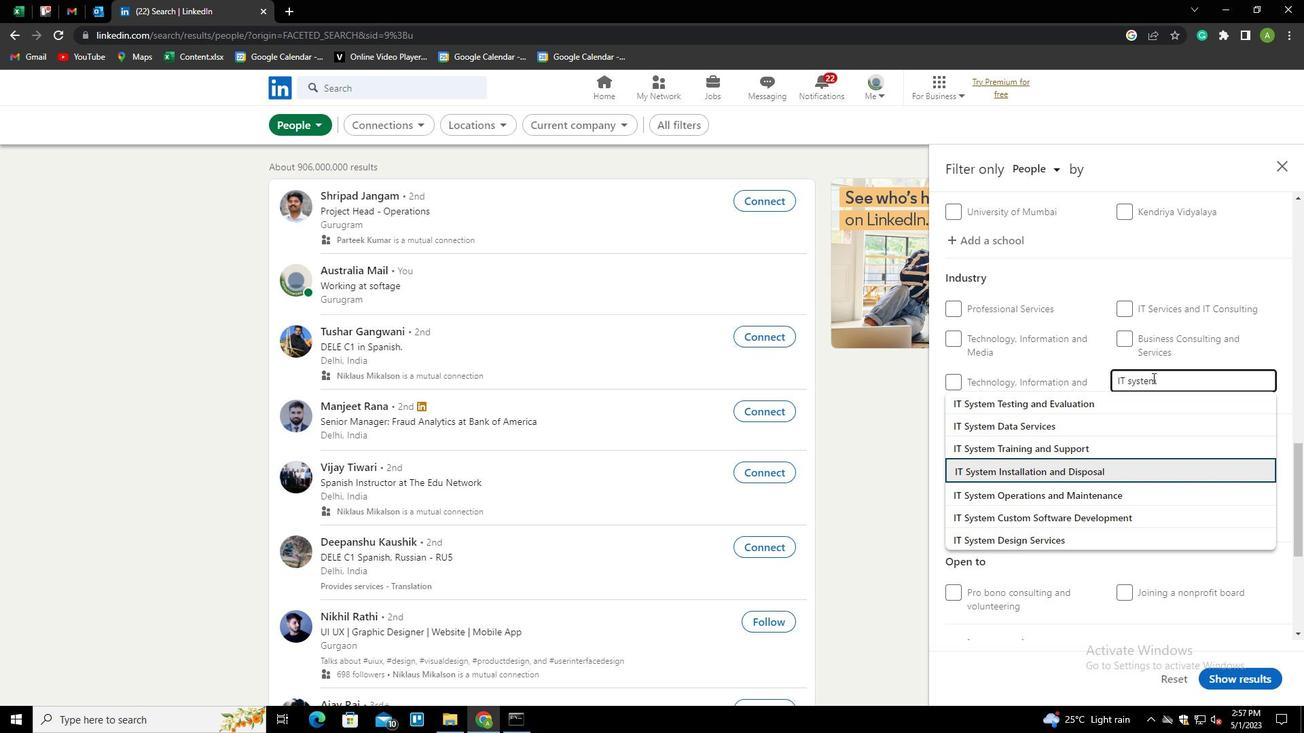 
Action: Mouse scrolled (1152, 377) with delta (0, 0)
Screenshot: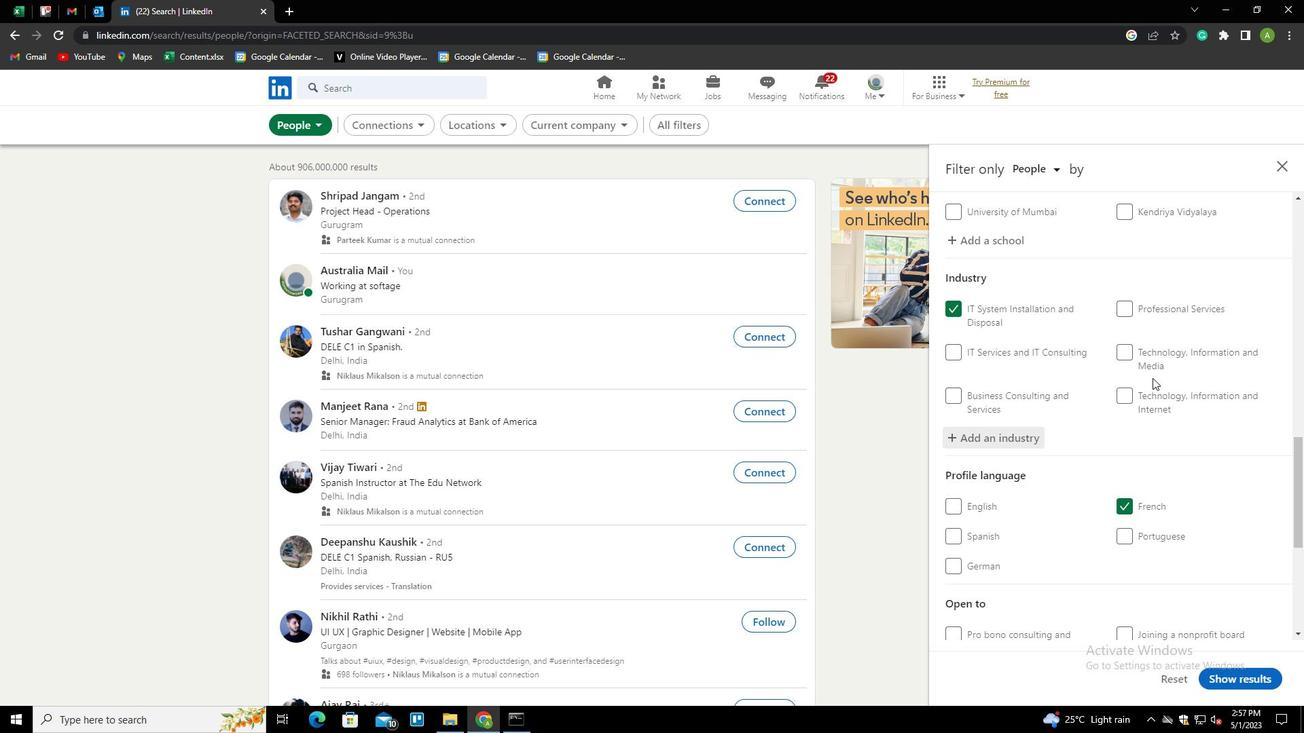 
Action: Mouse scrolled (1152, 377) with delta (0, 0)
Screenshot: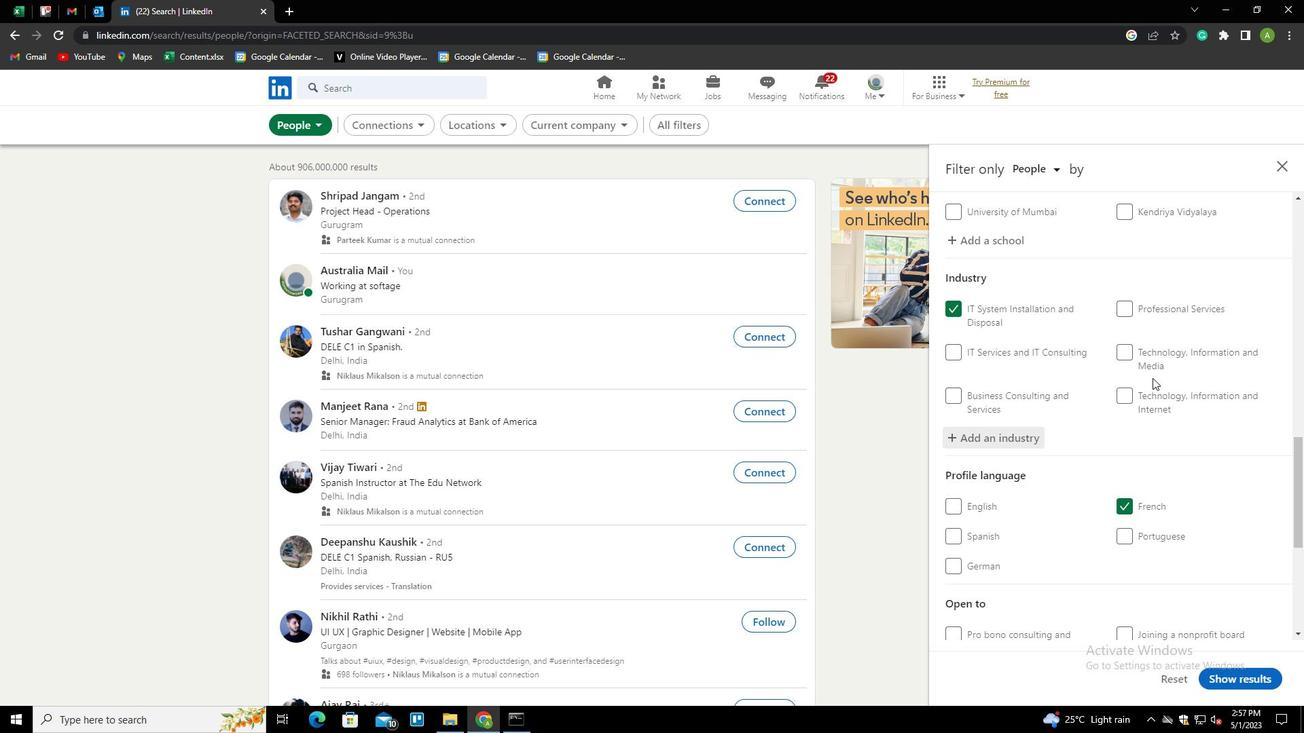 
Action: Mouse scrolled (1152, 377) with delta (0, 0)
Screenshot: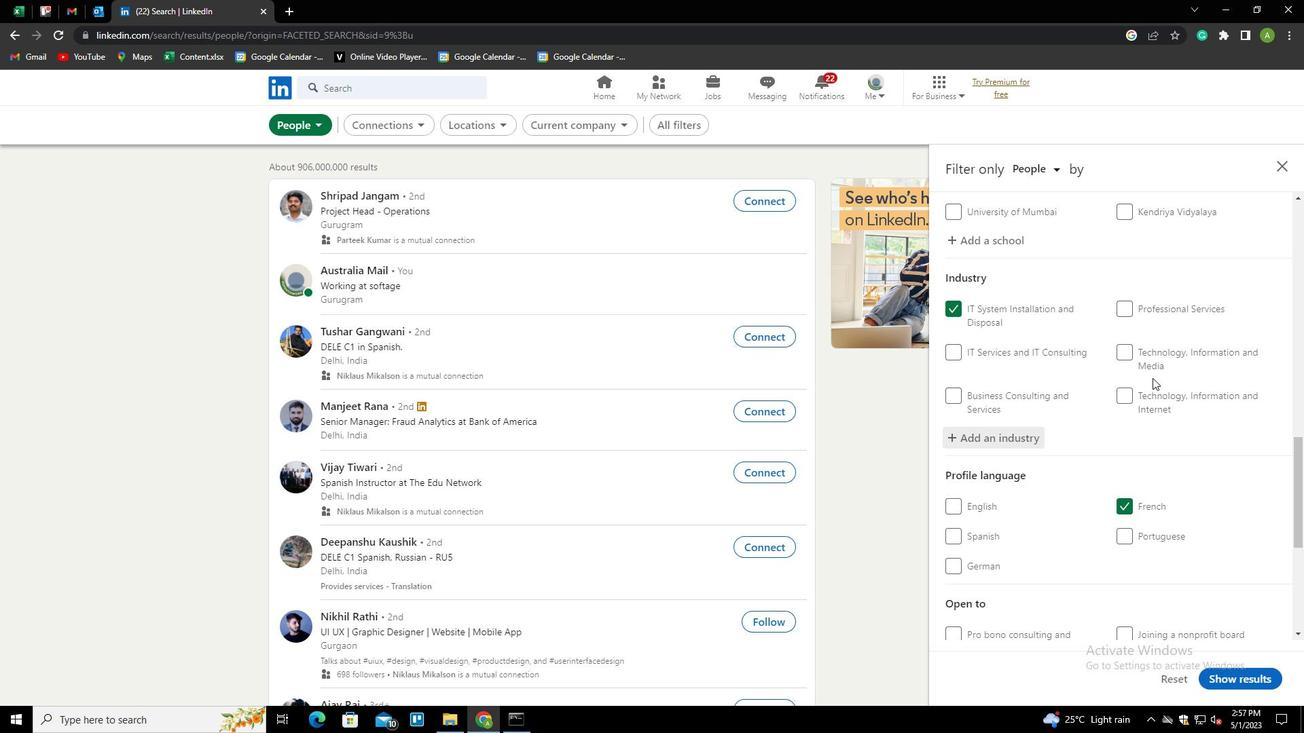 
Action: Mouse scrolled (1152, 377) with delta (0, 0)
Screenshot: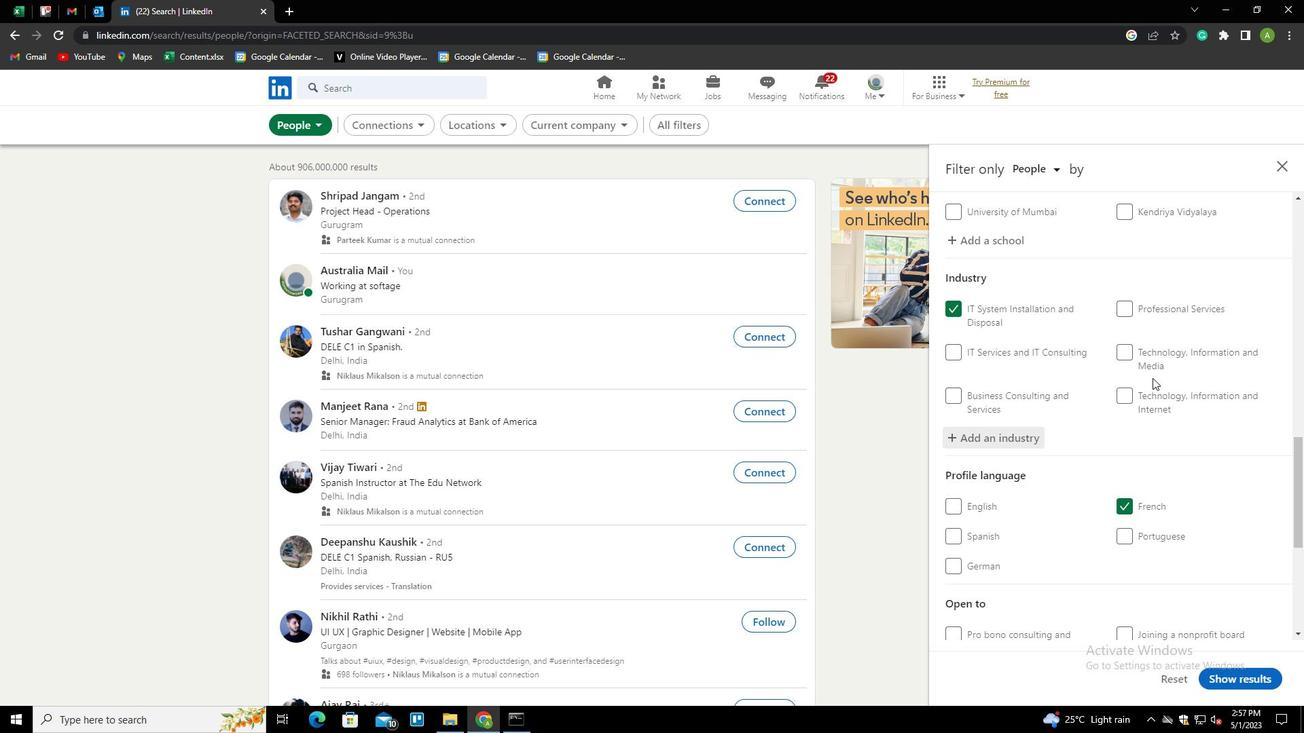 
Action: Mouse scrolled (1152, 377) with delta (0, 0)
Screenshot: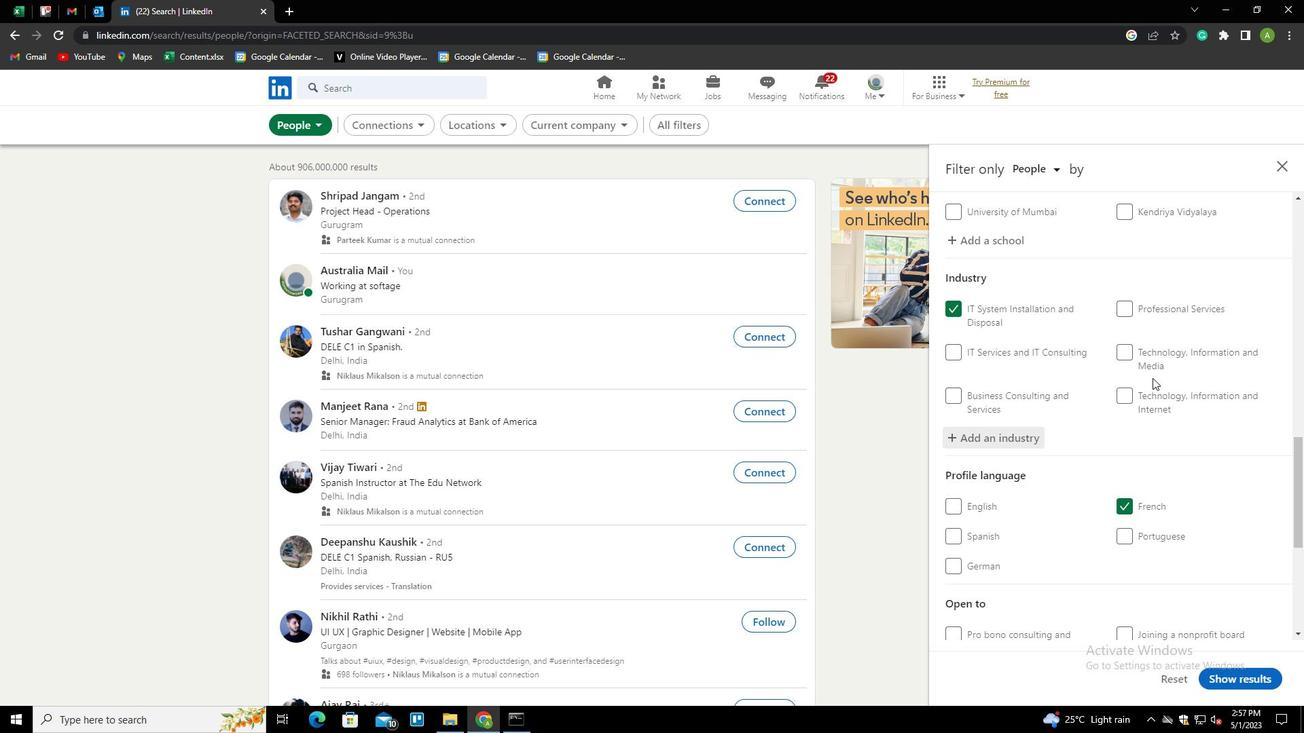 
Action: Mouse moved to (1122, 447)
Screenshot: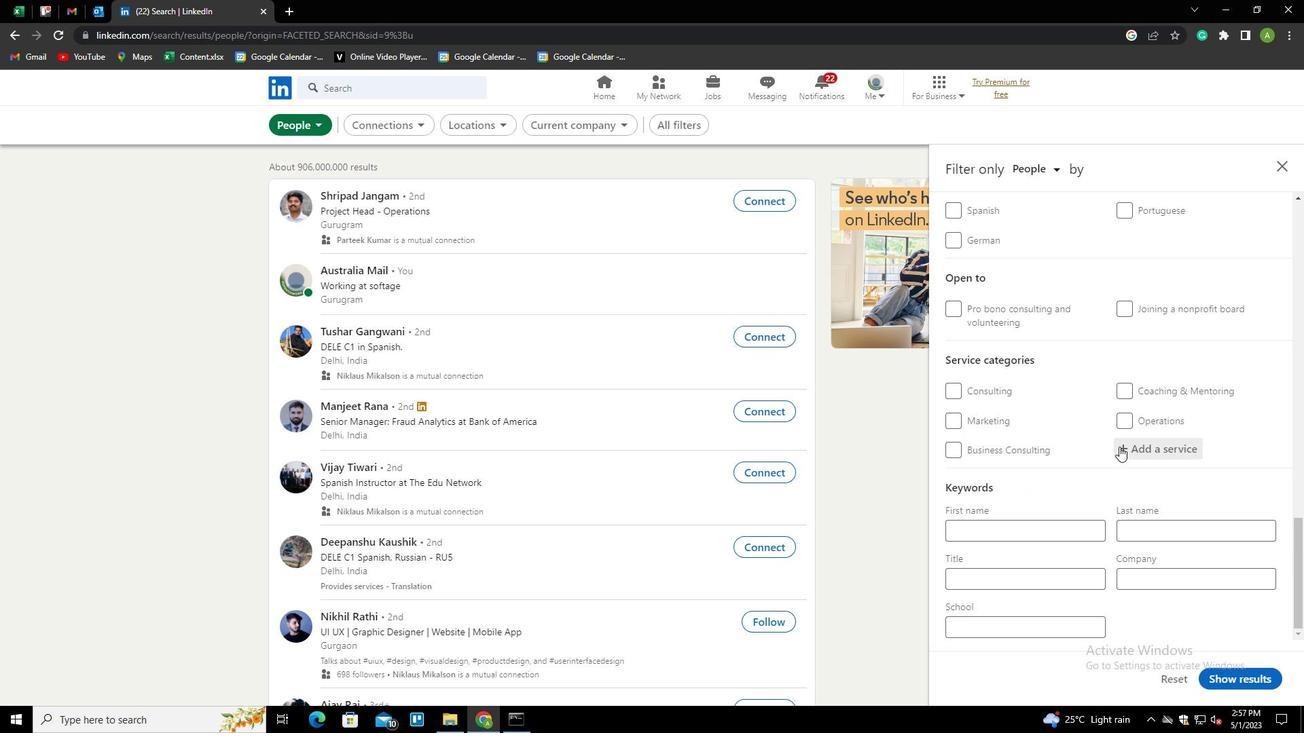
Action: Mouse pressed left at (1122, 447)
Screenshot: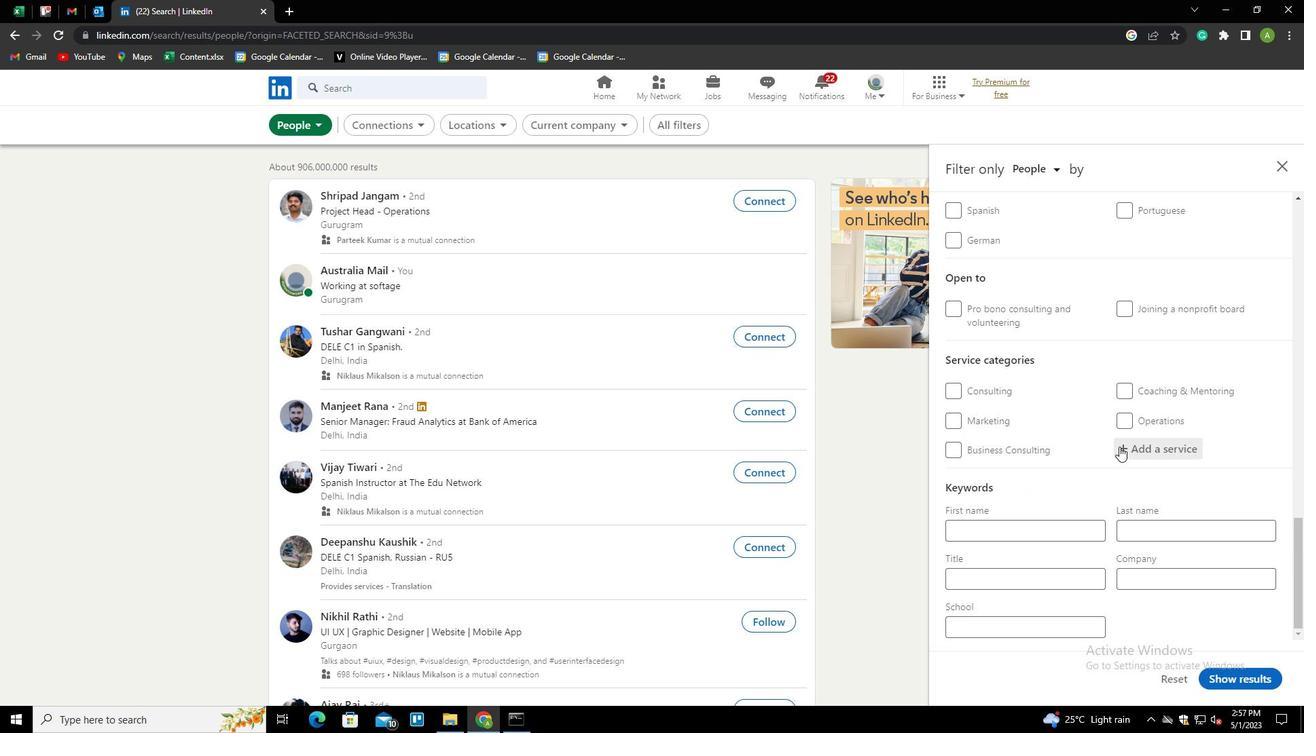 
Action: Mouse moved to (1127, 447)
Screenshot: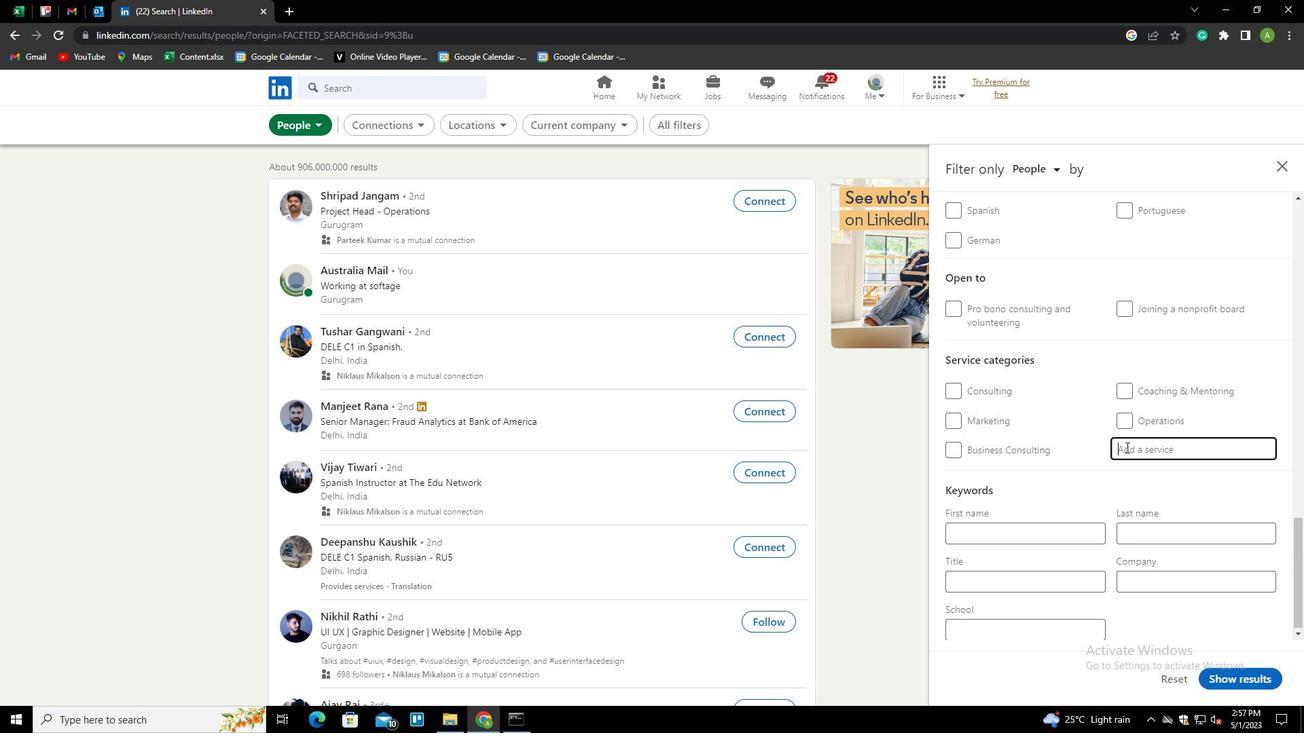 
Action: Mouse pressed left at (1127, 447)
Screenshot: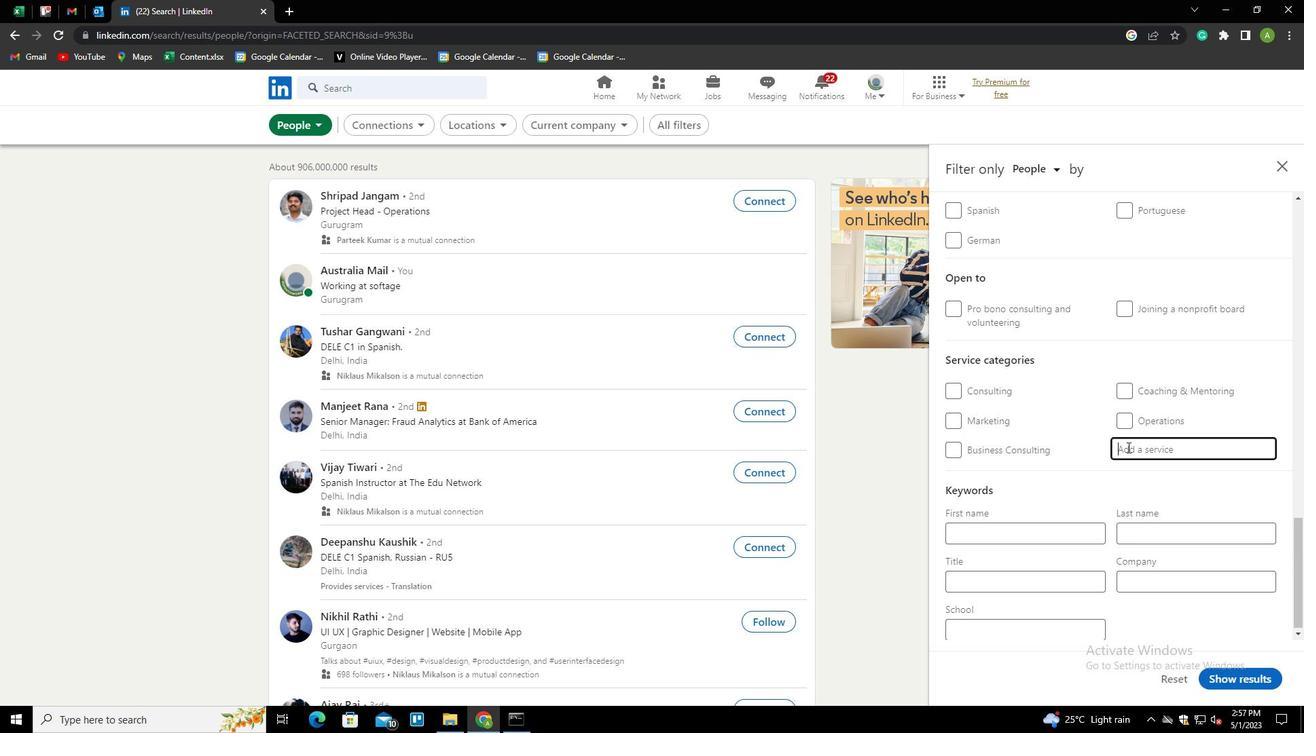 
Action: Key pressed <Key.shift><Key.shift><Key.shift><Key.shift><Key.shift><Key.shift>BANK<Key.down><Key.enter>
Screenshot: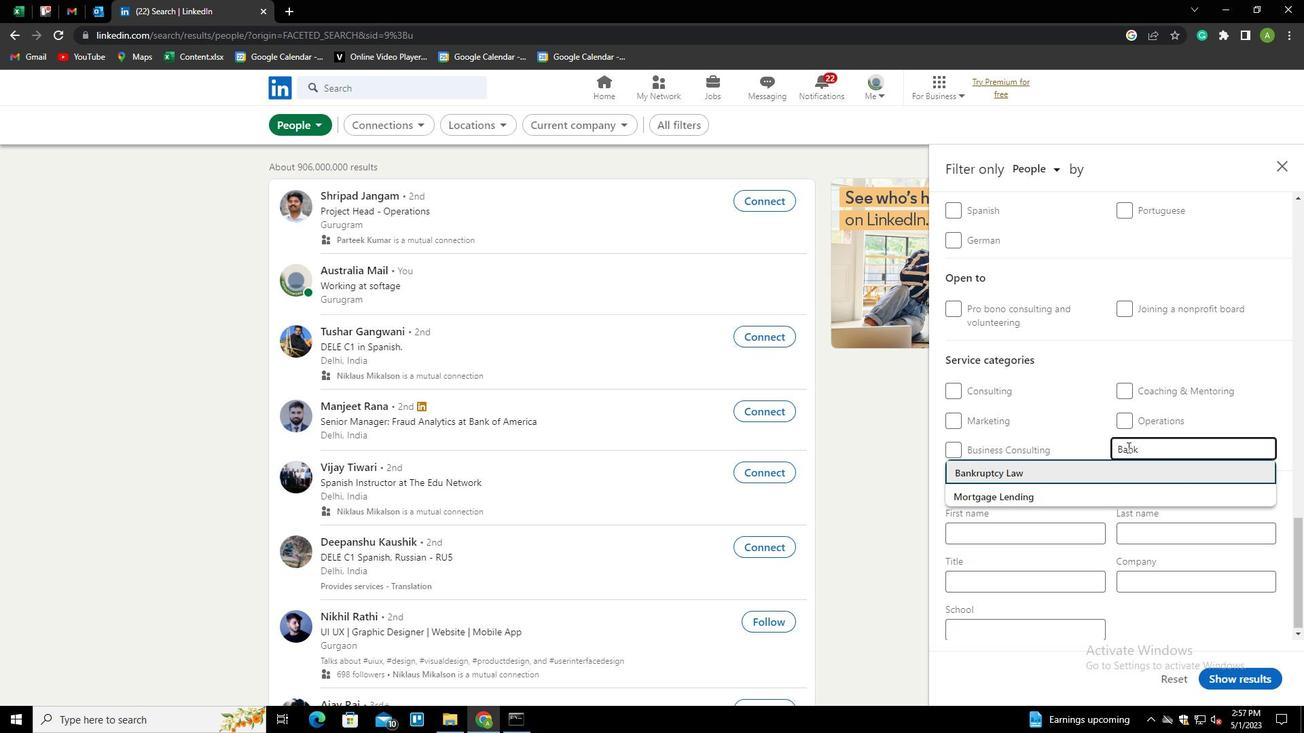 
Action: Mouse scrolled (1127, 447) with delta (0, 0)
Screenshot: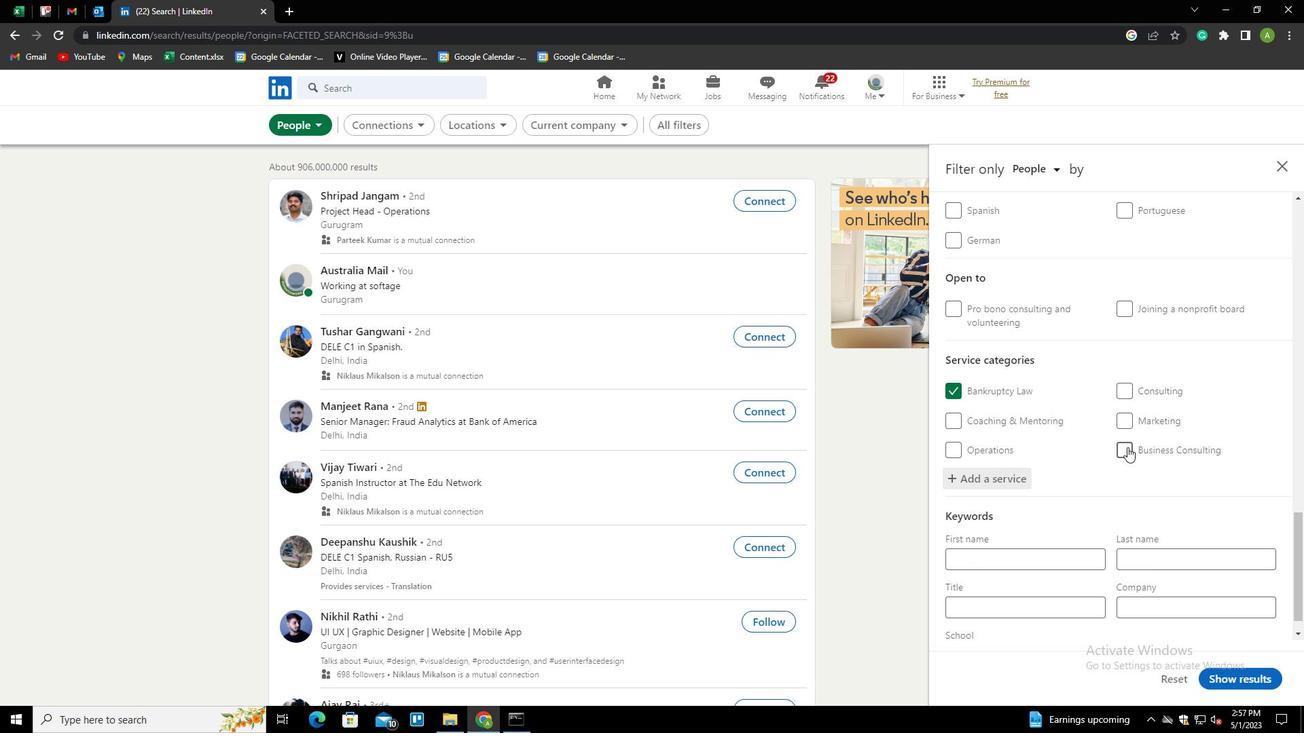 
Action: Mouse scrolled (1127, 447) with delta (0, 0)
Screenshot: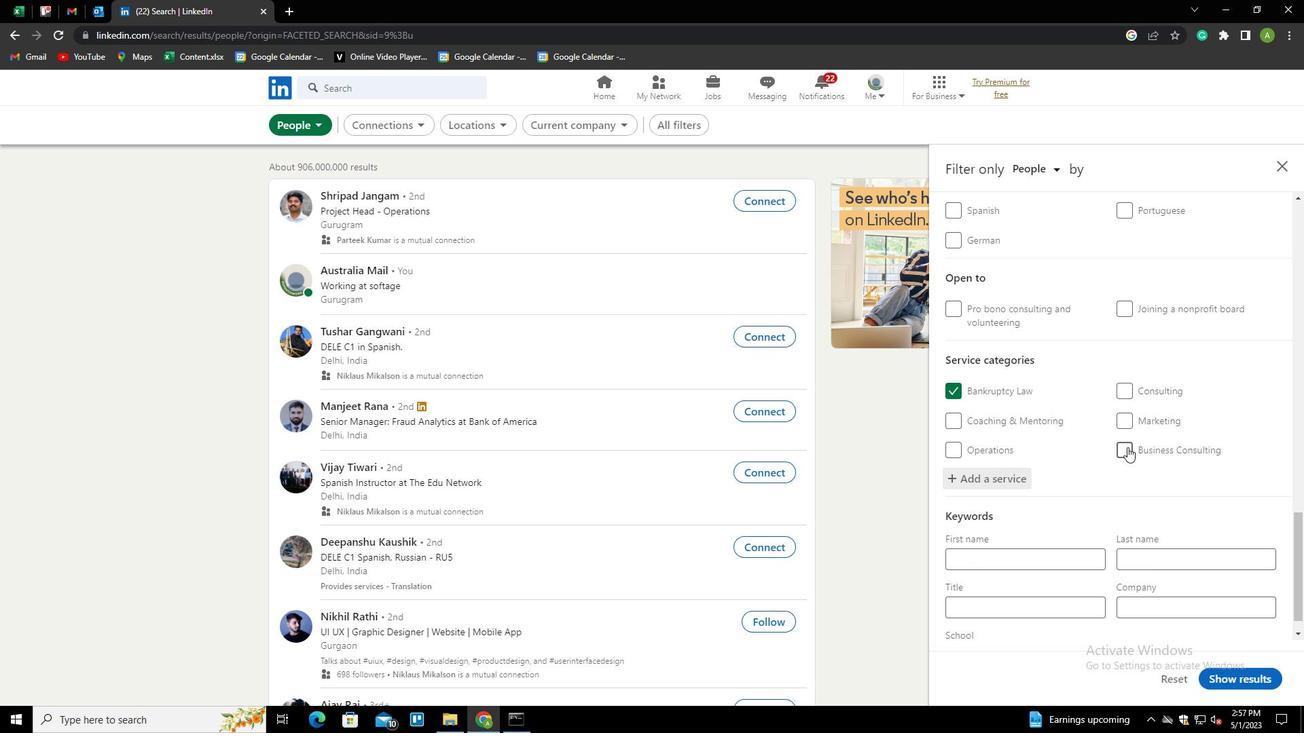 
Action: Mouse scrolled (1127, 446) with delta (0, -1)
Screenshot: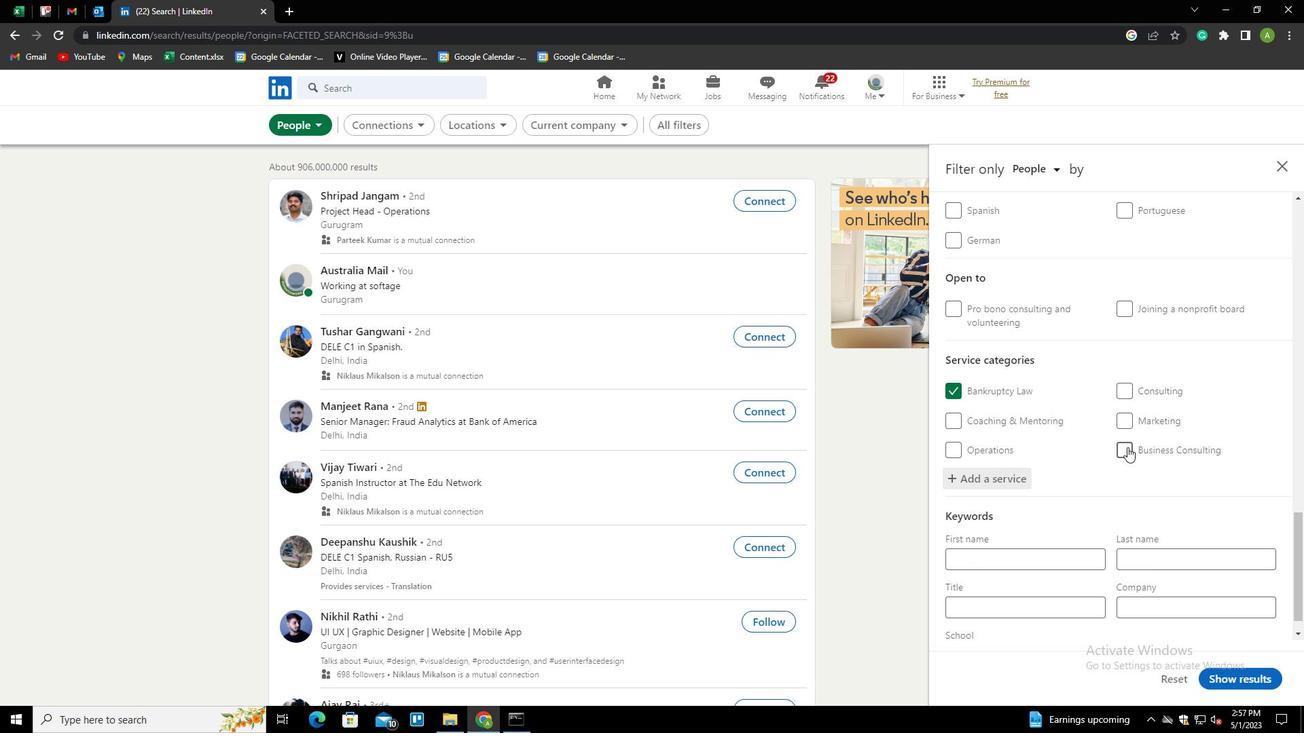 
Action: Mouse scrolled (1127, 447) with delta (0, 0)
Screenshot: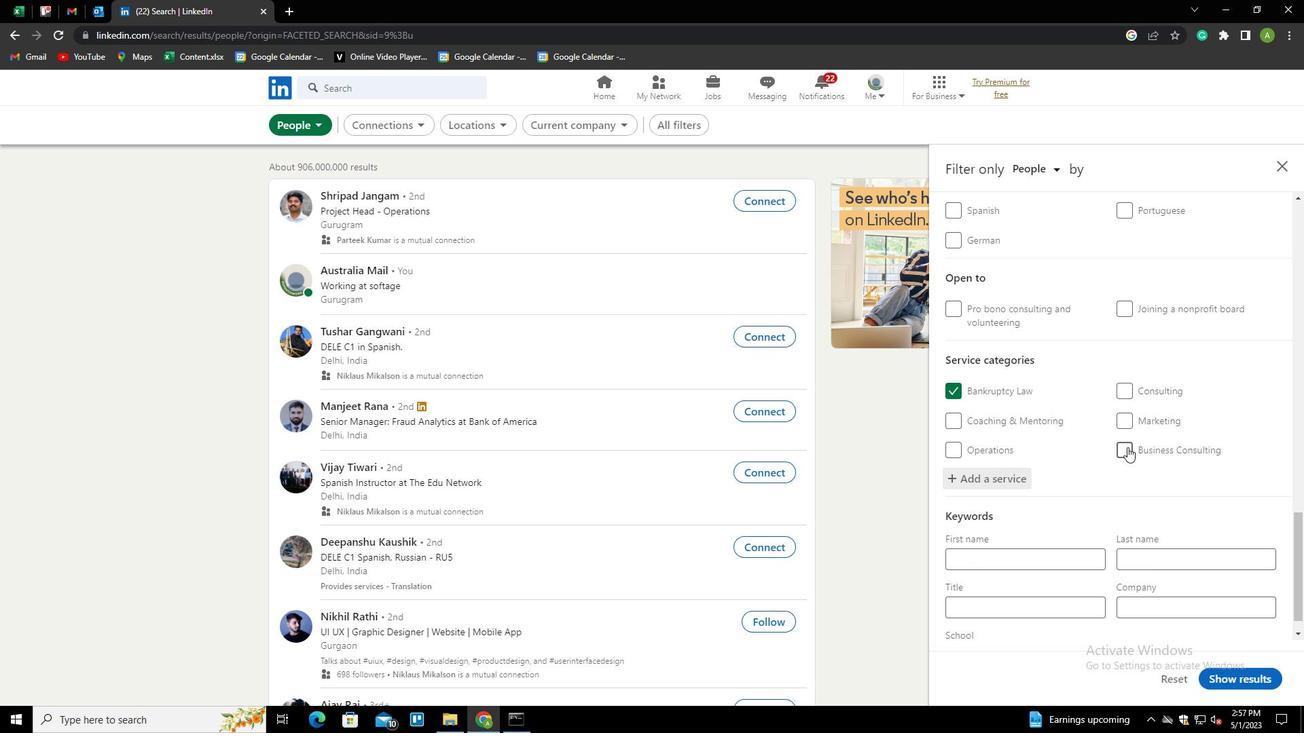 
Action: Mouse scrolled (1127, 447) with delta (0, 0)
Screenshot: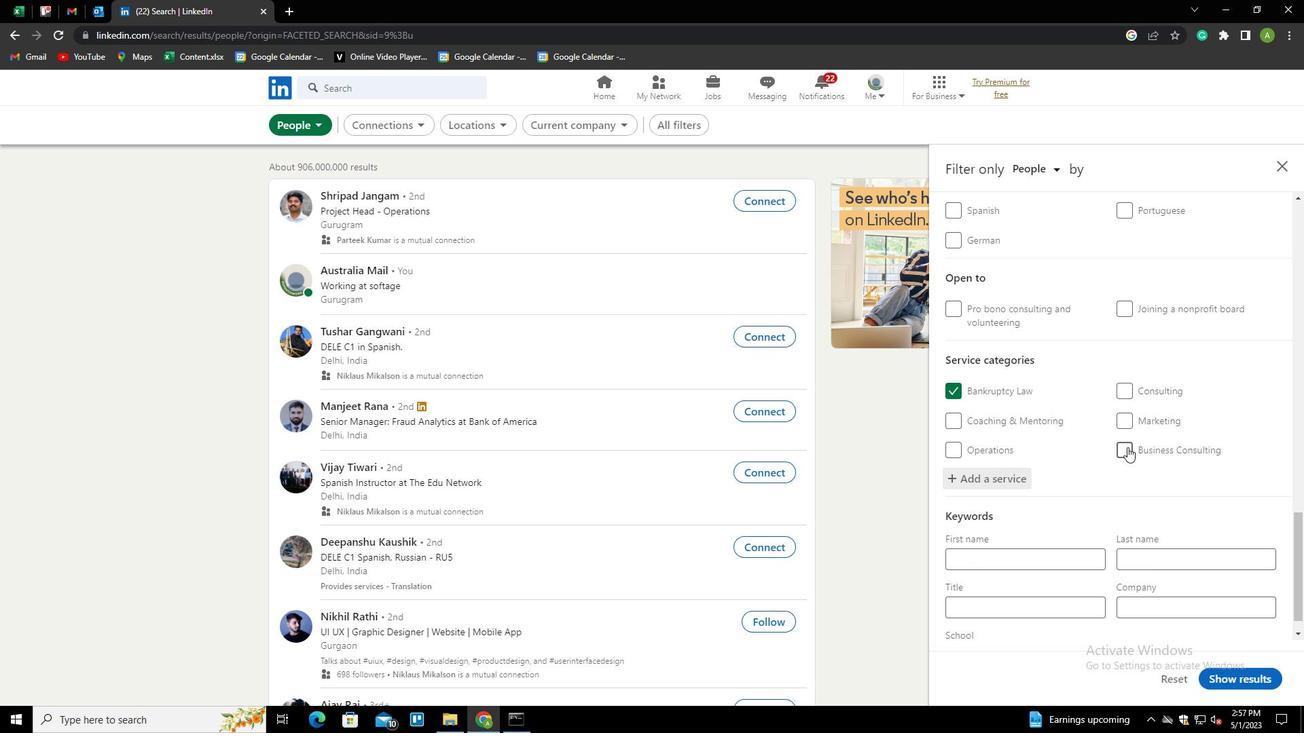 
Action: Mouse moved to (1032, 584)
Screenshot: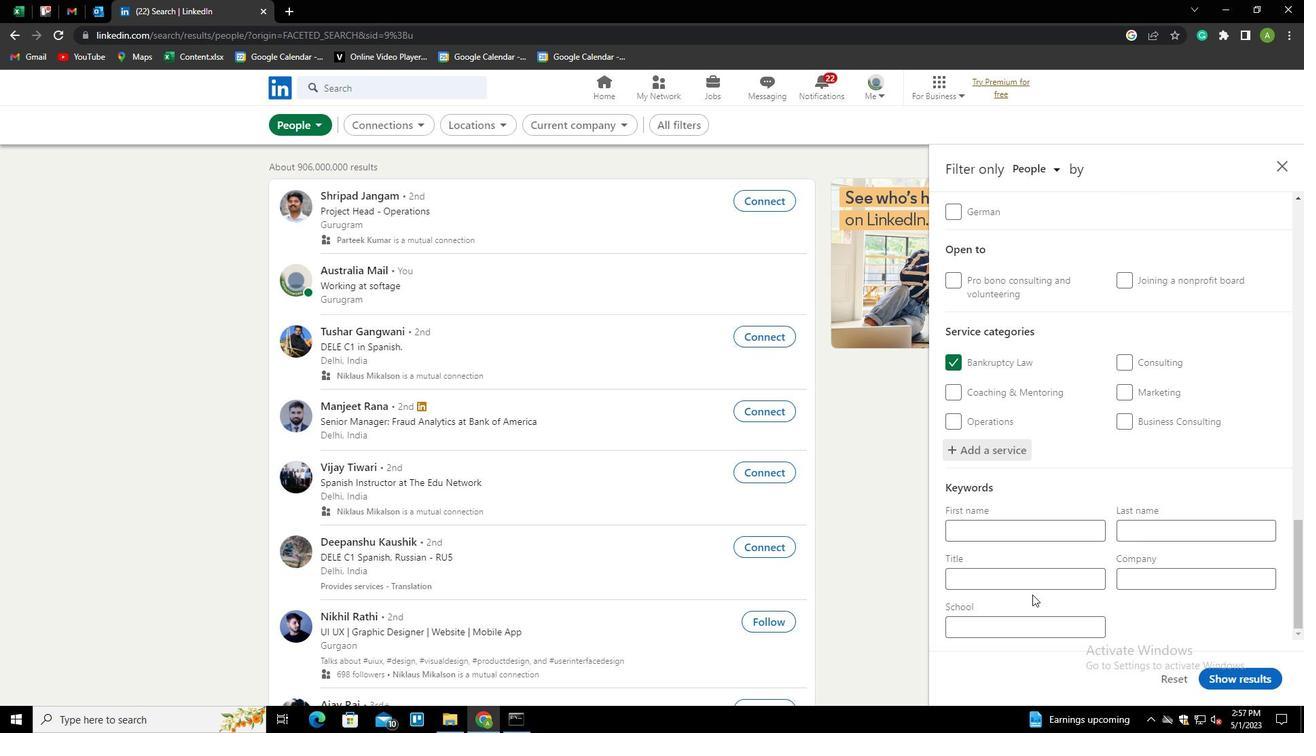 
Action: Mouse pressed left at (1032, 584)
Screenshot: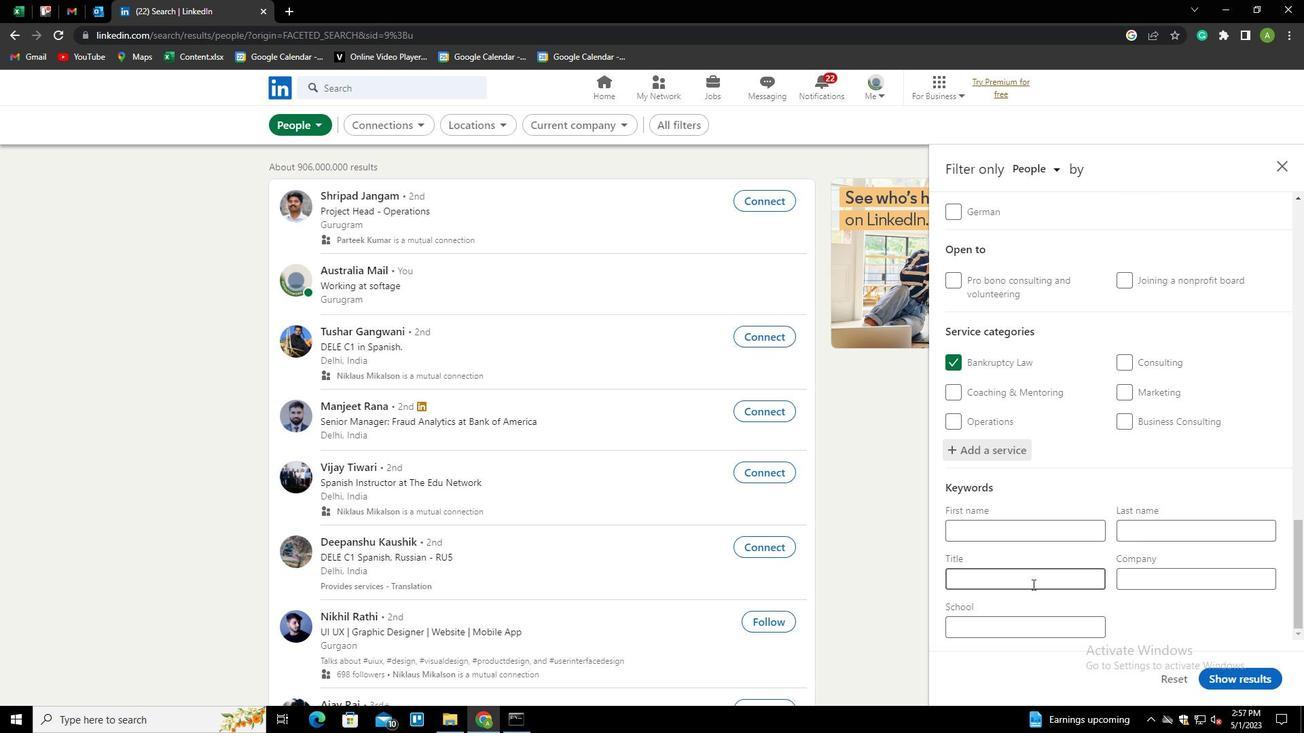 
Action: Key pressed <Key.shift>MASON
Screenshot: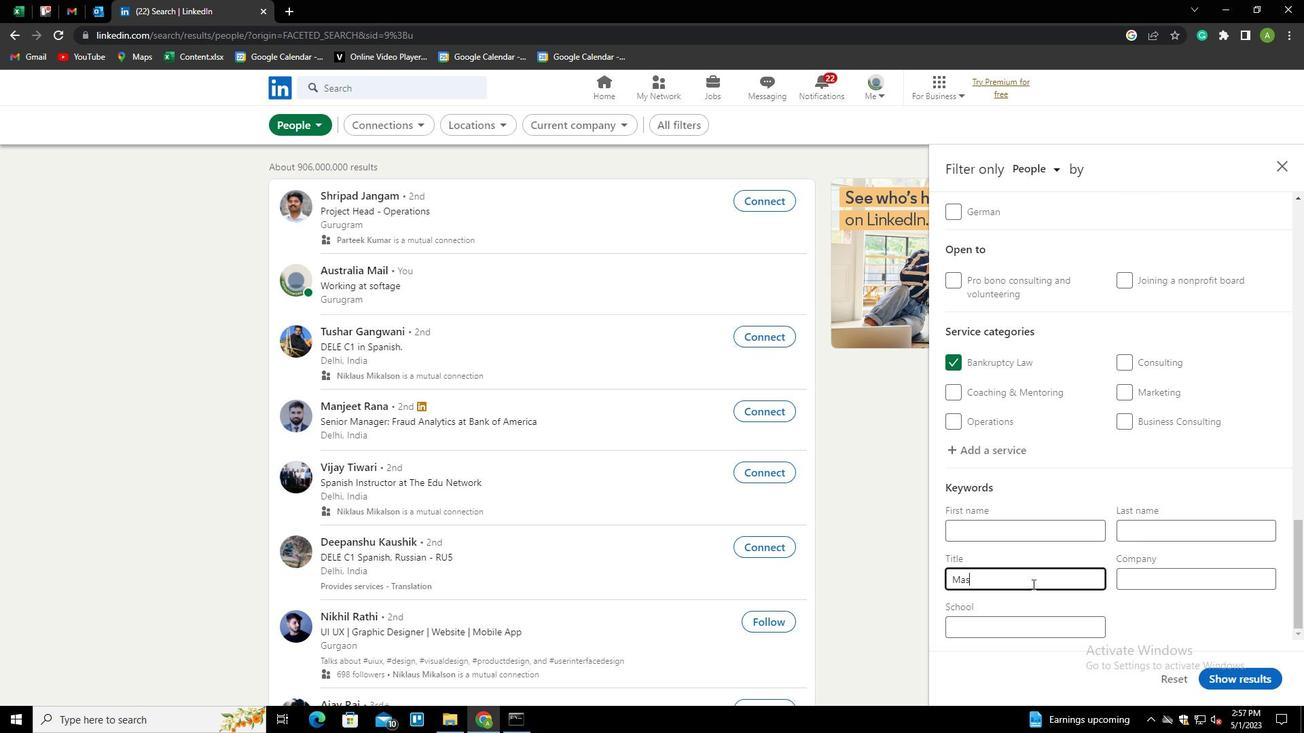 
Action: Mouse moved to (1148, 605)
Screenshot: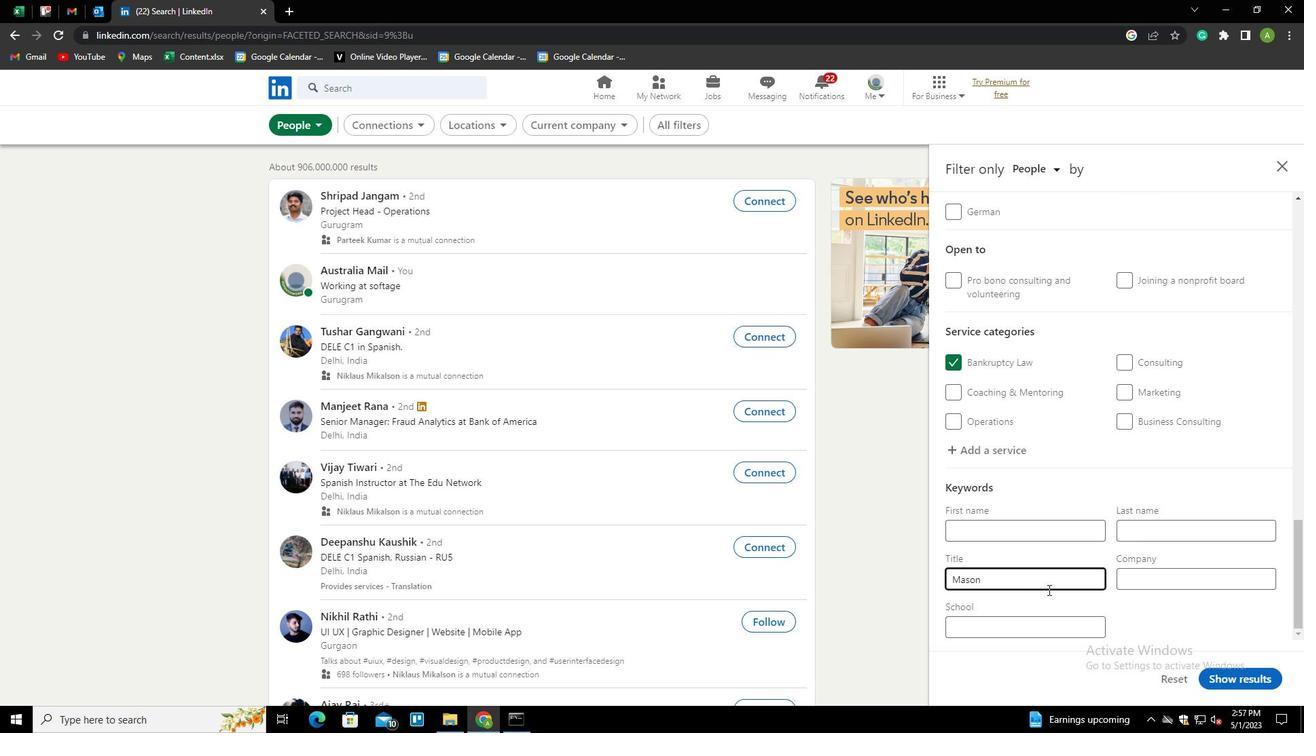 
Action: Mouse pressed left at (1148, 605)
Screenshot: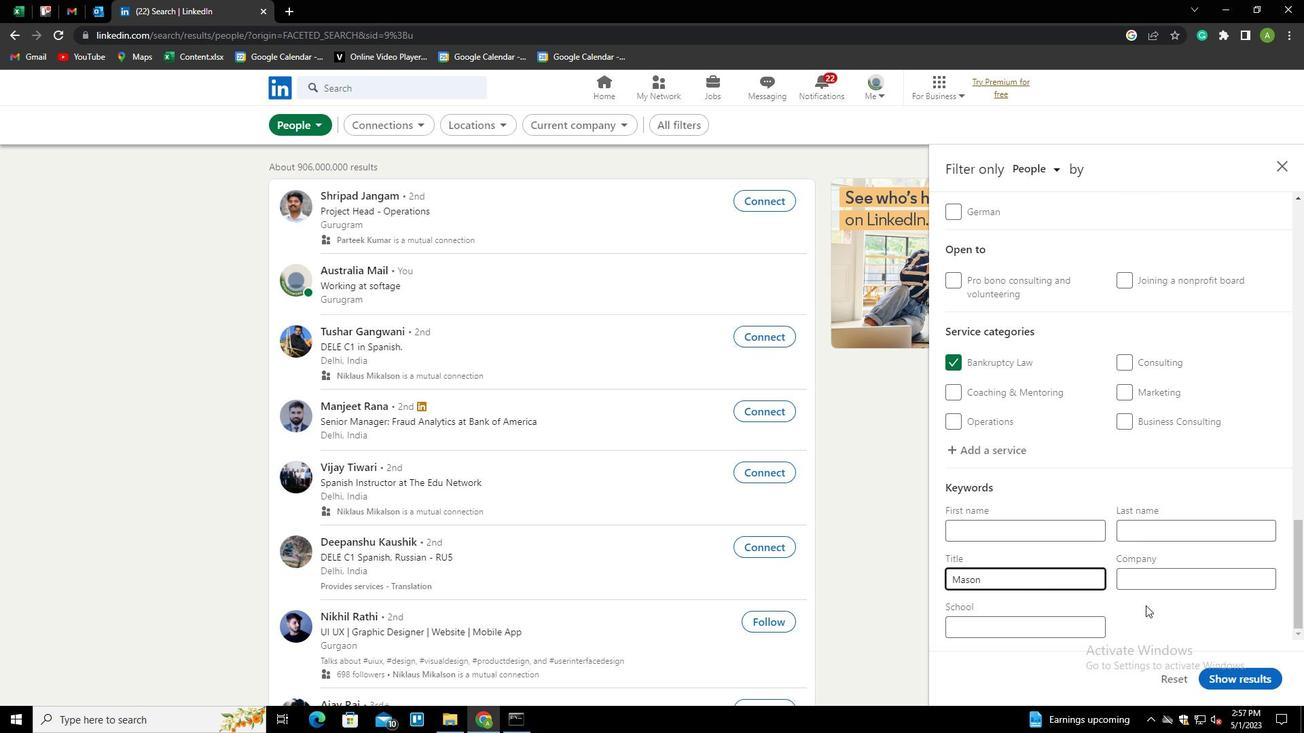 
Action: Mouse moved to (1251, 680)
Screenshot: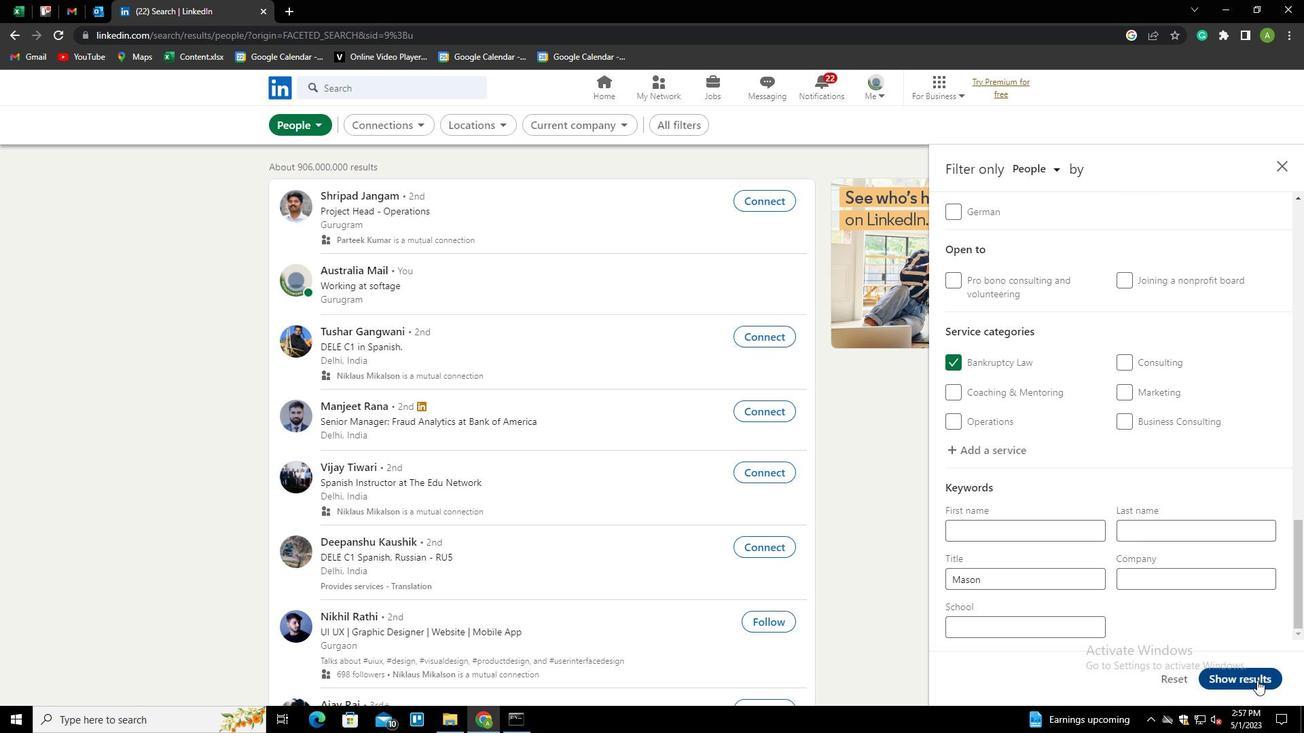 
Action: Mouse pressed left at (1251, 680)
Screenshot: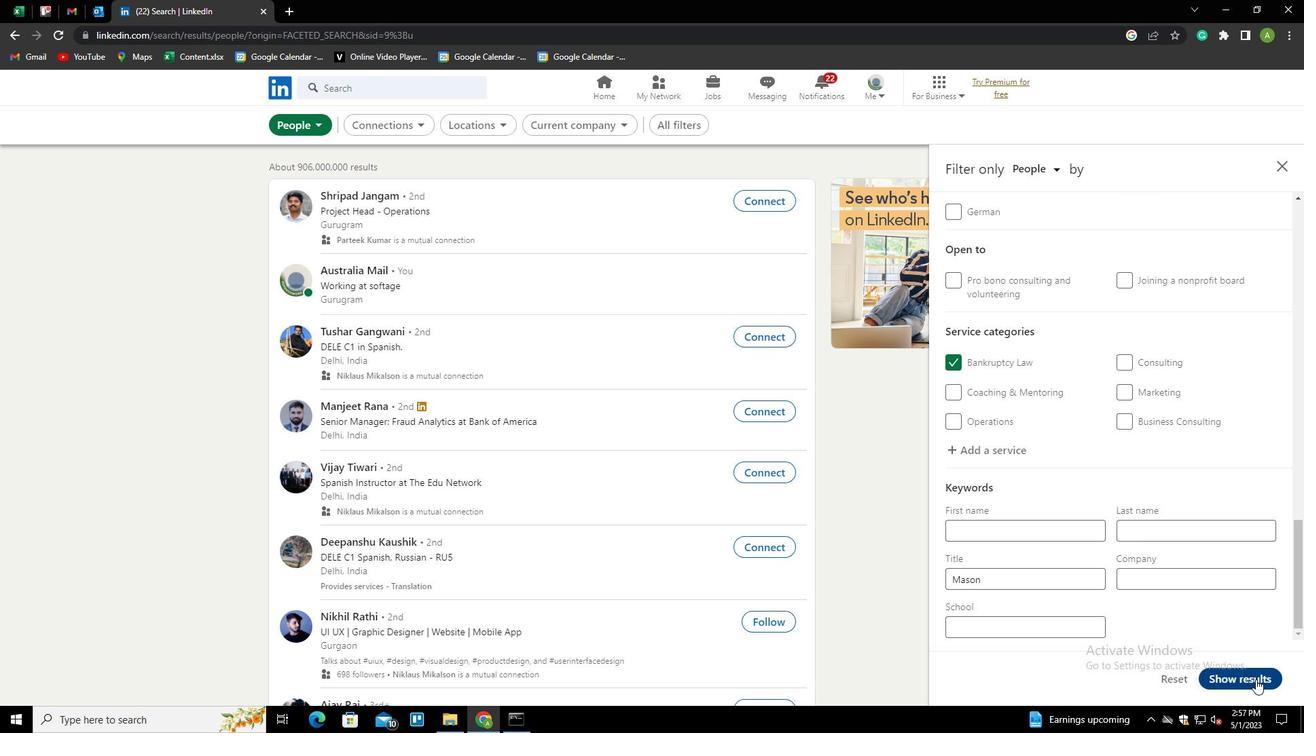 
